 Task: Play online Dominion games in easy mode.
Action: Mouse moved to (227, 456)
Screenshot: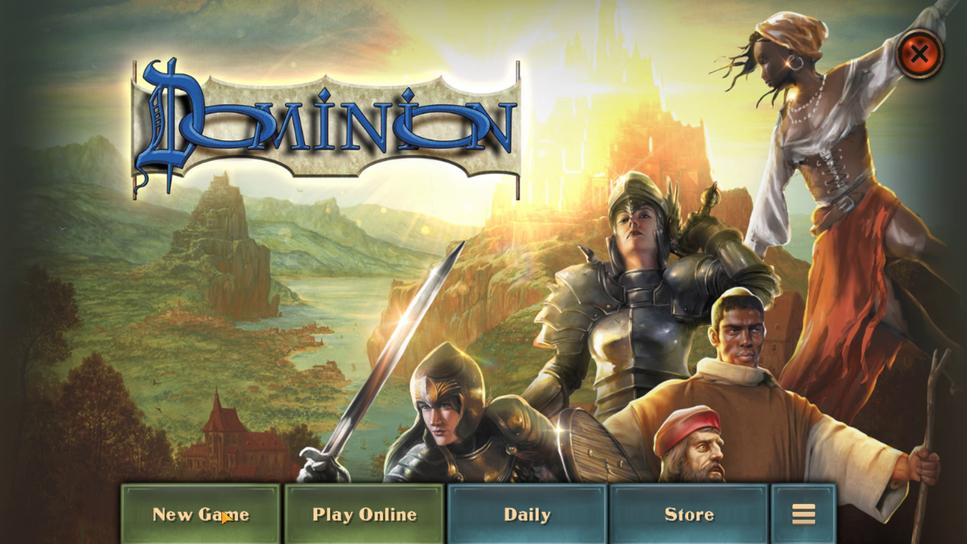 
Action: Mouse pressed left at (227, 456)
Screenshot: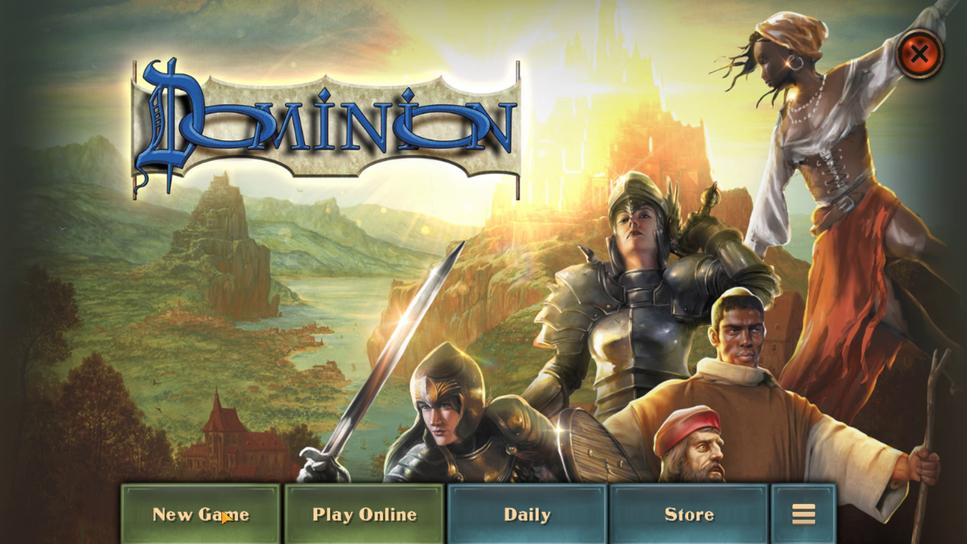 
Action: Mouse moved to (483, 264)
Screenshot: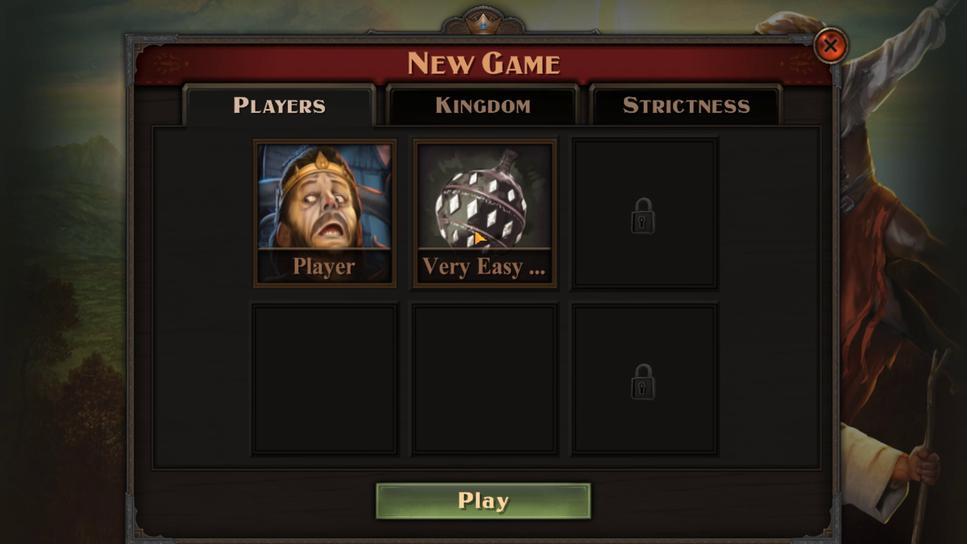 
Action: Mouse pressed left at (483, 264)
Screenshot: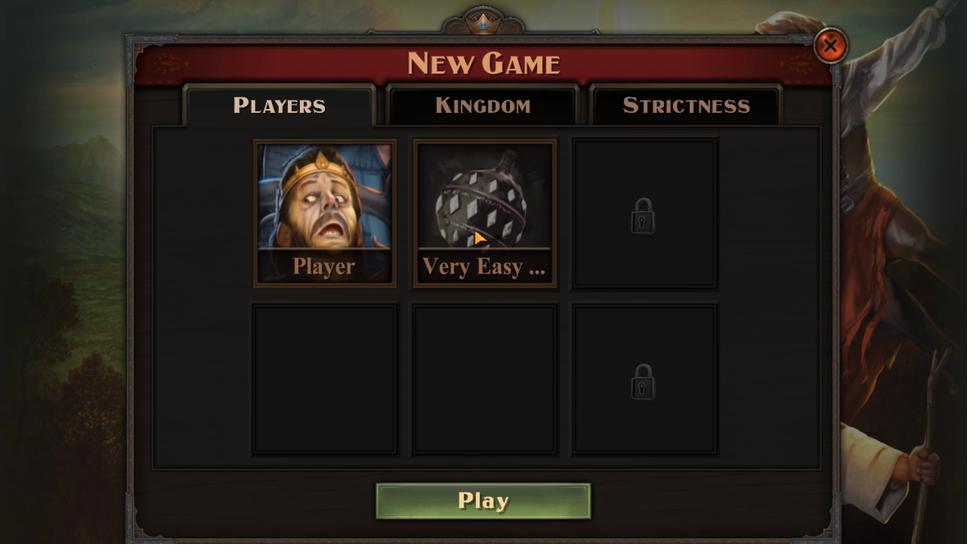 
Action: Mouse moved to (332, 313)
Screenshot: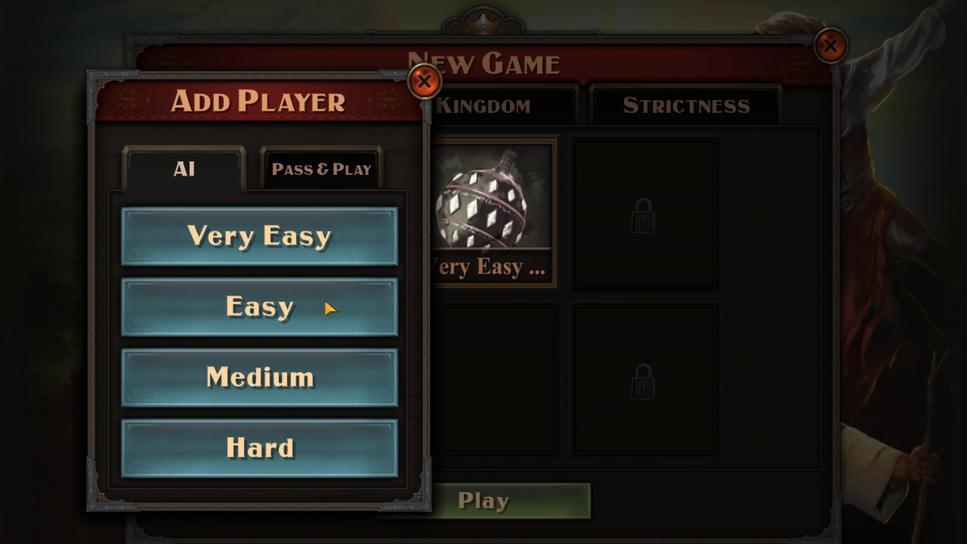 
Action: Mouse pressed left at (332, 313)
Screenshot: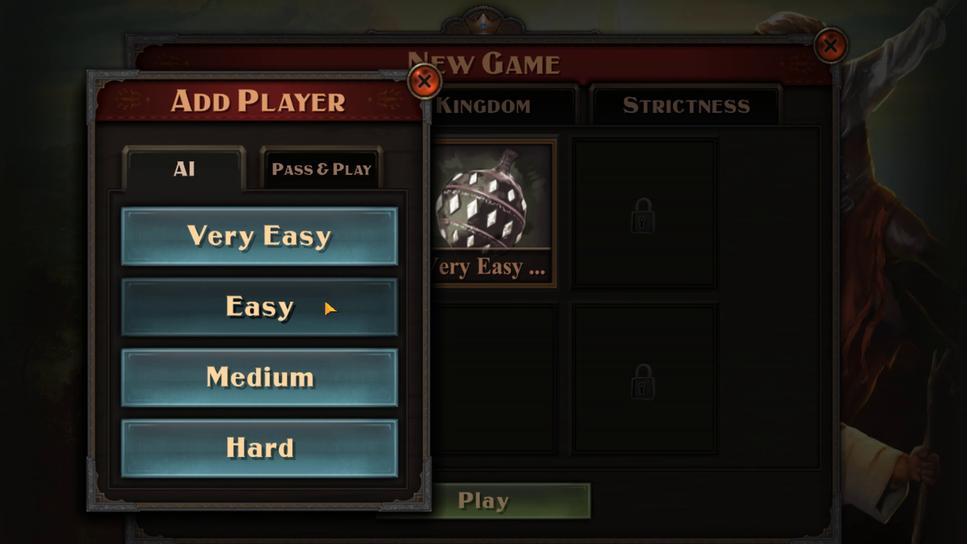 
Action: Mouse moved to (558, 454)
Screenshot: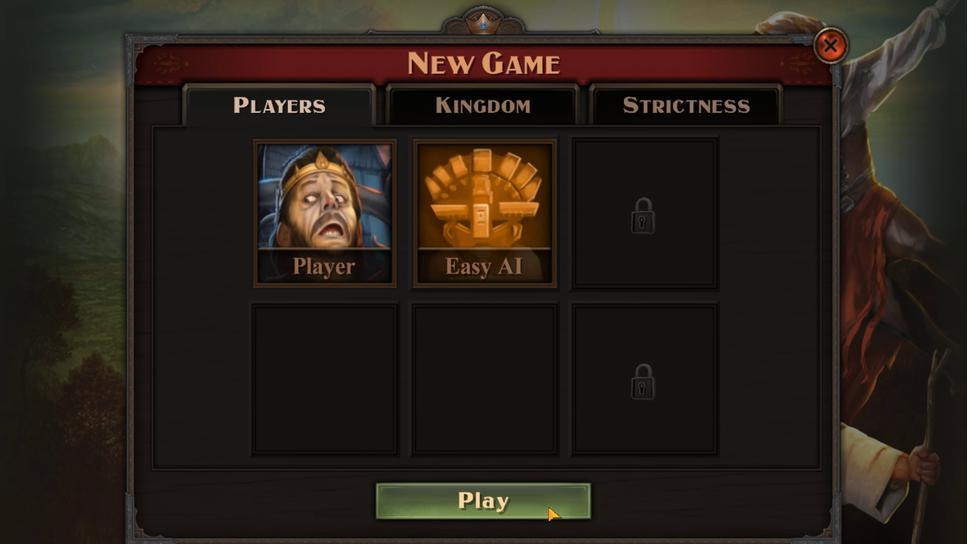 
Action: Mouse pressed left at (558, 454)
Screenshot: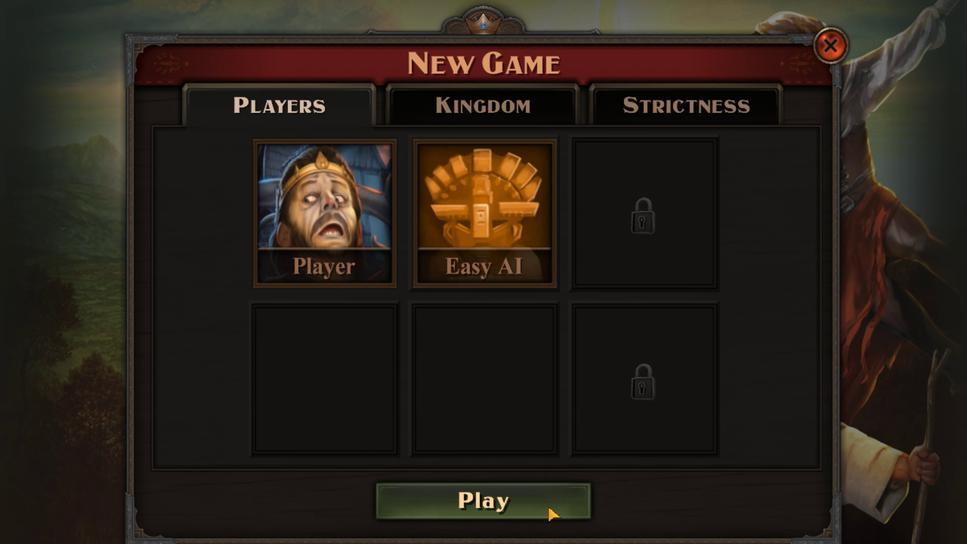 
Action: Mouse moved to (605, 425)
Screenshot: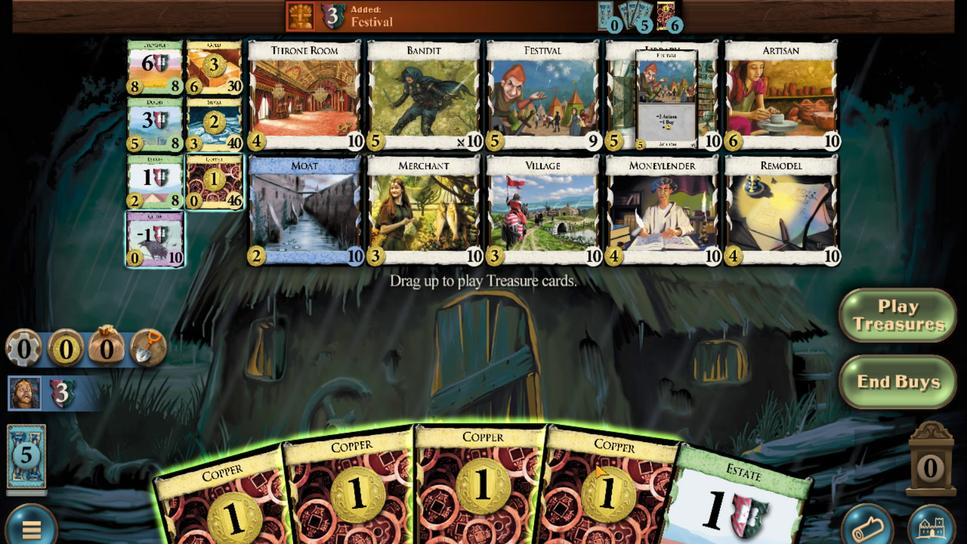
Action: Mouse scrolled (605, 424) with delta (0, 0)
Screenshot: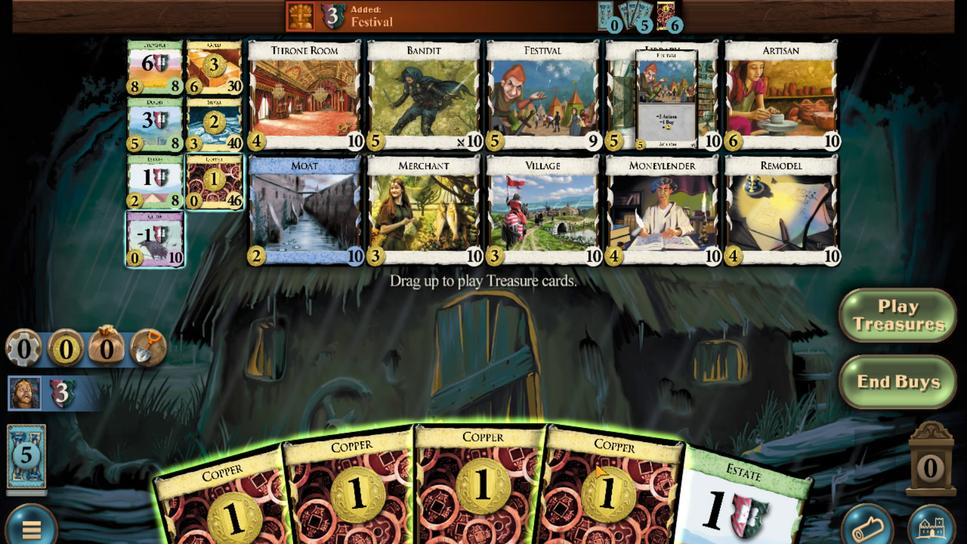 
Action: Mouse moved to (533, 424)
Screenshot: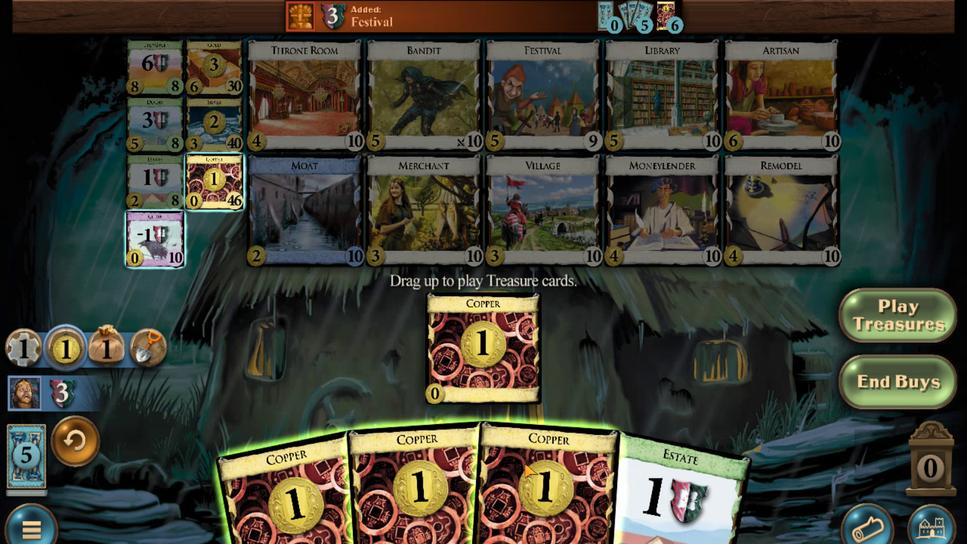 
Action: Mouse scrolled (533, 424) with delta (0, 0)
Screenshot: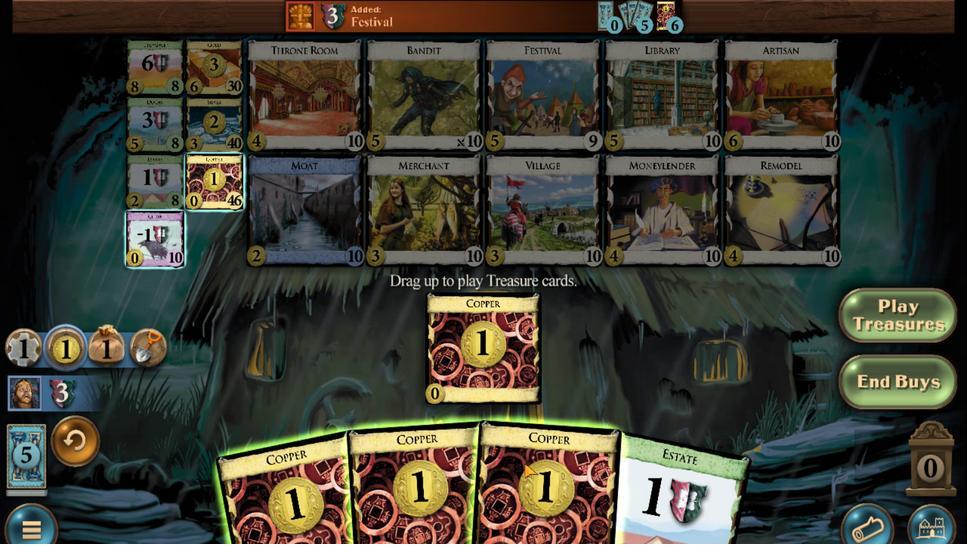 
Action: Mouse moved to (495, 424)
Screenshot: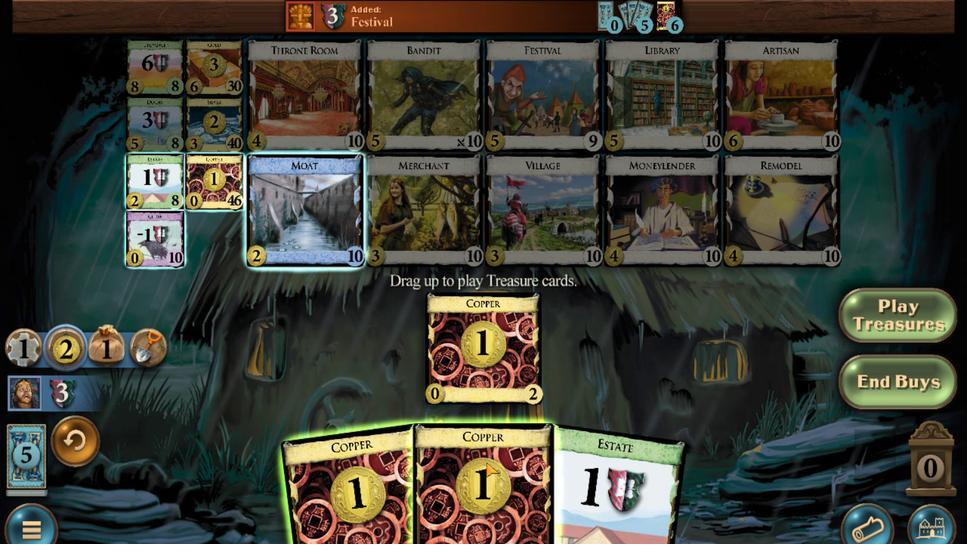 
Action: Mouse scrolled (495, 423) with delta (0, 0)
Screenshot: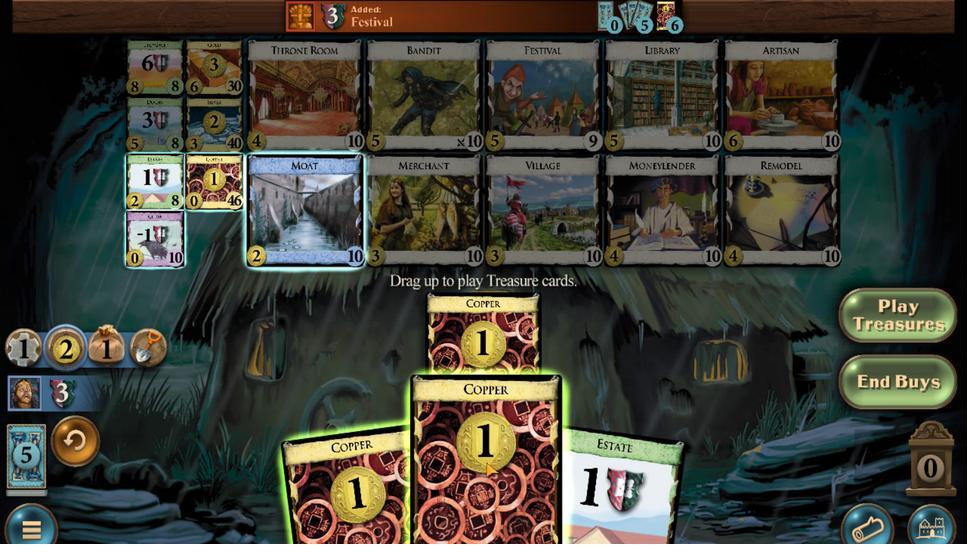 
Action: Mouse moved to (425, 428)
Screenshot: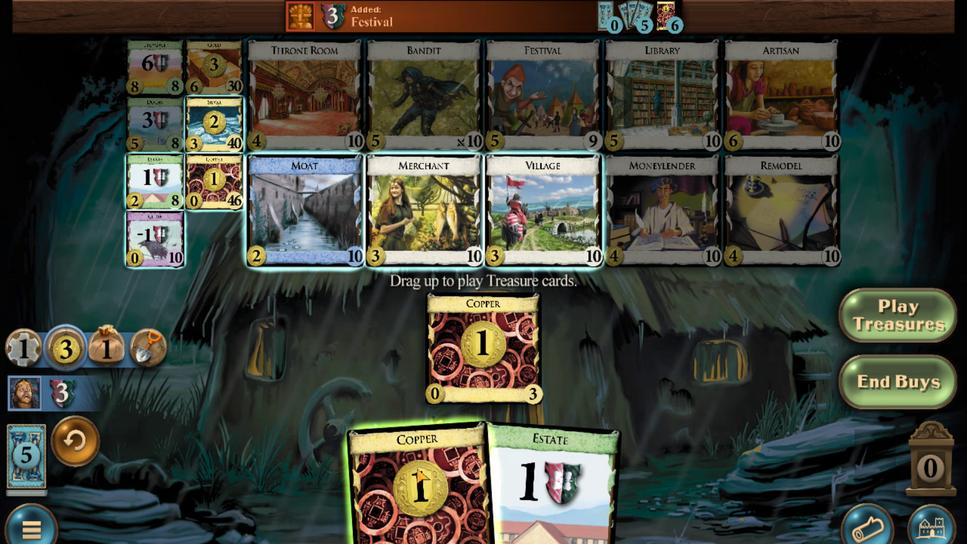 
Action: Mouse scrolled (425, 428) with delta (0, 0)
Screenshot: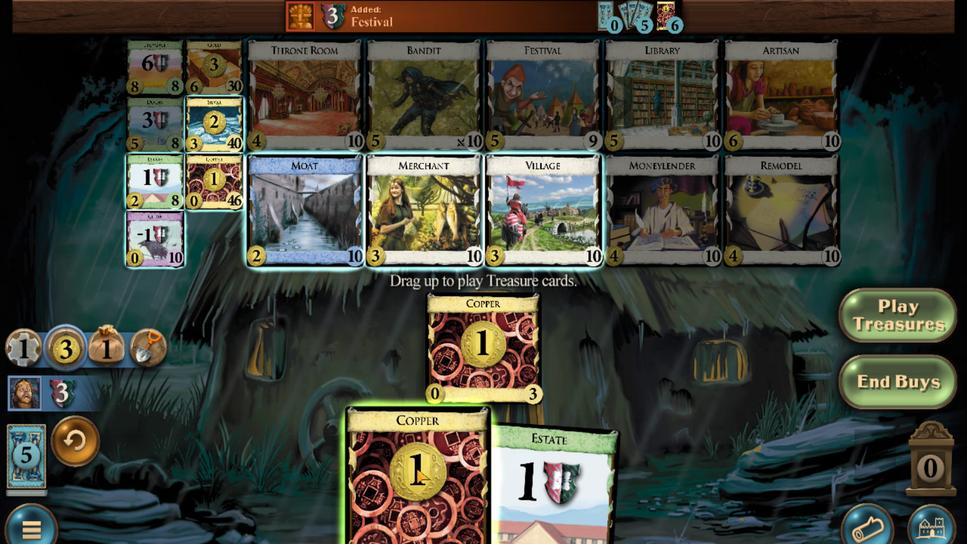 
Action: Mouse moved to (758, 269)
Screenshot: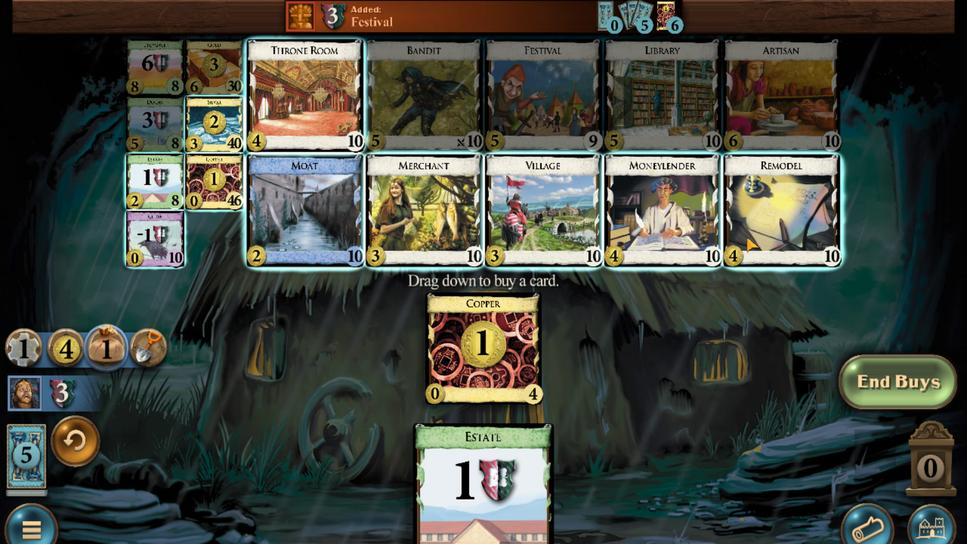 
Action: Mouse scrolled (758, 269) with delta (0, 0)
Screenshot: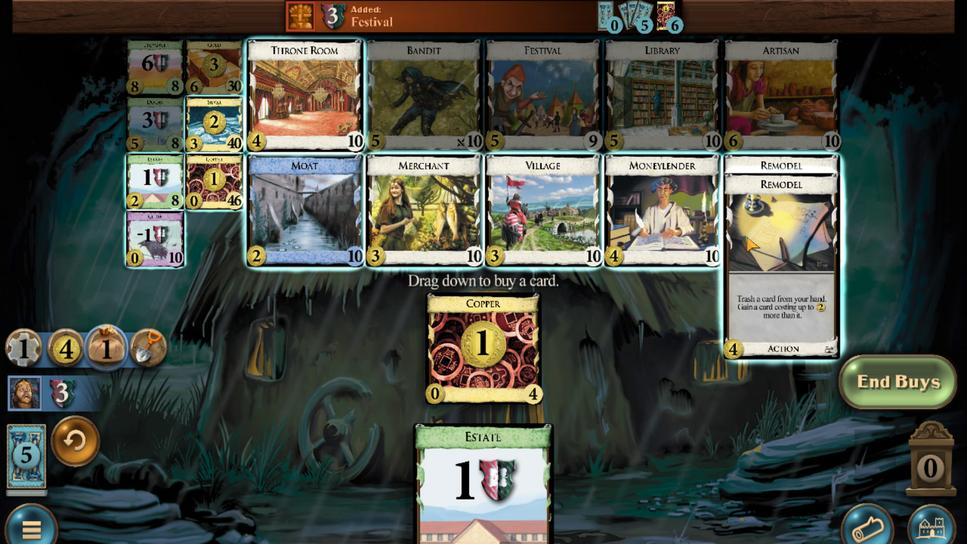 
Action: Mouse scrolled (758, 269) with delta (0, 0)
Screenshot: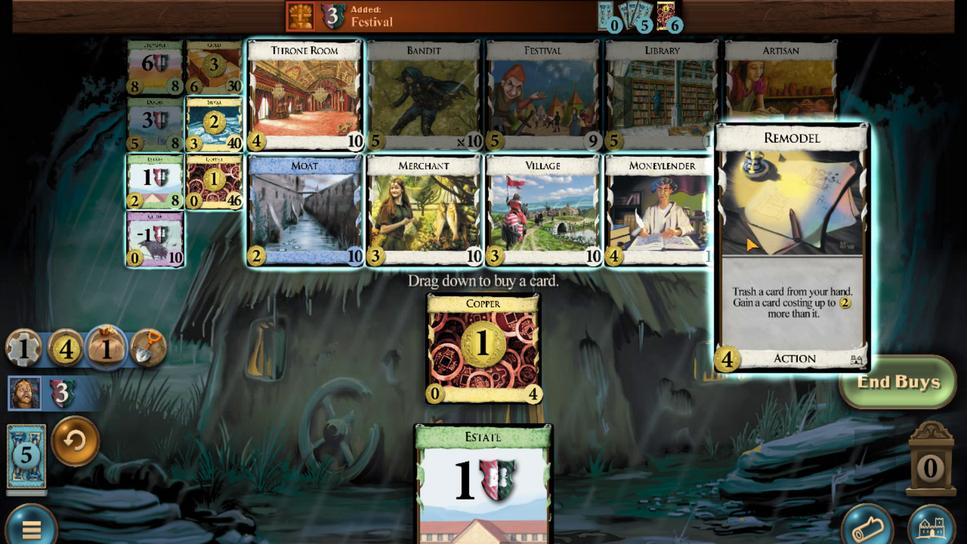 
Action: Mouse scrolled (758, 269) with delta (0, 0)
Screenshot: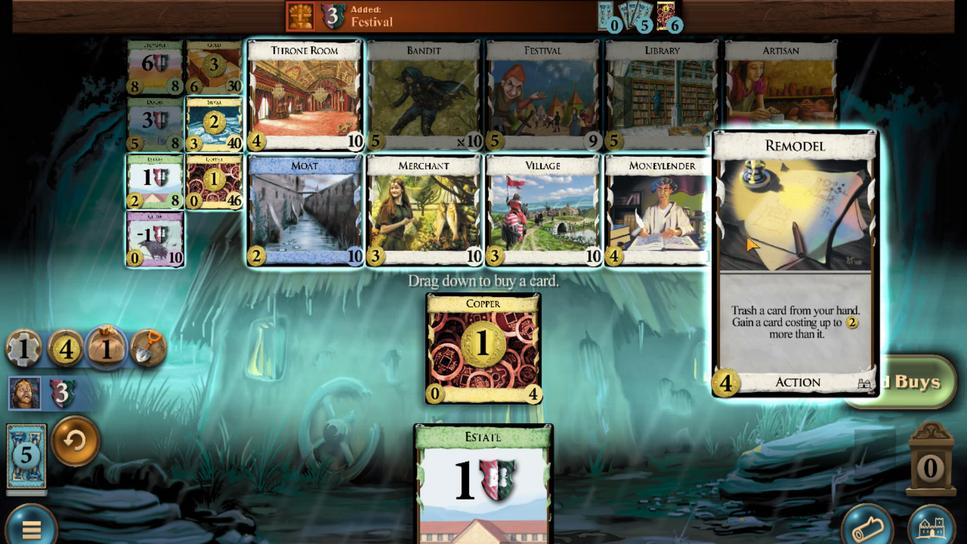 
Action: Mouse scrolled (758, 269) with delta (0, 0)
Screenshot: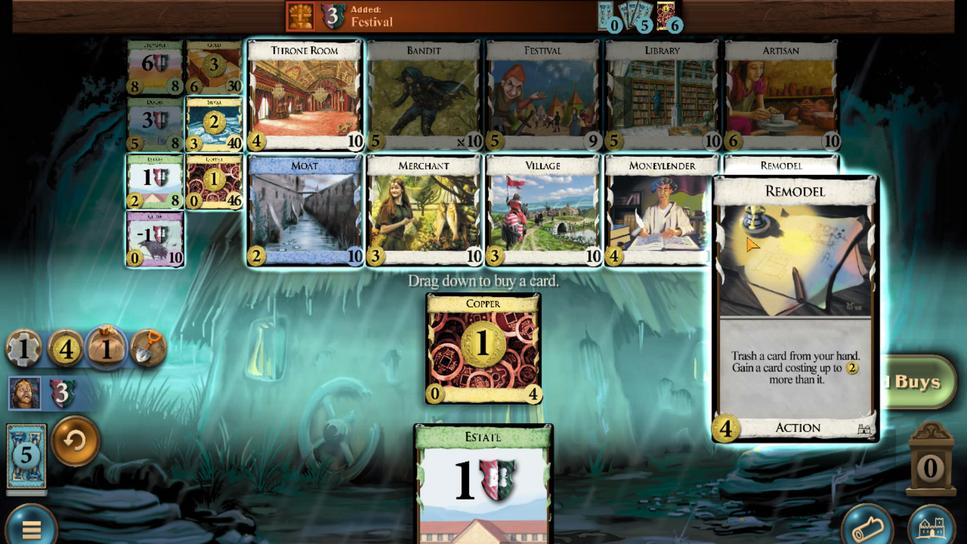 
Action: Mouse scrolled (758, 269) with delta (0, 0)
Screenshot: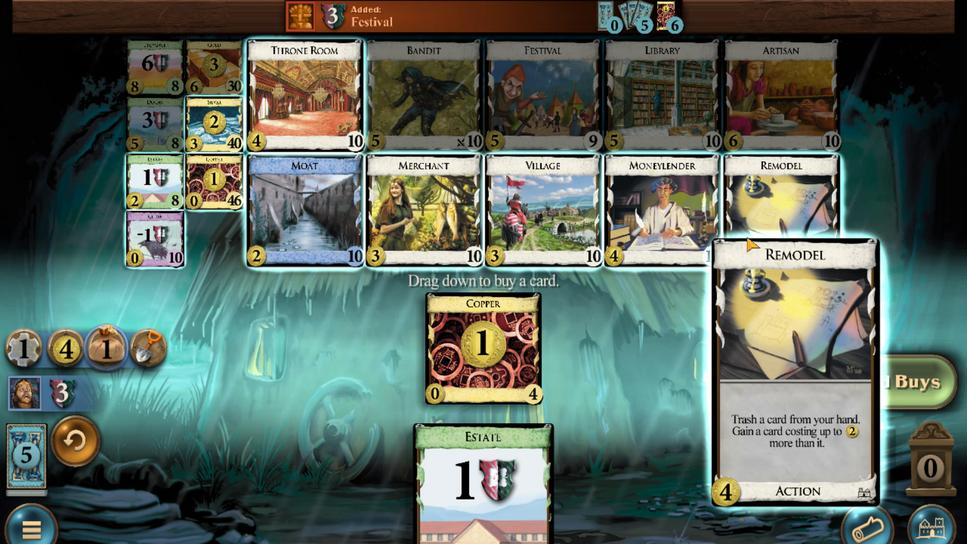 
Action: Mouse moved to (478, 409)
Screenshot: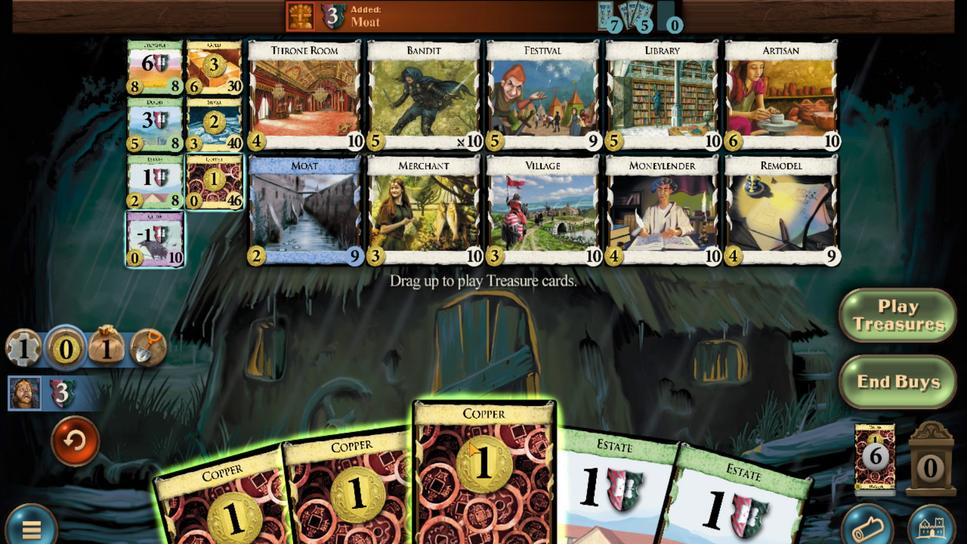 
Action: Mouse scrolled (478, 409) with delta (0, 0)
Screenshot: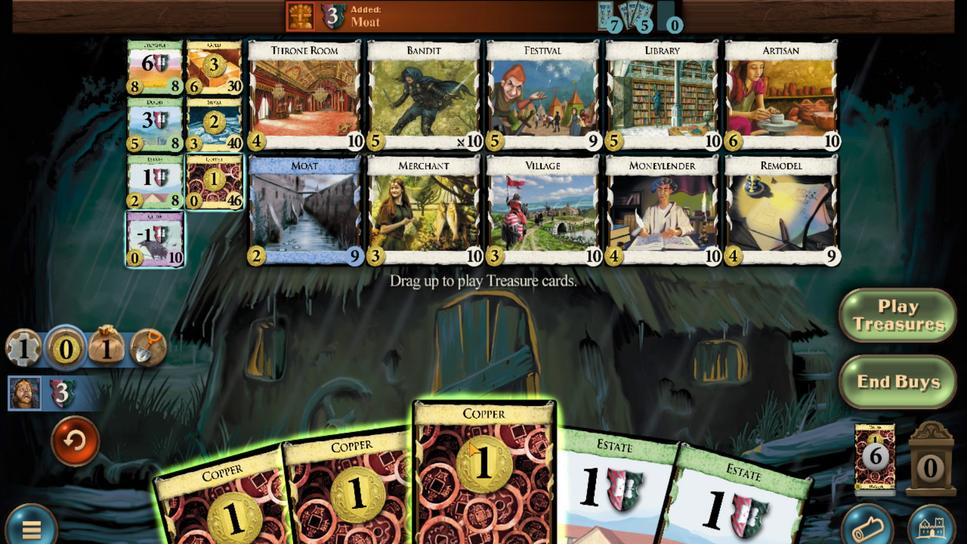 
Action: Mouse moved to (408, 416)
Screenshot: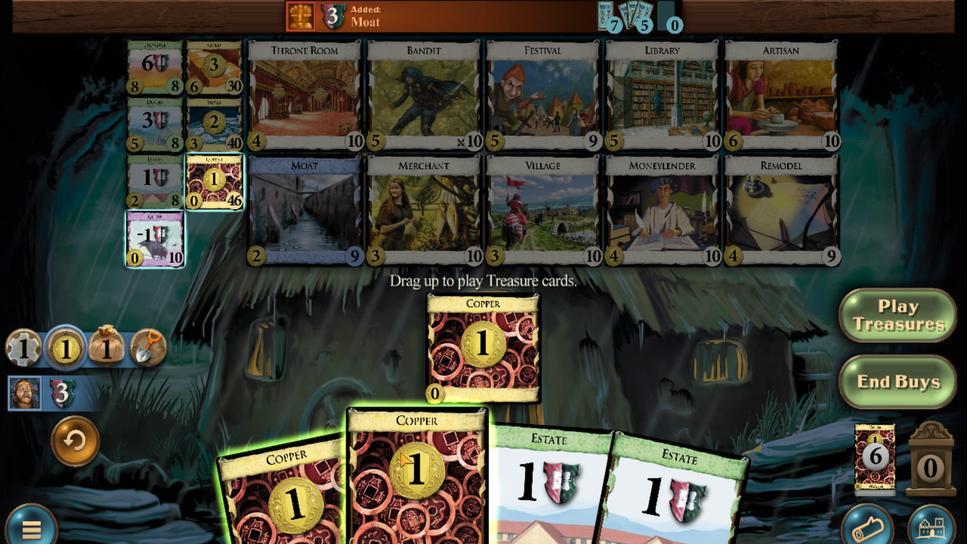 
Action: Mouse scrolled (408, 416) with delta (0, 0)
Screenshot: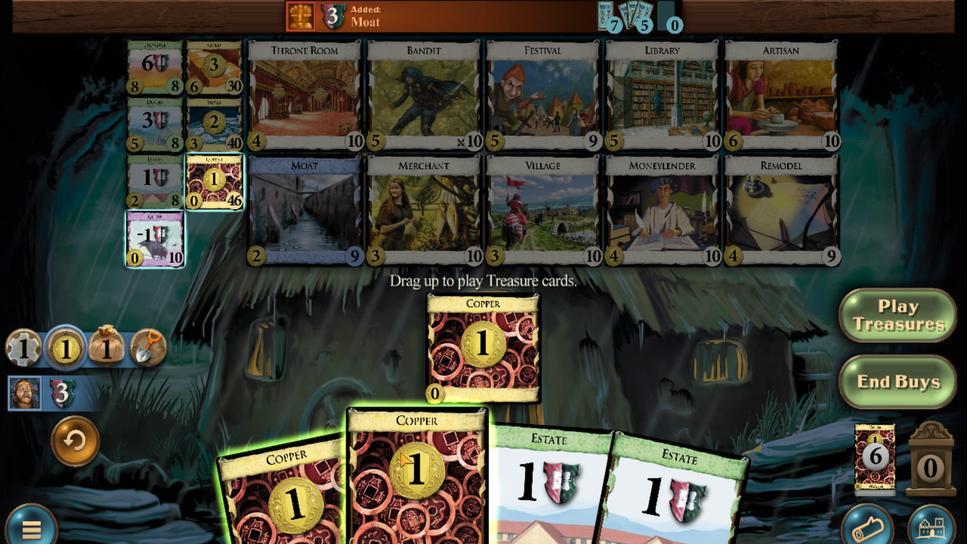 
Action: Mouse moved to (341, 421)
Screenshot: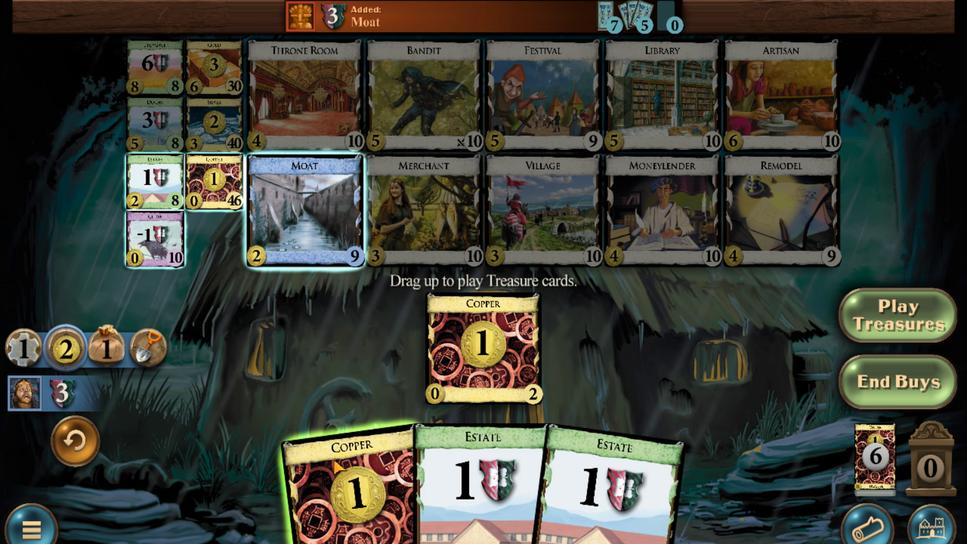 
Action: Mouse scrolled (341, 421) with delta (0, 0)
Screenshot: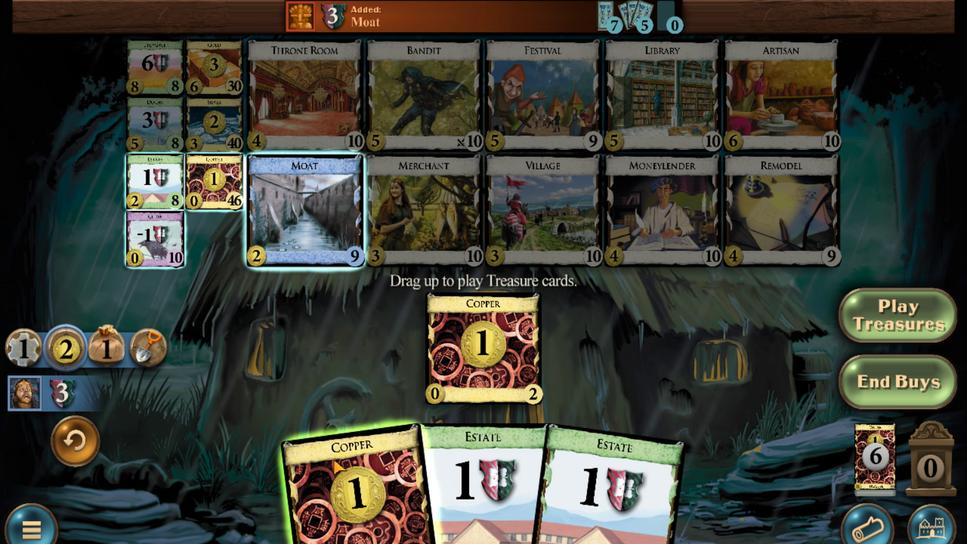 
Action: Mouse moved to (226, 181)
Screenshot: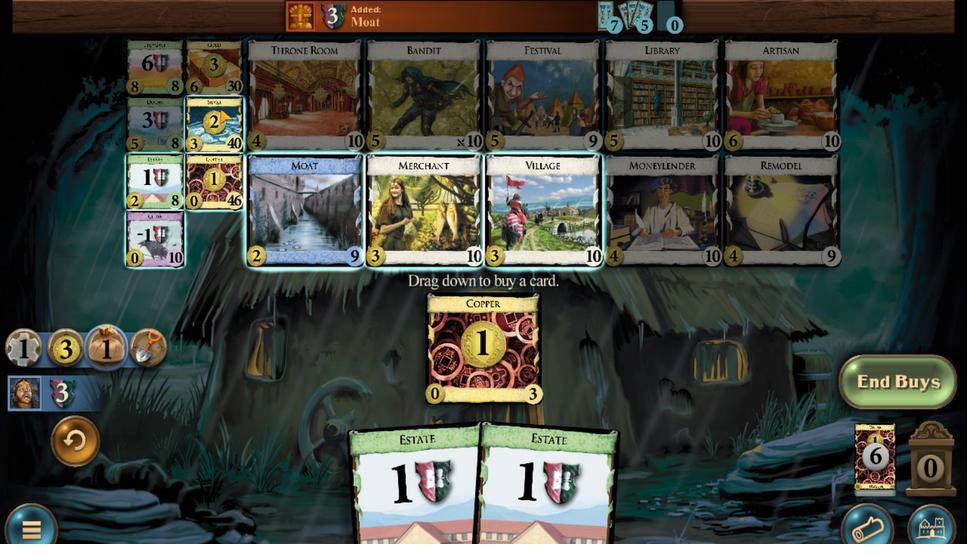 
Action: Mouse scrolled (226, 182) with delta (0, 0)
Screenshot: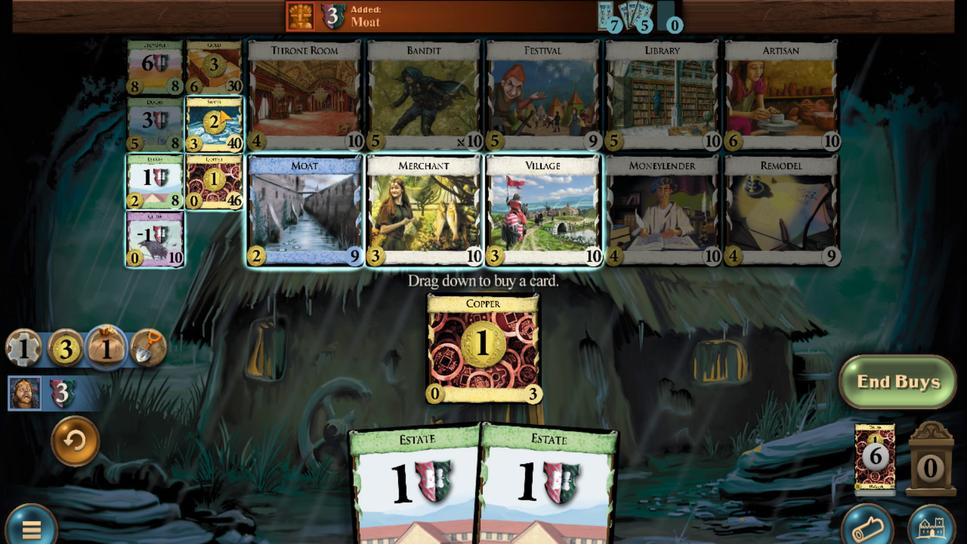
Action: Mouse scrolled (226, 182) with delta (0, 0)
Screenshot: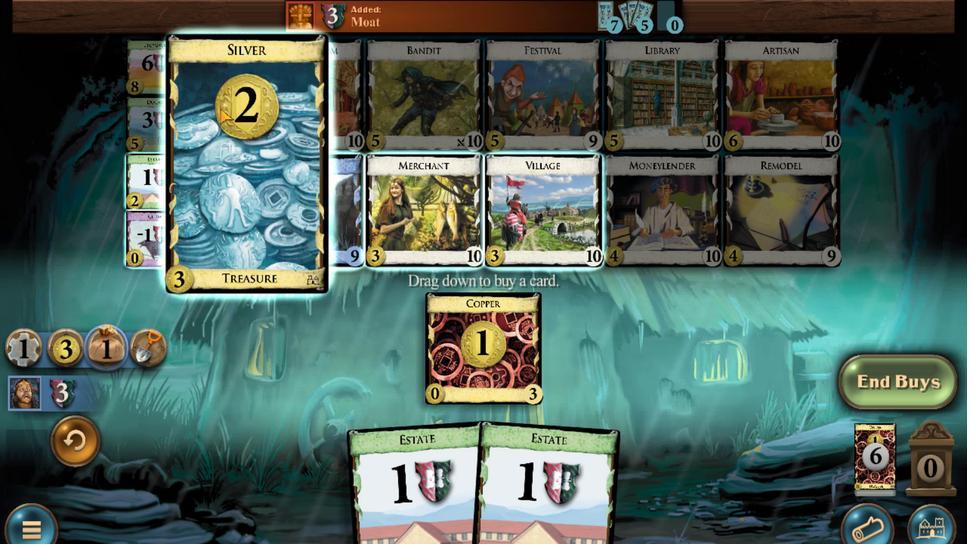 
Action: Mouse scrolled (226, 182) with delta (0, 0)
Screenshot: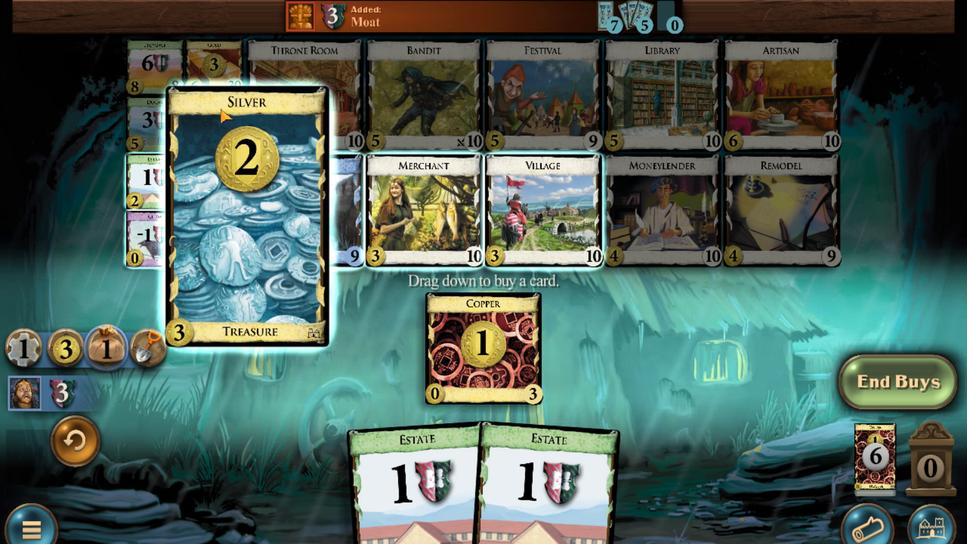 
Action: Mouse scrolled (226, 182) with delta (0, 0)
Screenshot: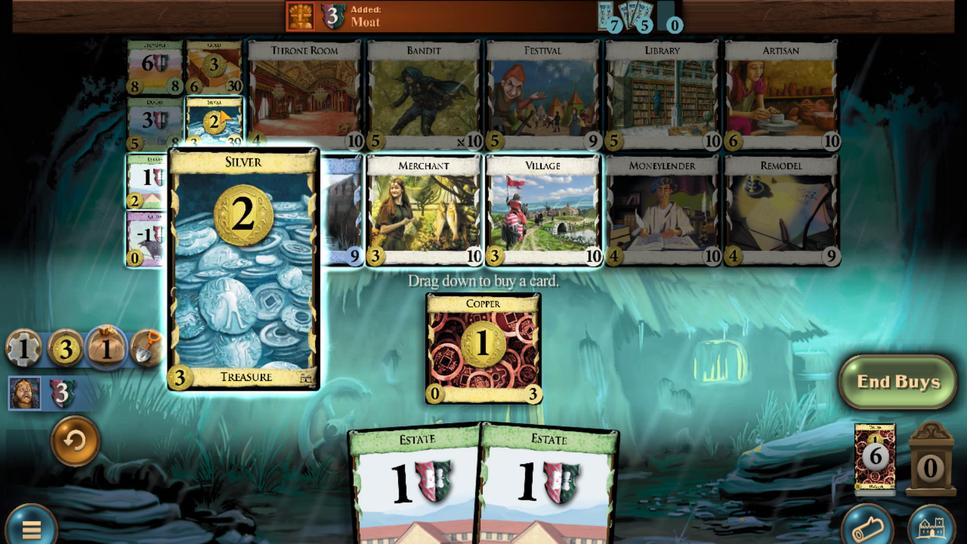 
Action: Mouse moved to (248, 433)
Screenshot: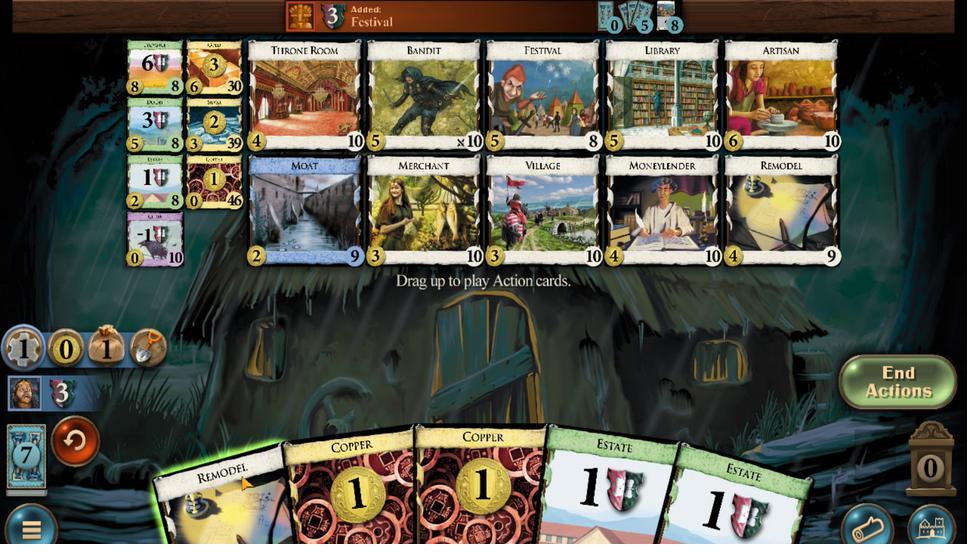 
Action: Mouse scrolled (248, 433) with delta (0, 0)
Screenshot: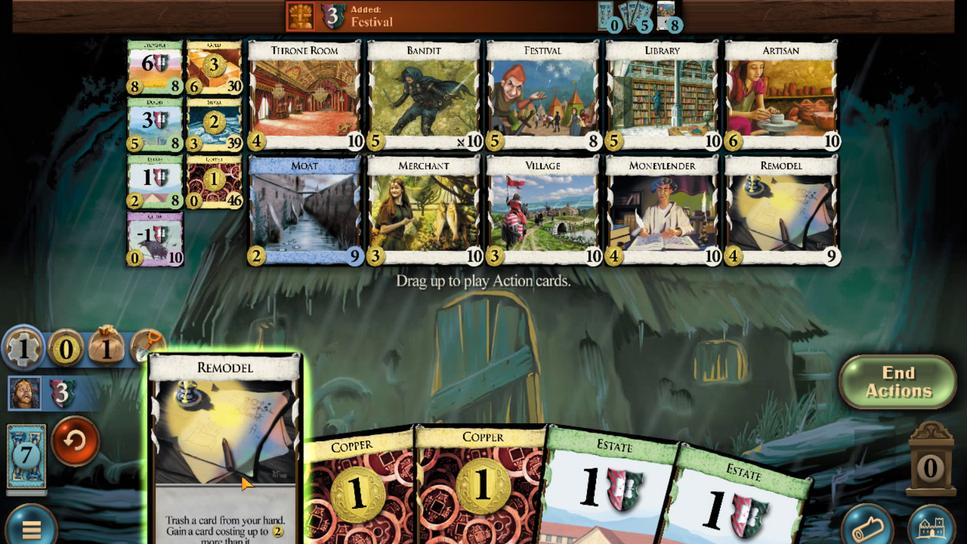 
Action: Mouse moved to (432, 416)
Screenshot: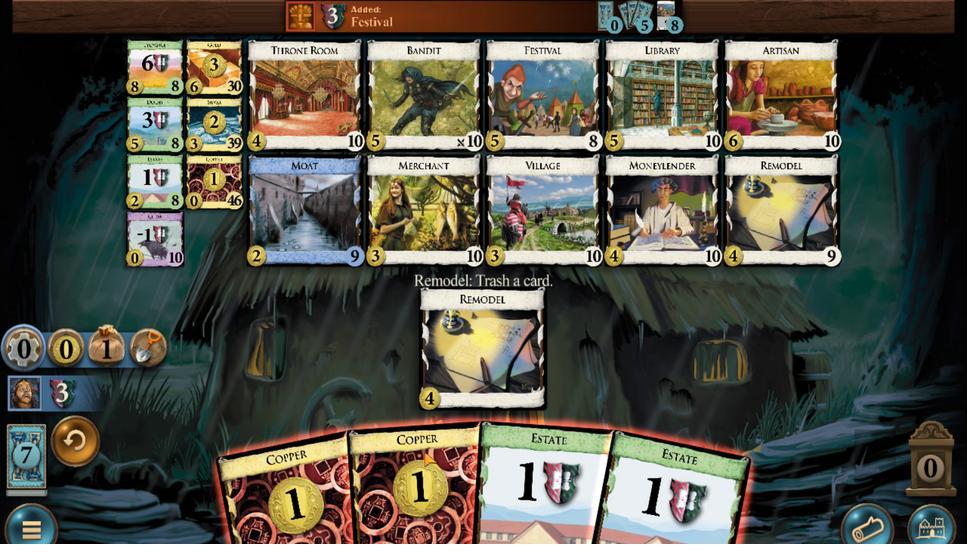 
Action: Mouse scrolled (432, 416) with delta (0, 0)
Screenshot: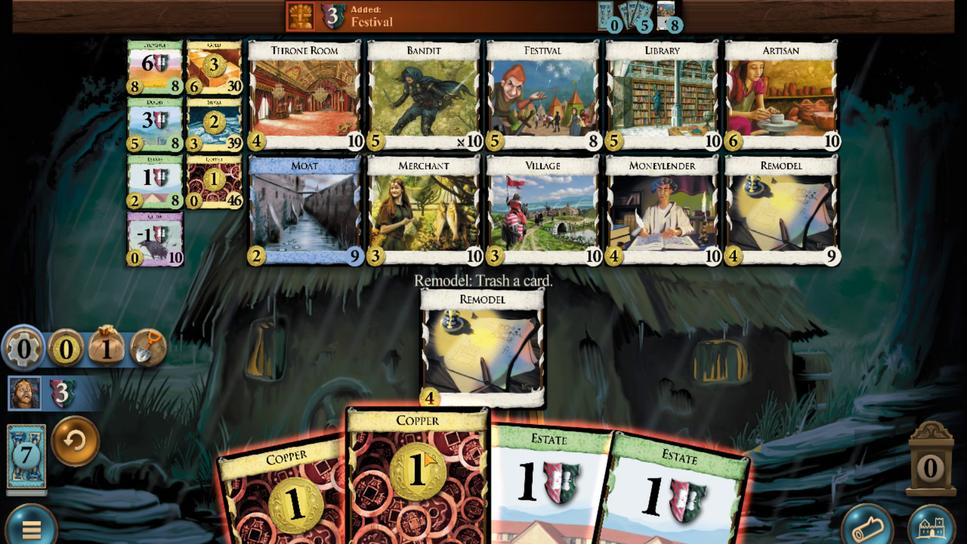 
Action: Mouse moved to (148, 227)
Screenshot: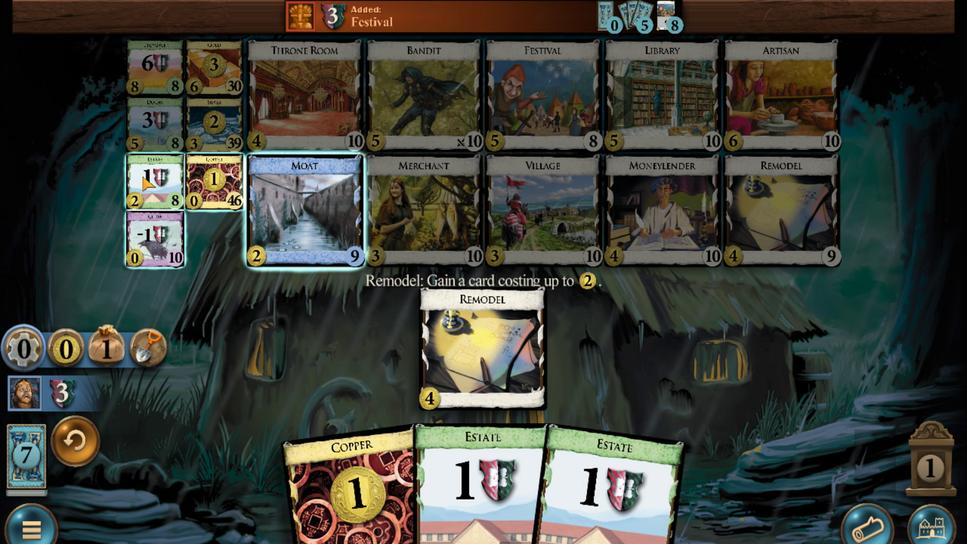 
Action: Mouse scrolled (148, 227) with delta (0, 0)
Screenshot: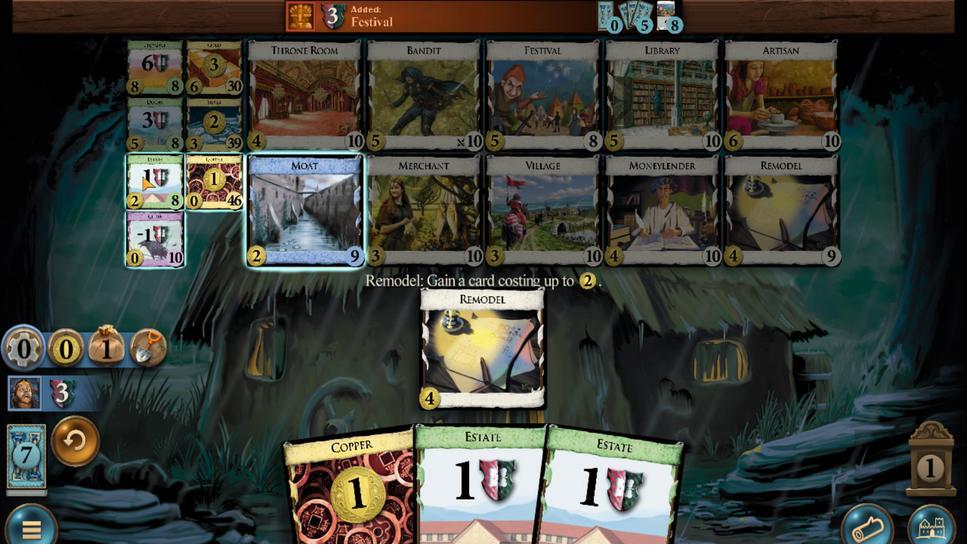 
Action: Mouse scrolled (148, 227) with delta (0, 0)
Screenshot: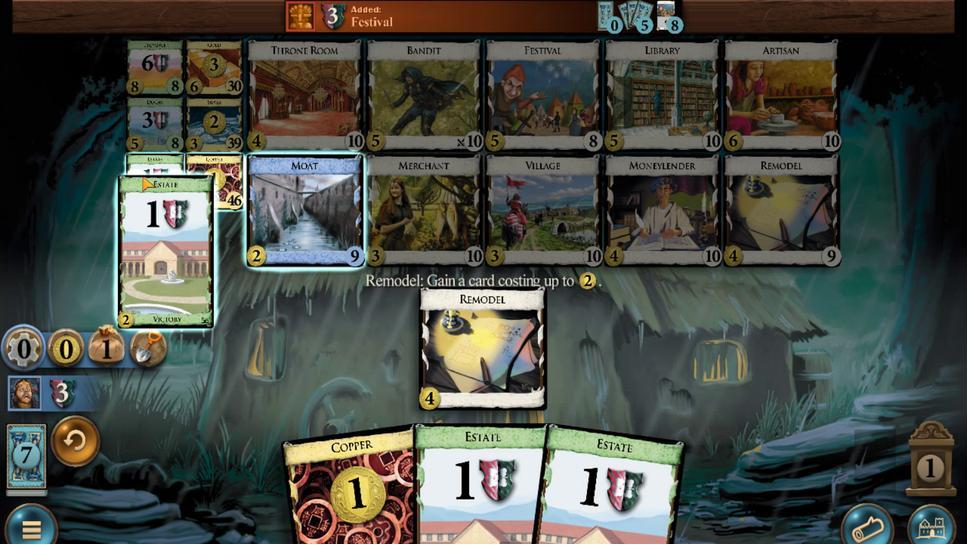 
Action: Mouse scrolled (148, 227) with delta (0, 0)
Screenshot: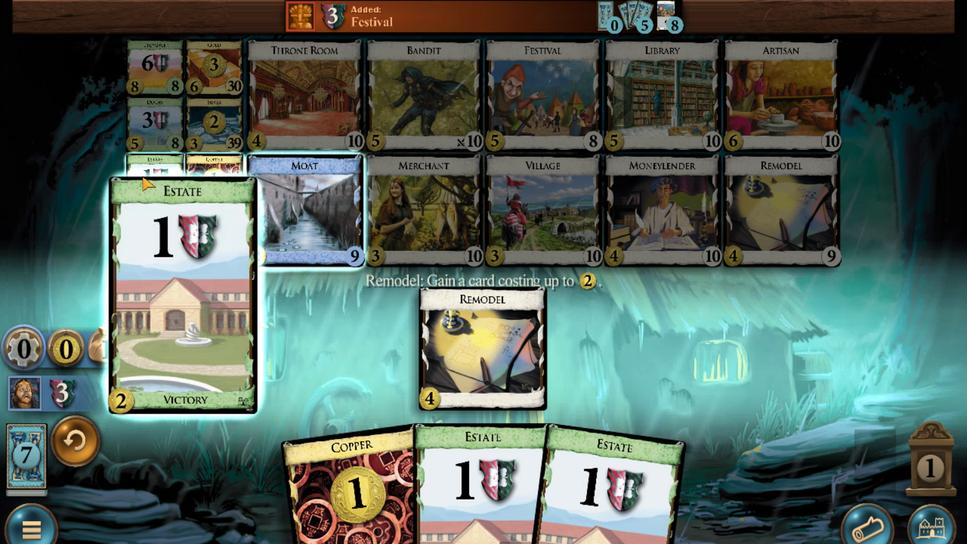 
Action: Mouse scrolled (148, 227) with delta (0, 0)
Screenshot: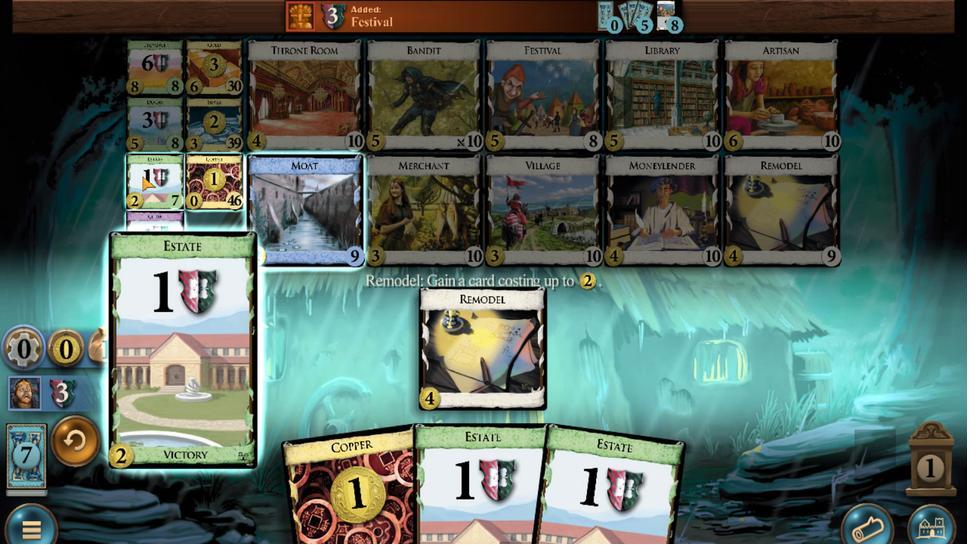 
Action: Mouse moved to (375, 431)
Screenshot: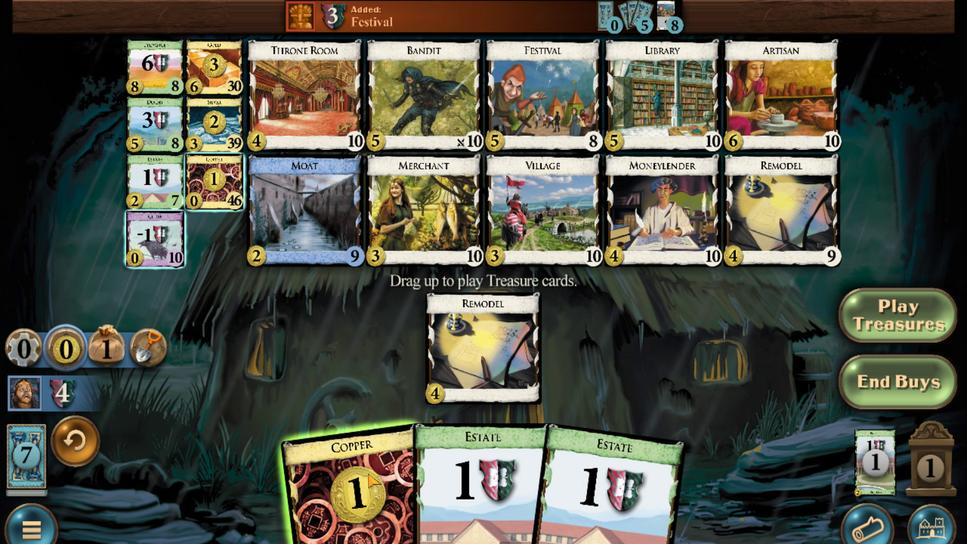 
Action: Mouse scrolled (375, 431) with delta (0, 0)
Screenshot: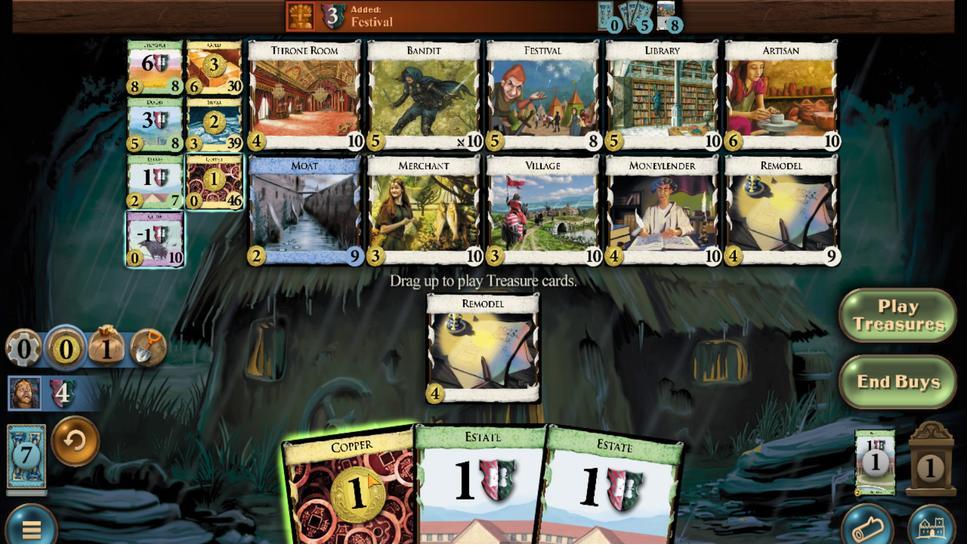 
Action: Mouse moved to (215, 225)
Screenshot: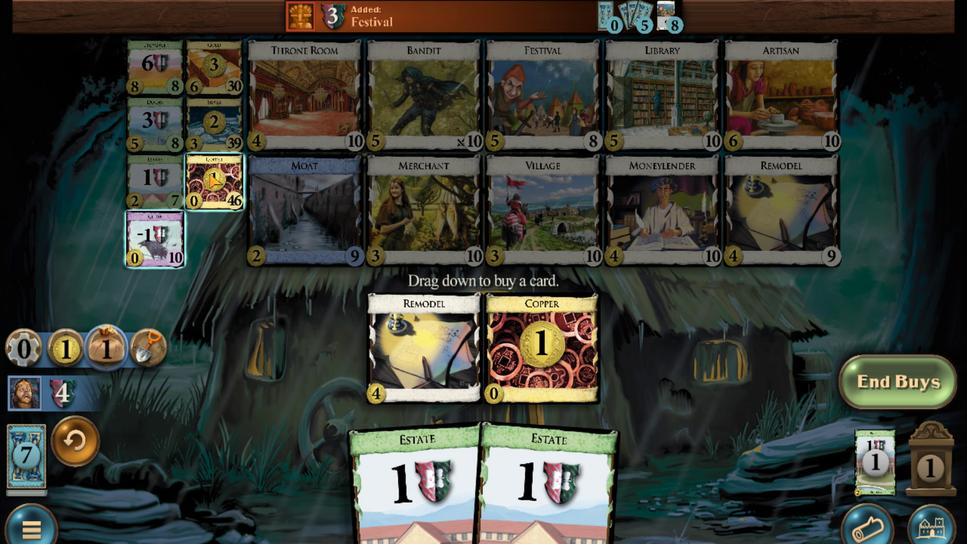 
Action: Mouse scrolled (215, 226) with delta (0, 0)
Screenshot: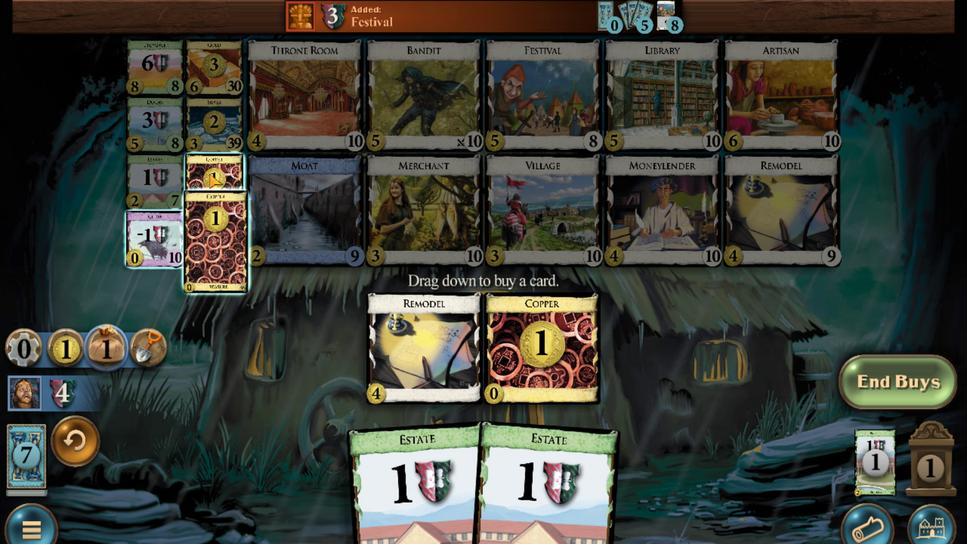 
Action: Mouse scrolled (215, 226) with delta (0, 0)
Screenshot: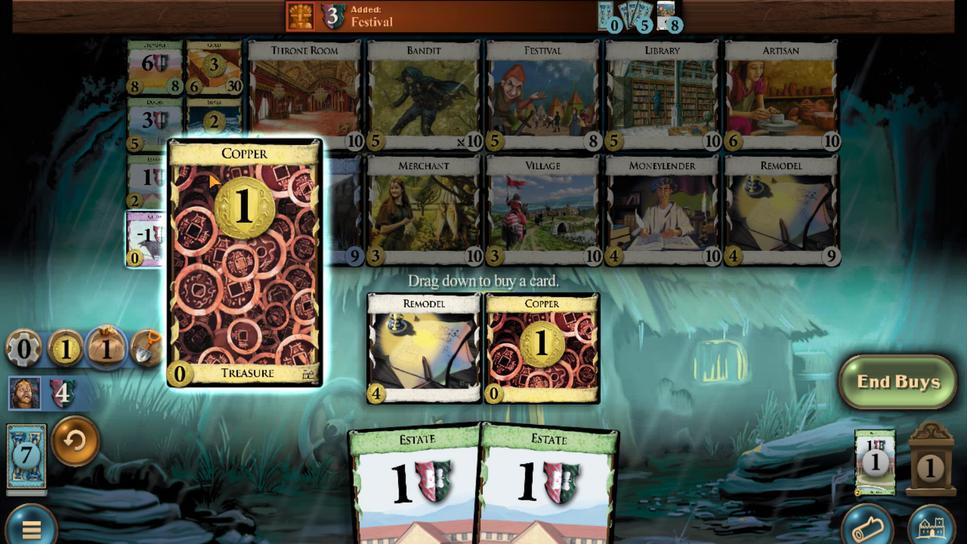 
Action: Mouse scrolled (215, 226) with delta (0, 0)
Screenshot: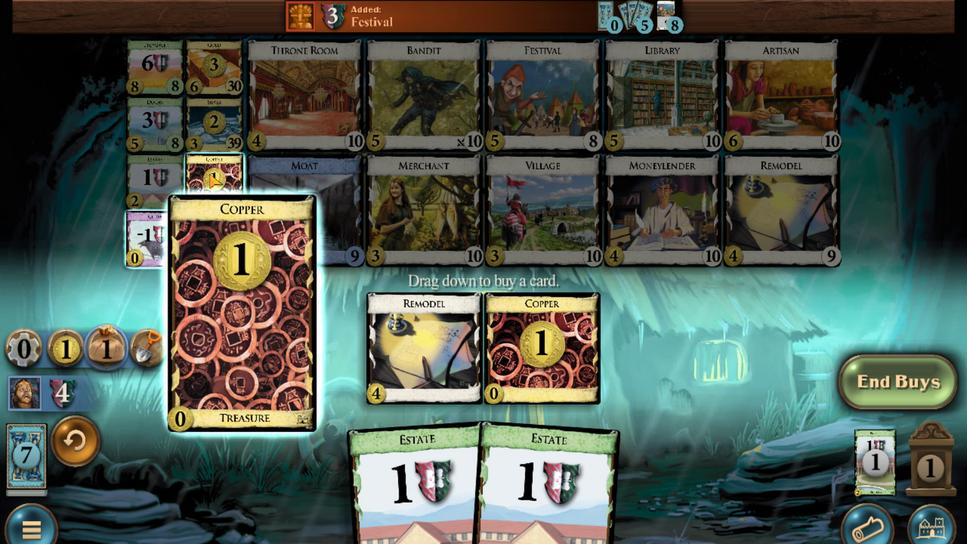 
Action: Mouse moved to (590, 422)
Screenshot: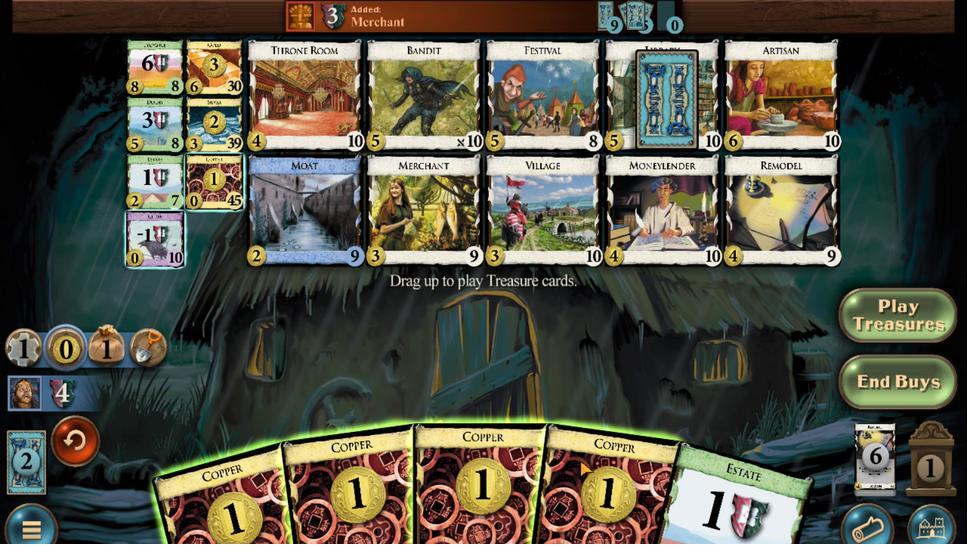 
Action: Mouse scrolled (590, 422) with delta (0, 0)
Screenshot: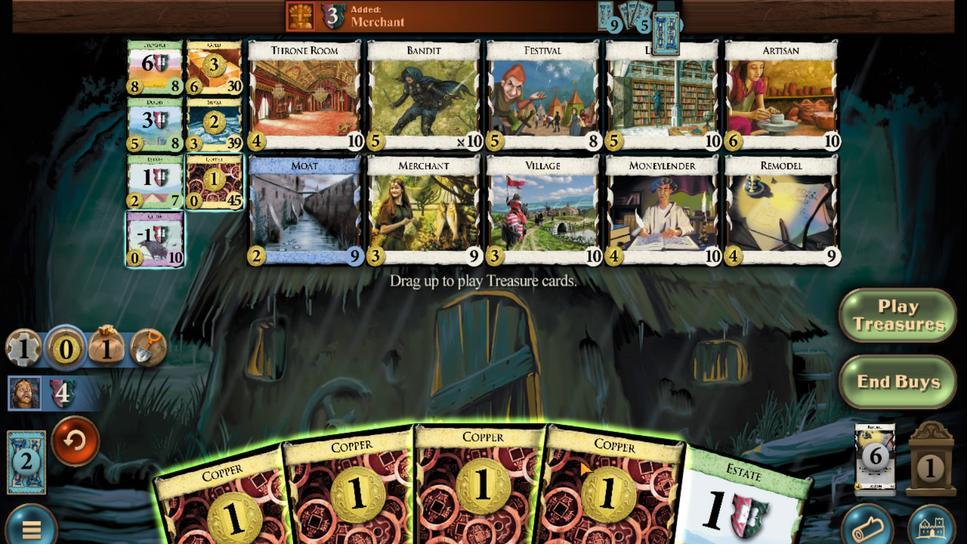 
Action: Mouse moved to (545, 423)
Screenshot: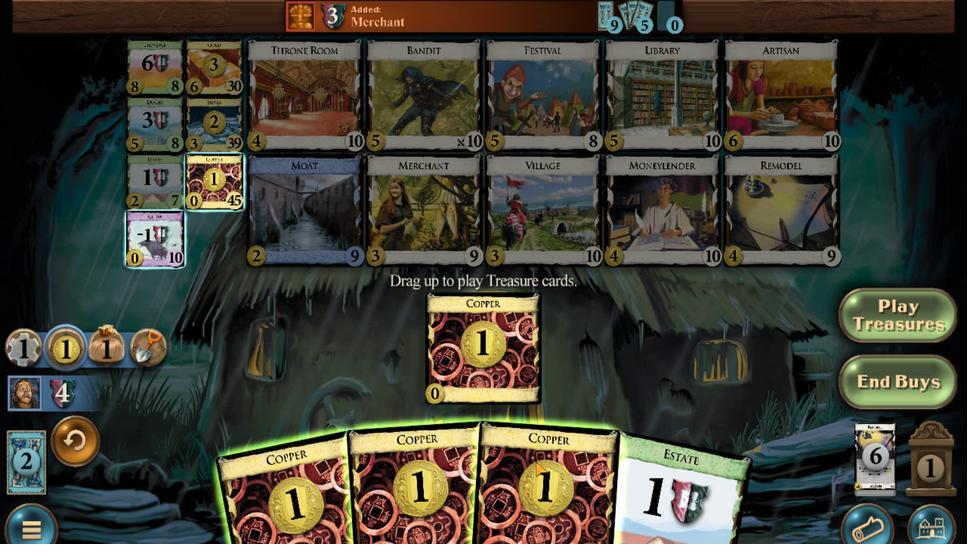
Action: Mouse scrolled (545, 422) with delta (0, 0)
Screenshot: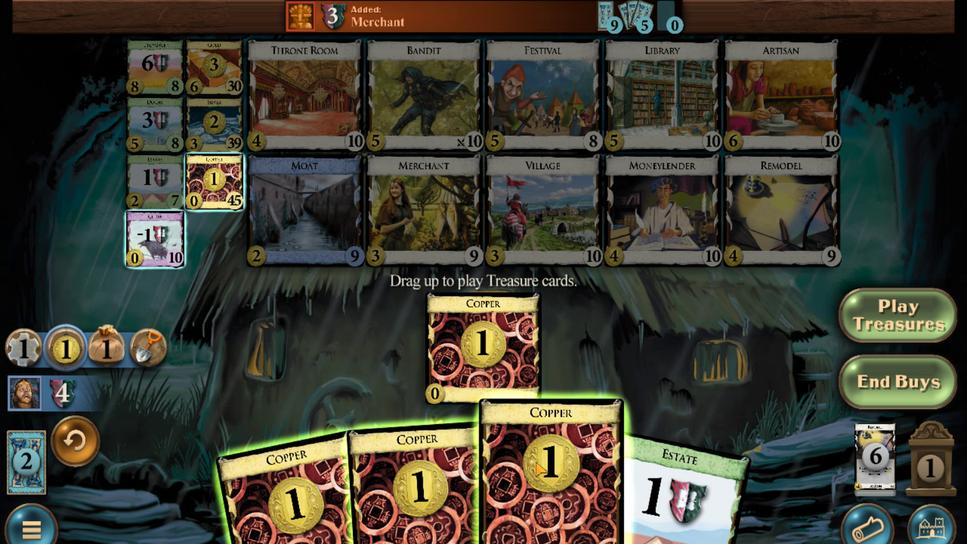 
Action: Mouse moved to (499, 424)
Screenshot: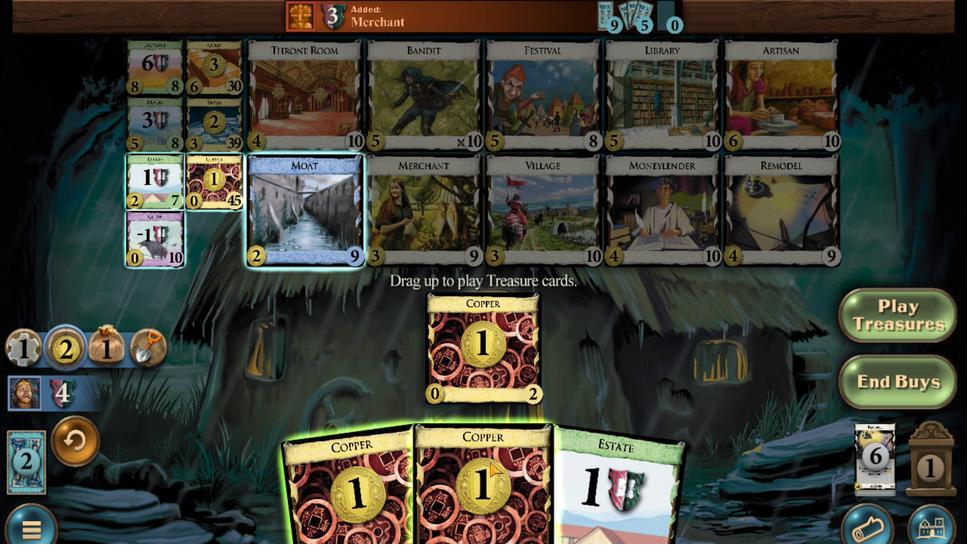 
Action: Mouse scrolled (499, 423) with delta (0, 0)
Screenshot: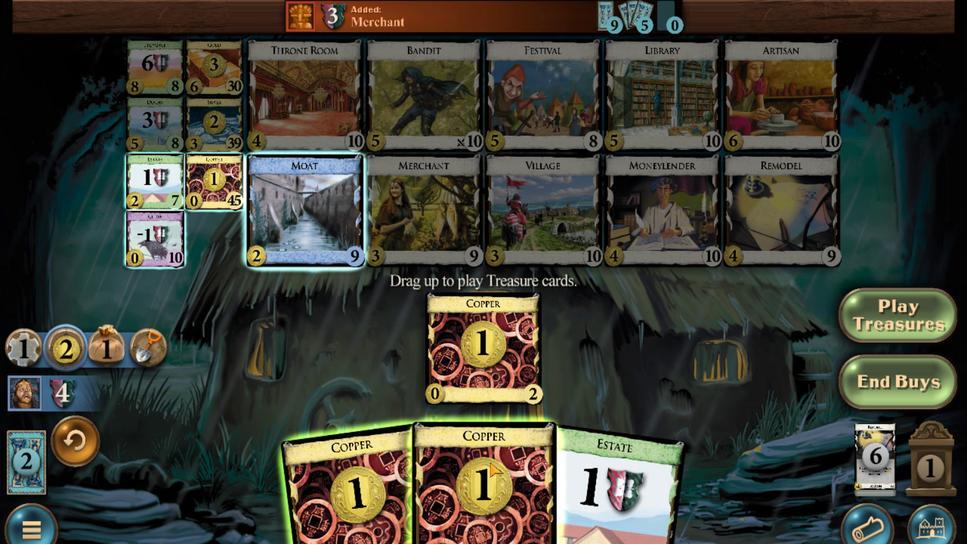 
Action: Mouse moved to (425, 427)
Screenshot: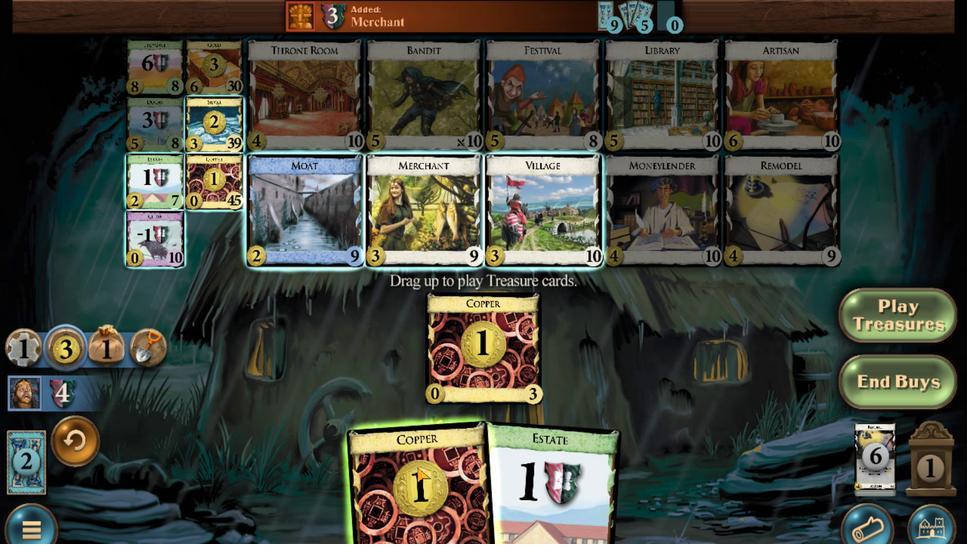 
Action: Mouse scrolled (425, 427) with delta (0, 0)
Screenshot: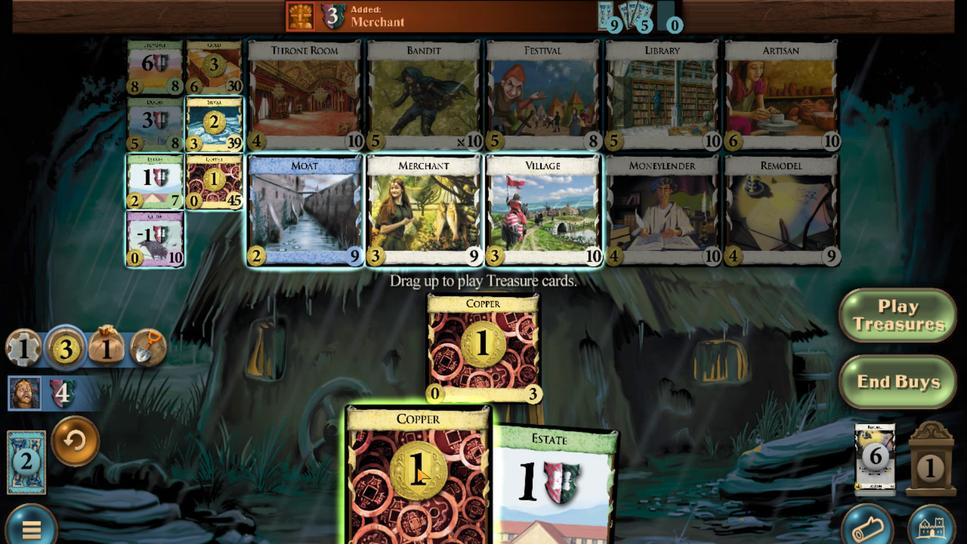 
Action: Mouse moved to (666, 255)
Screenshot: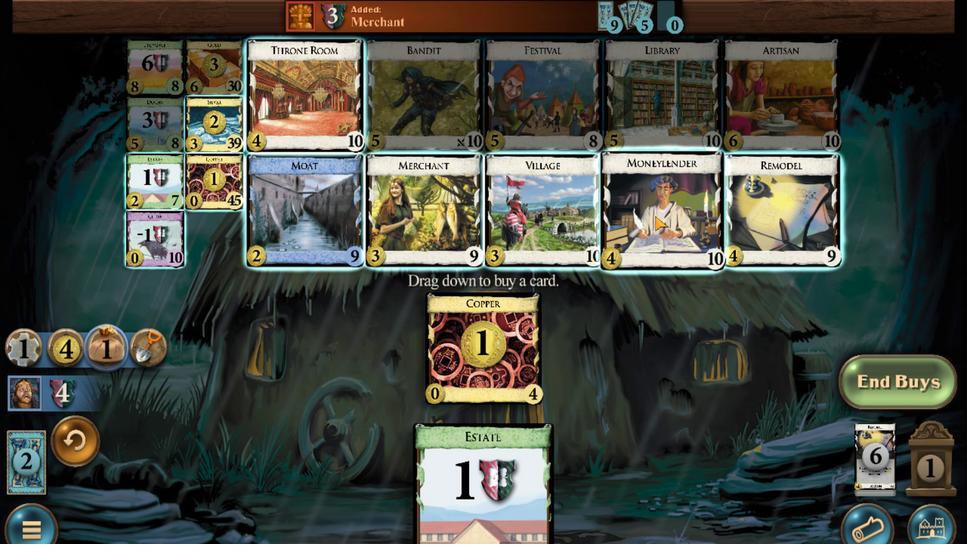 
Action: Mouse pressed left at (666, 255)
Screenshot: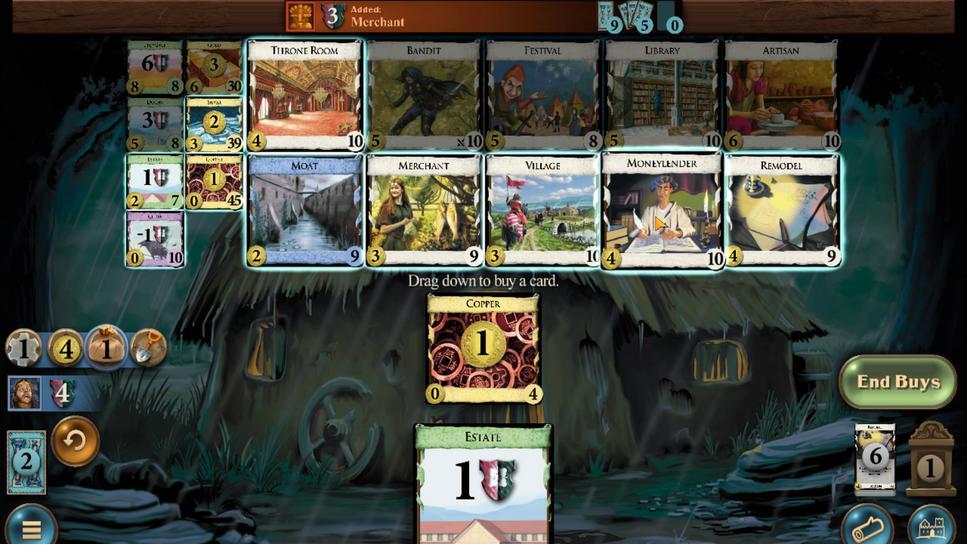 
Action: Mouse moved to (755, 364)
Screenshot: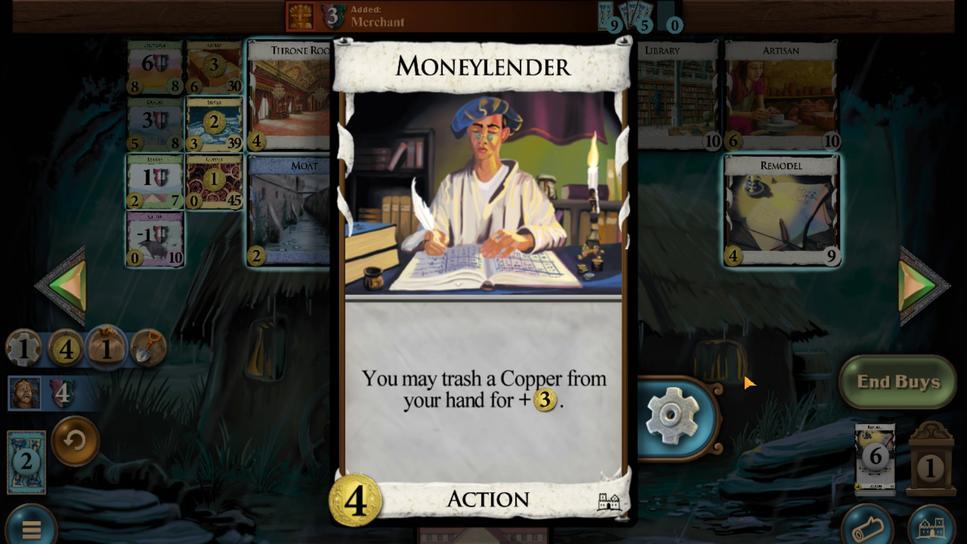 
Action: Mouse pressed left at (755, 364)
Screenshot: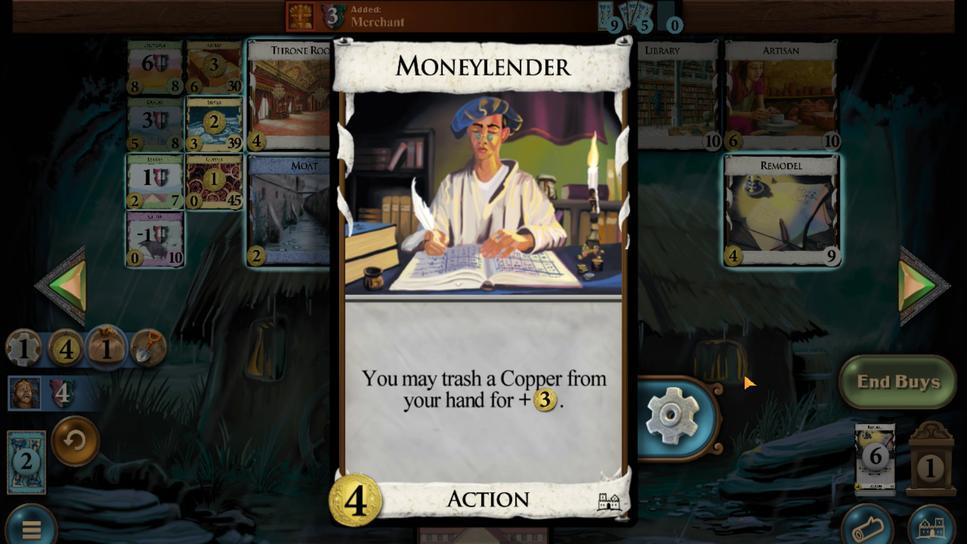 
Action: Mouse moved to (649, 252)
Screenshot: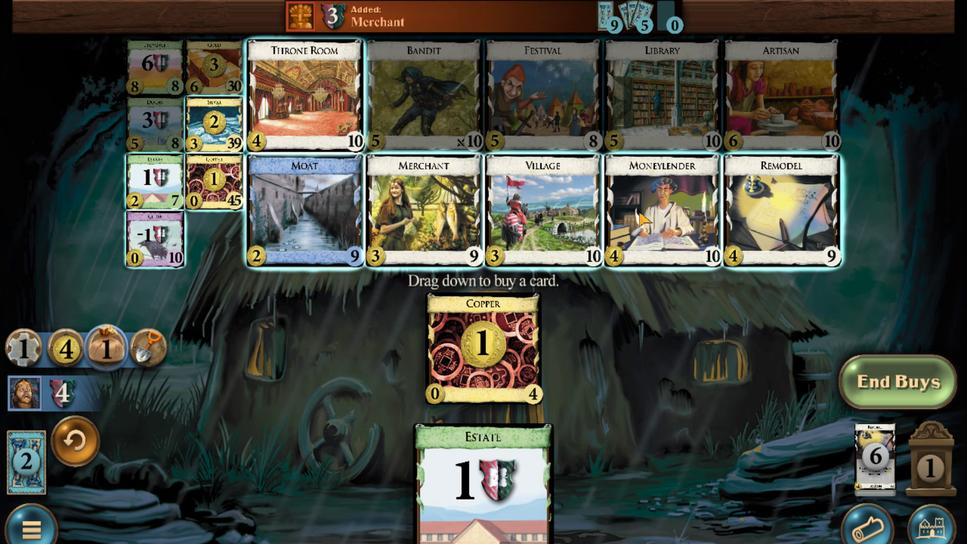 
Action: Mouse scrolled (649, 252) with delta (0, 0)
Screenshot: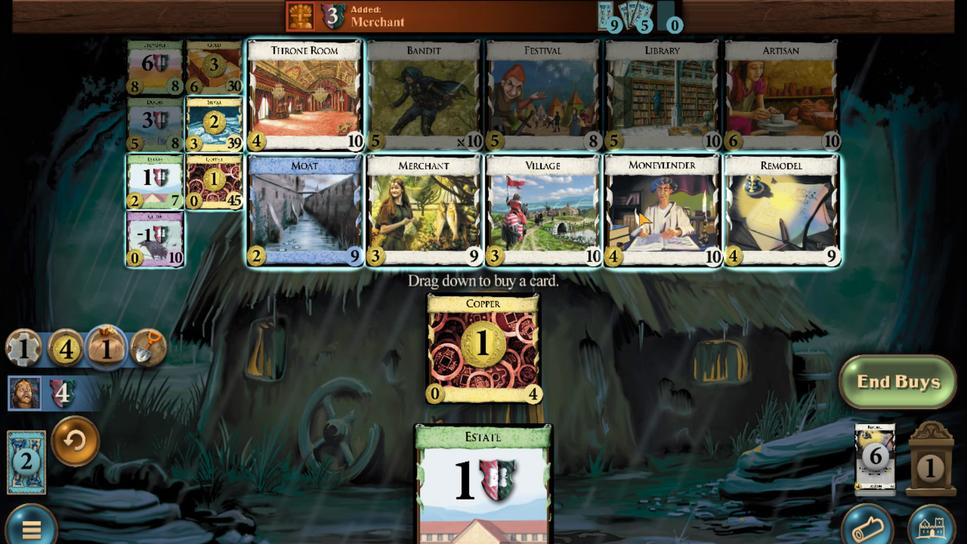 
Action: Mouse scrolled (649, 252) with delta (0, 0)
Screenshot: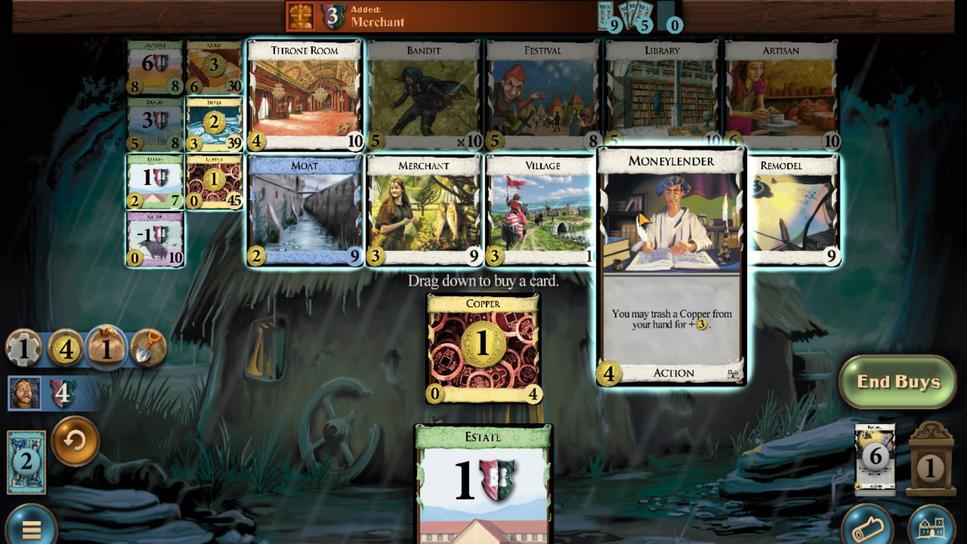 
Action: Mouse moved to (227, 450)
Screenshot: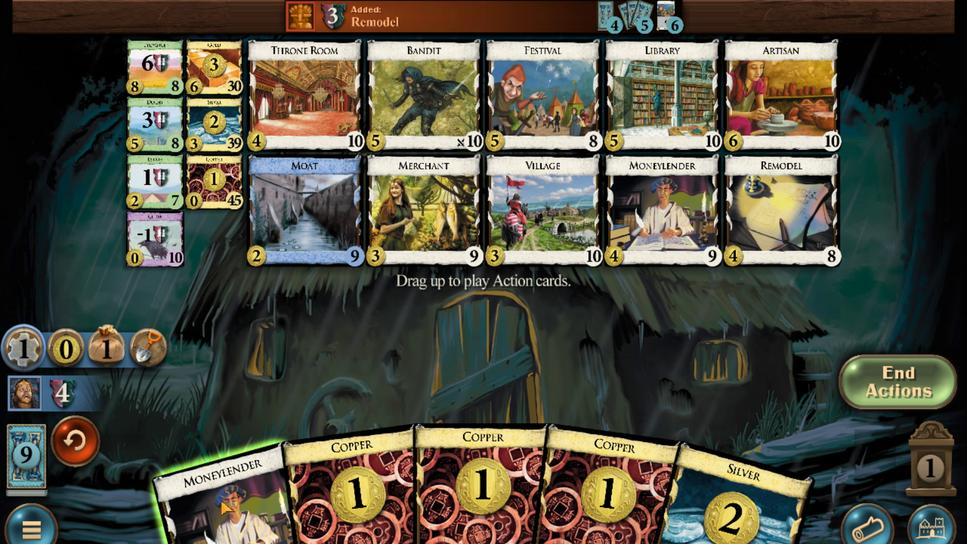 
Action: Mouse scrolled (227, 449) with delta (0, 0)
Screenshot: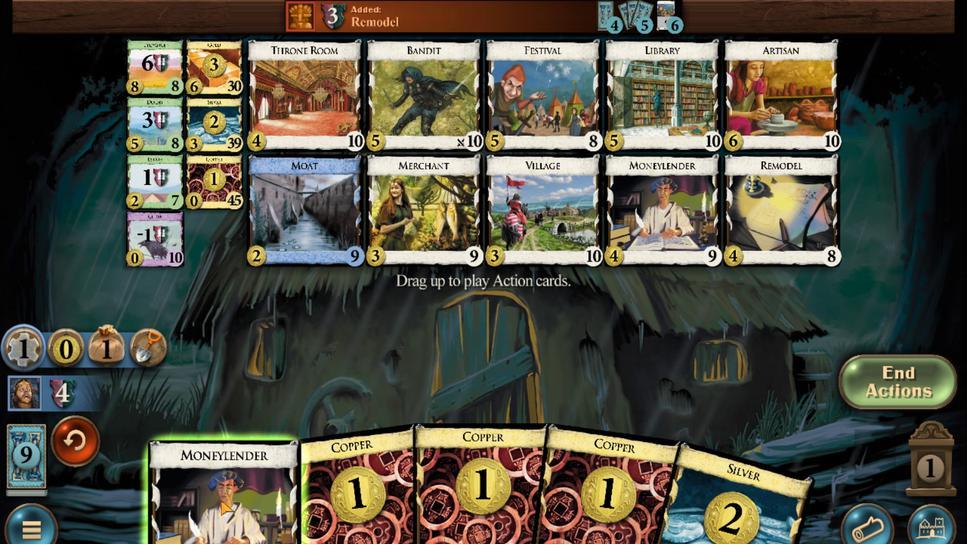 
Action: Mouse moved to (617, 421)
Screenshot: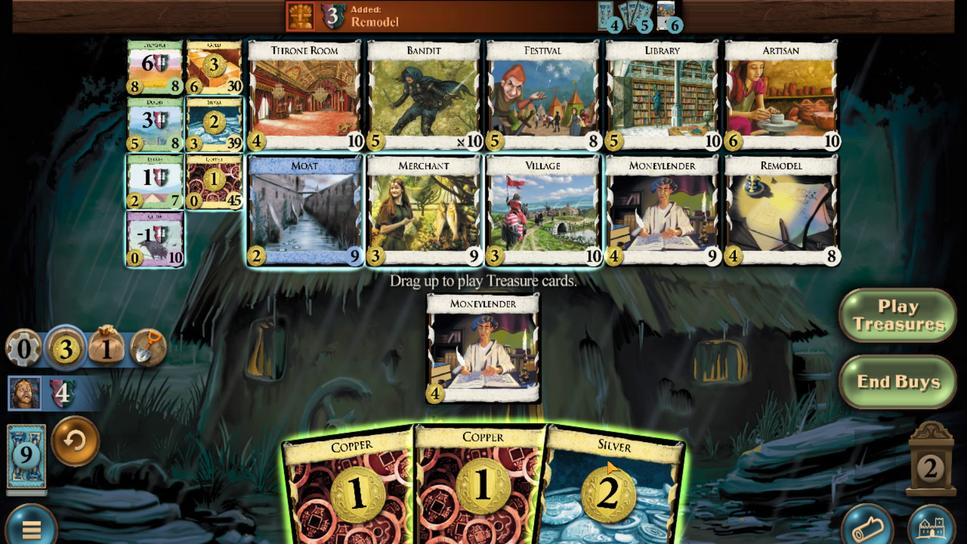 
Action: Mouse scrolled (617, 421) with delta (0, 0)
Screenshot: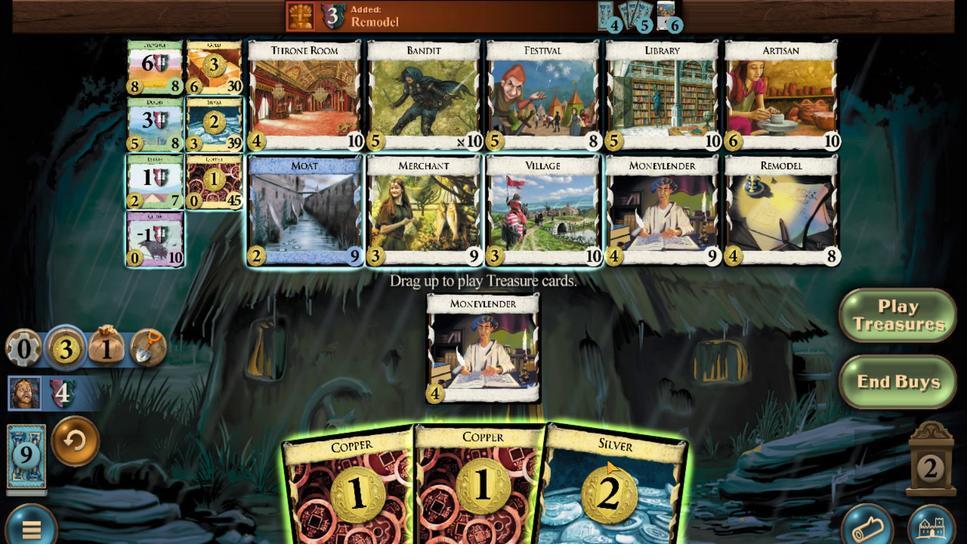 
Action: Mouse moved to (542, 429)
Screenshot: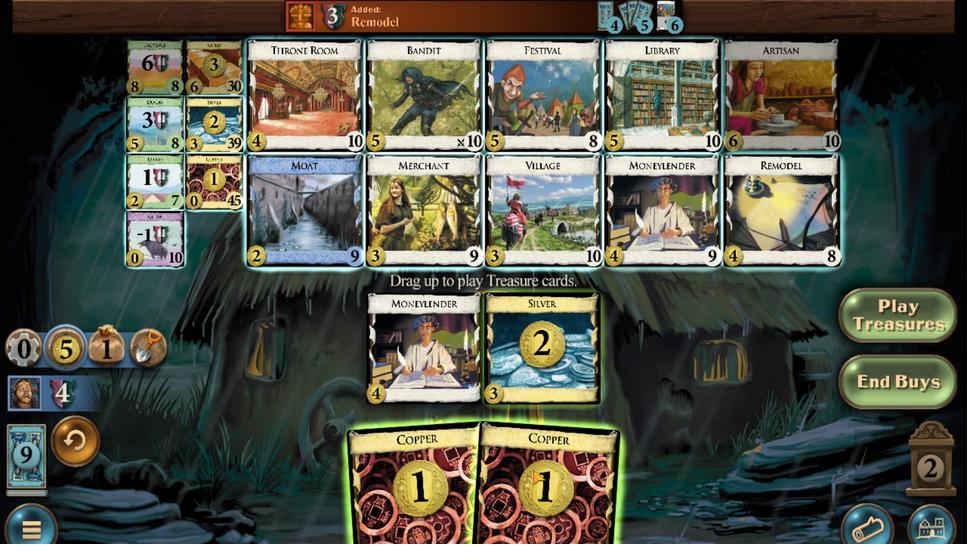 
Action: Mouse scrolled (542, 428) with delta (0, 0)
Screenshot: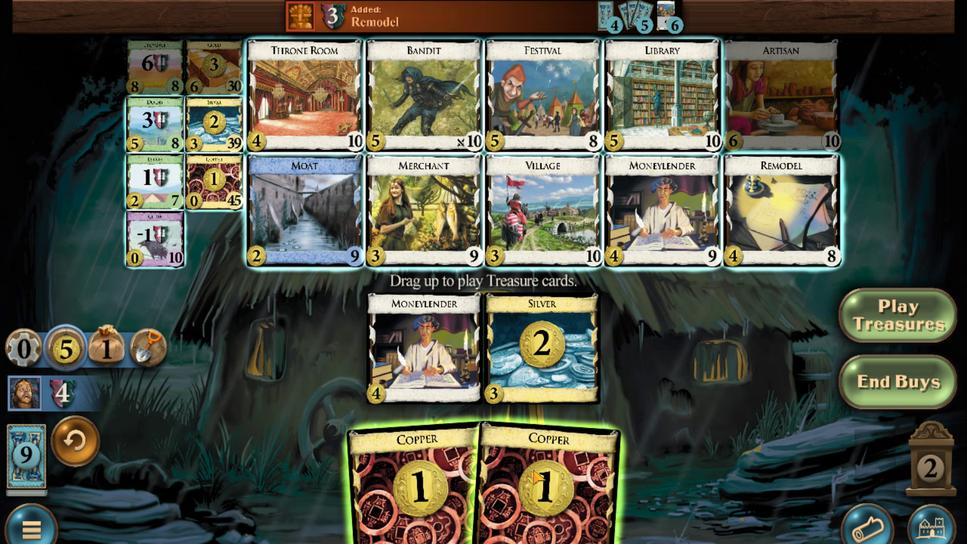 
Action: Mouse moved to (497, 432)
Screenshot: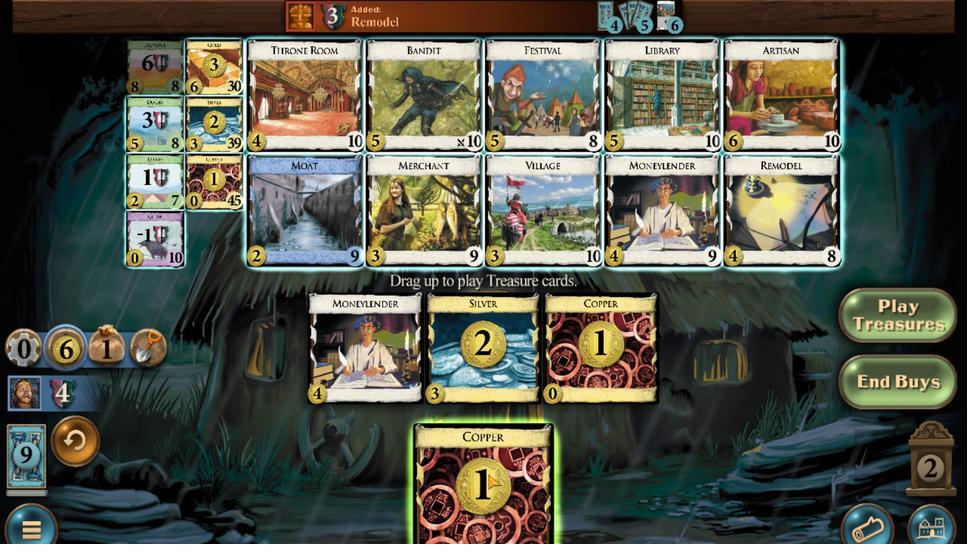 
Action: Mouse scrolled (497, 432) with delta (0, 0)
Screenshot: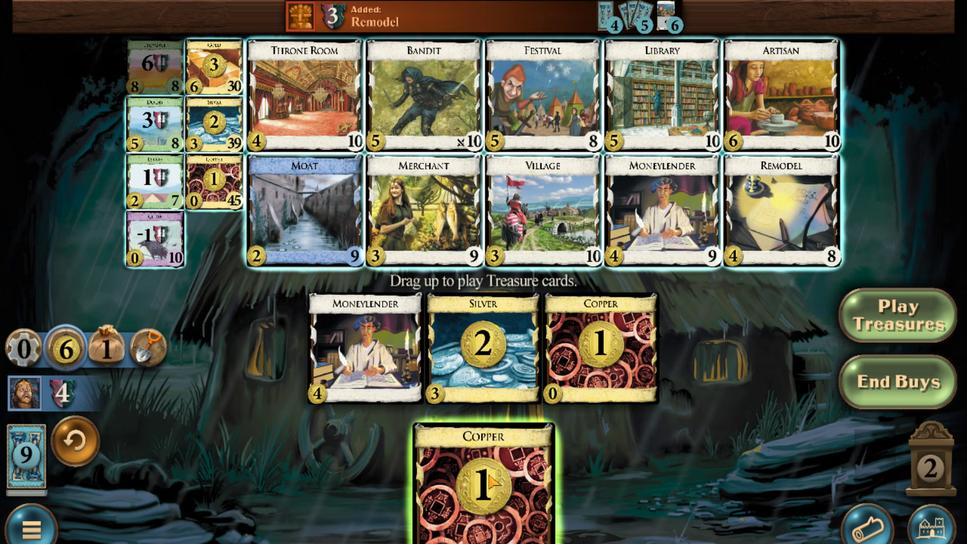
Action: Mouse moved to (230, 154)
Screenshot: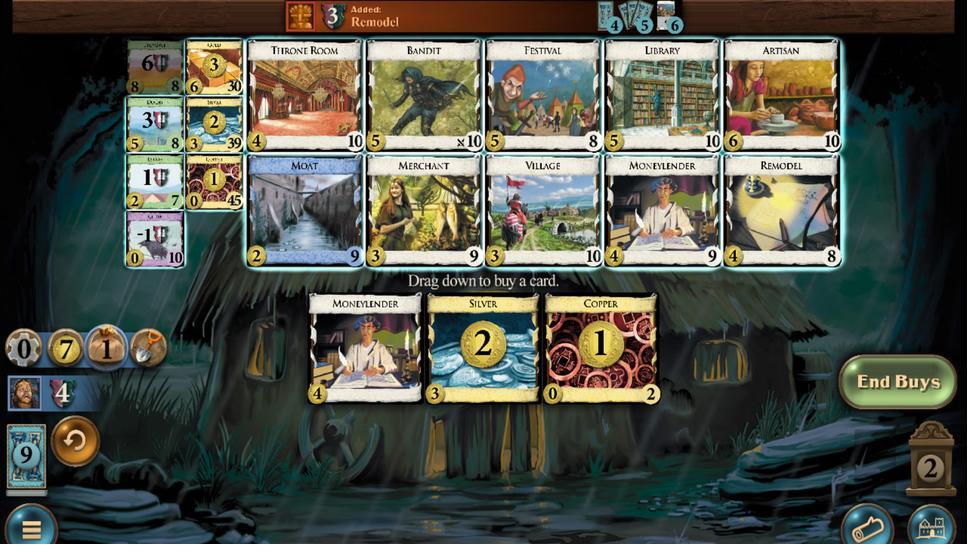 
Action: Mouse scrolled (230, 154) with delta (0, 0)
Screenshot: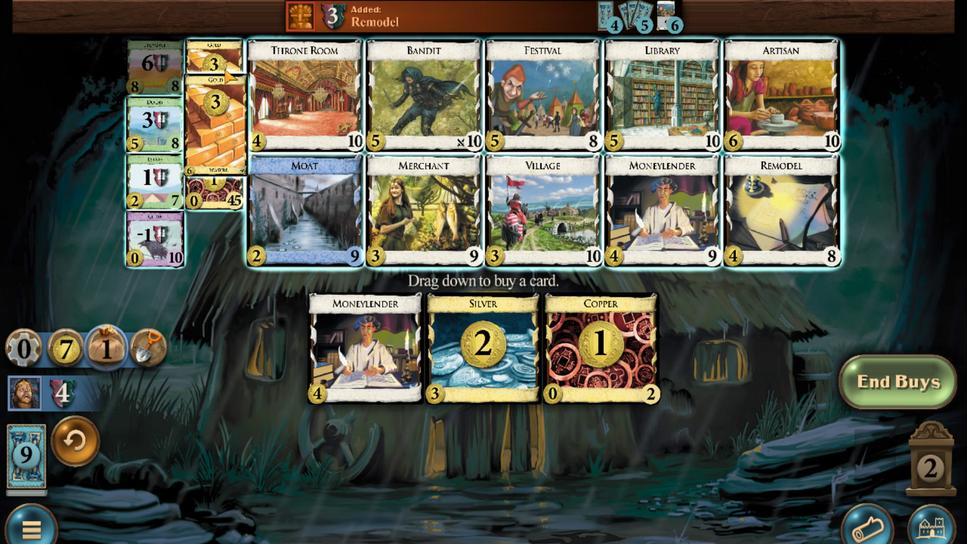 
Action: Mouse scrolled (230, 154) with delta (0, 0)
Screenshot: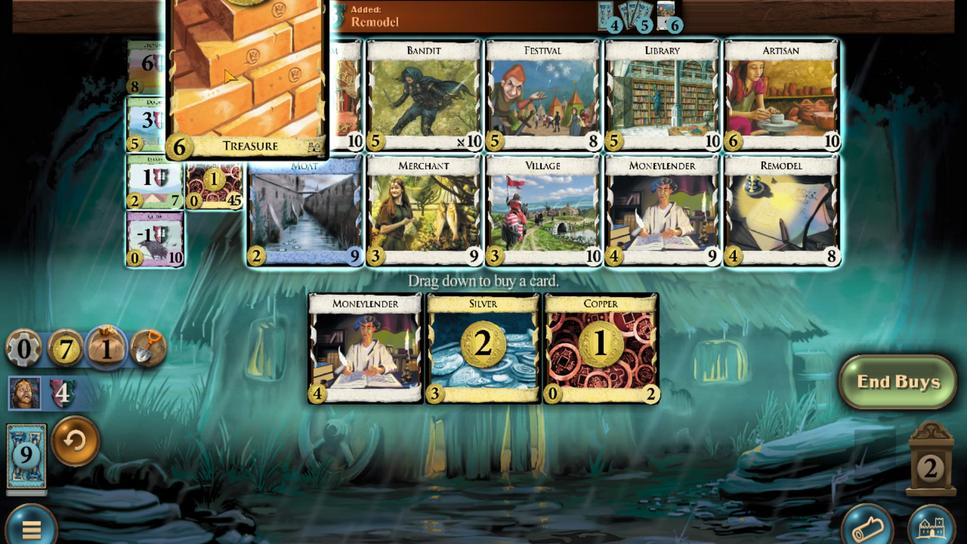 
Action: Mouse scrolled (230, 154) with delta (0, 0)
Screenshot: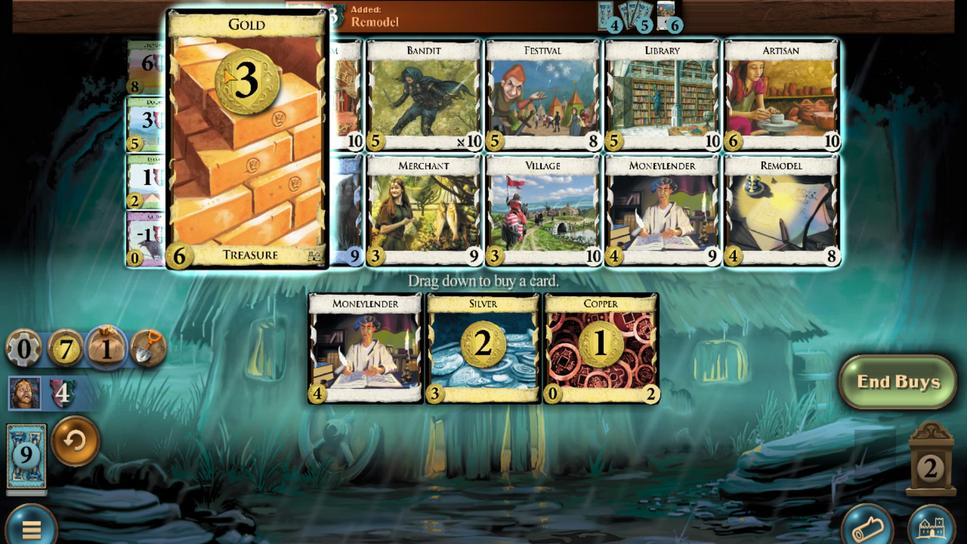
Action: Mouse scrolled (230, 154) with delta (0, 0)
Screenshot: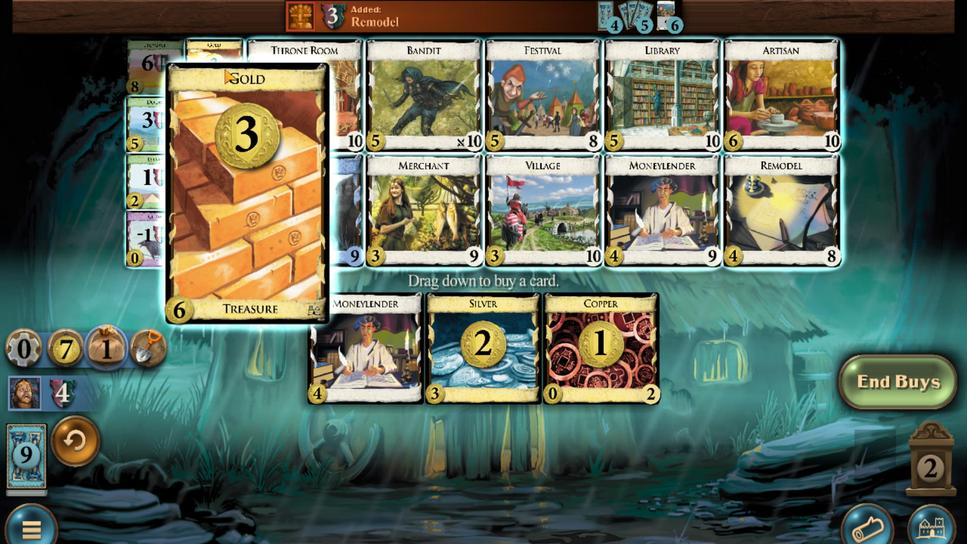 
Action: Mouse scrolled (230, 154) with delta (0, 0)
Screenshot: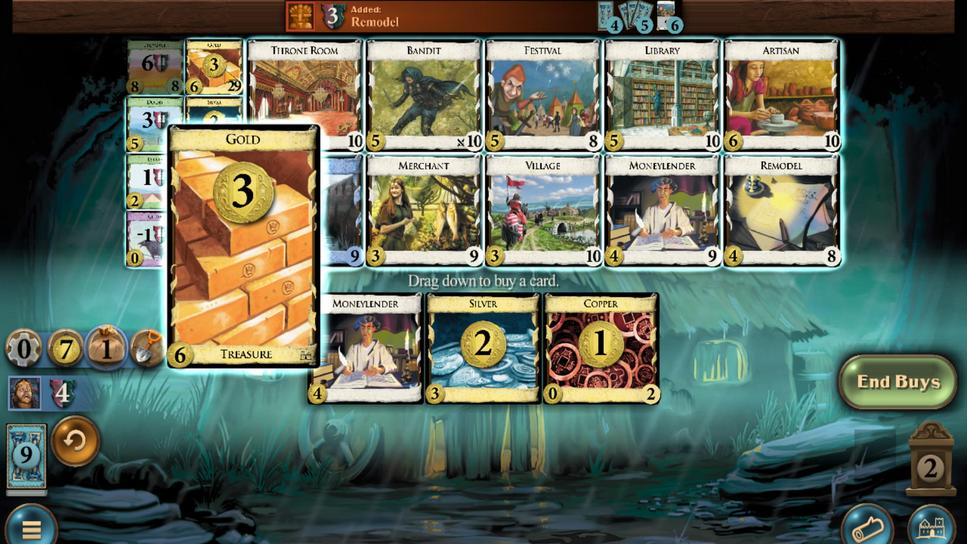 
Action: Mouse moved to (261, 441)
Screenshot: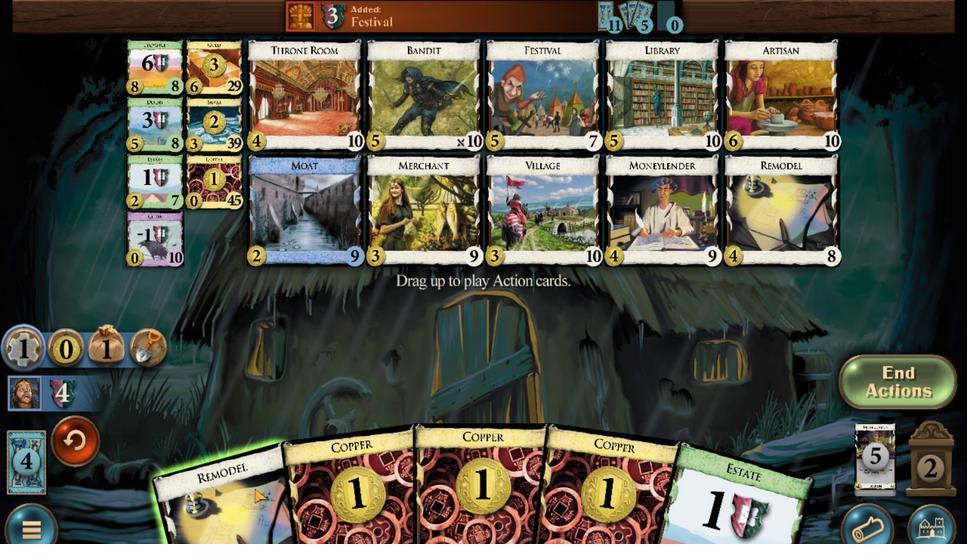 
Action: Mouse scrolled (261, 441) with delta (0, 0)
Screenshot: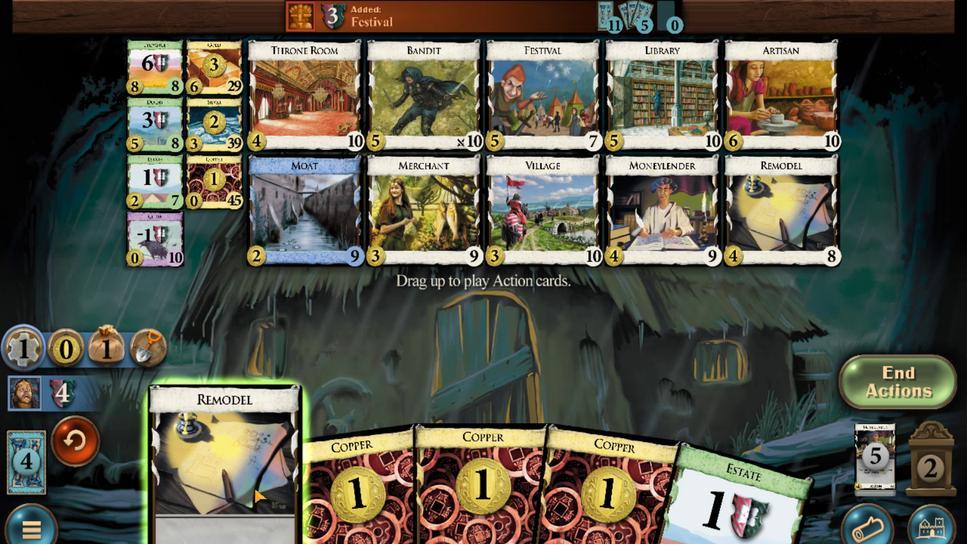 
Action: Mouse moved to (539, 425)
Screenshot: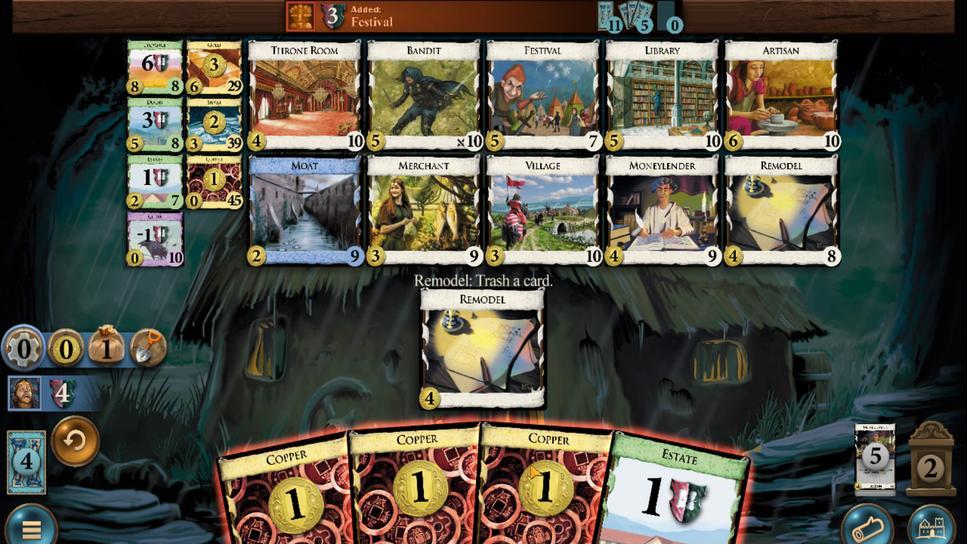 
Action: Mouse scrolled (539, 425) with delta (0, 0)
Screenshot: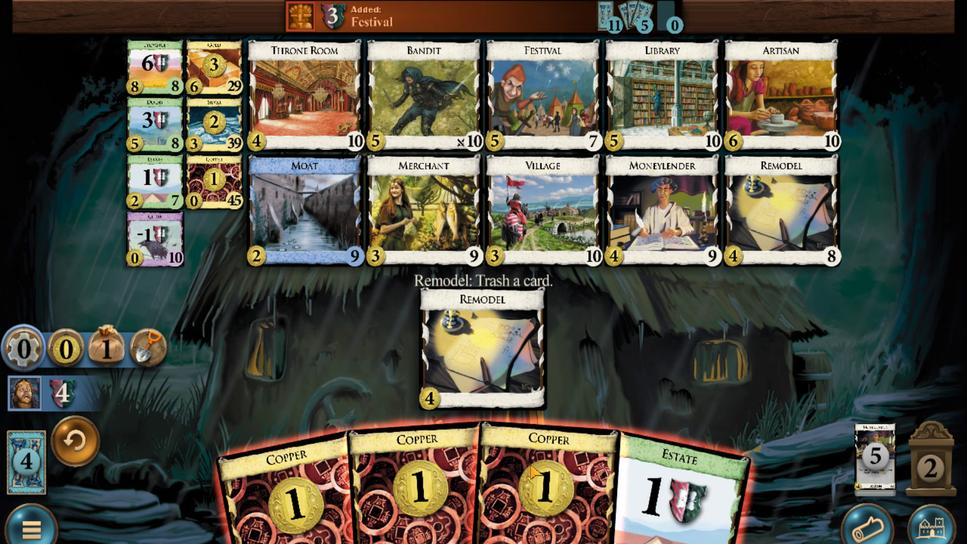 
Action: Mouse moved to (160, 224)
Screenshot: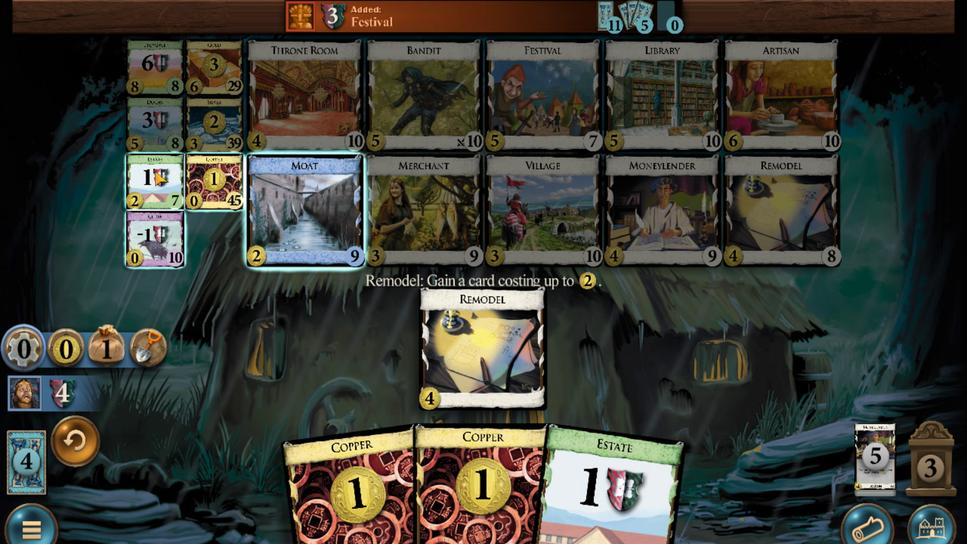 
Action: Mouse scrolled (160, 224) with delta (0, 0)
Screenshot: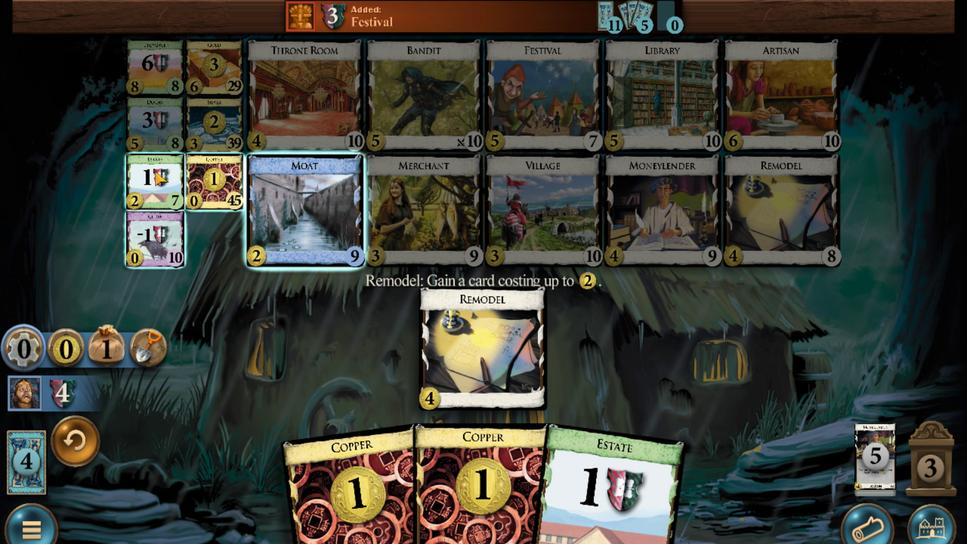 
Action: Mouse scrolled (160, 224) with delta (0, 0)
Screenshot: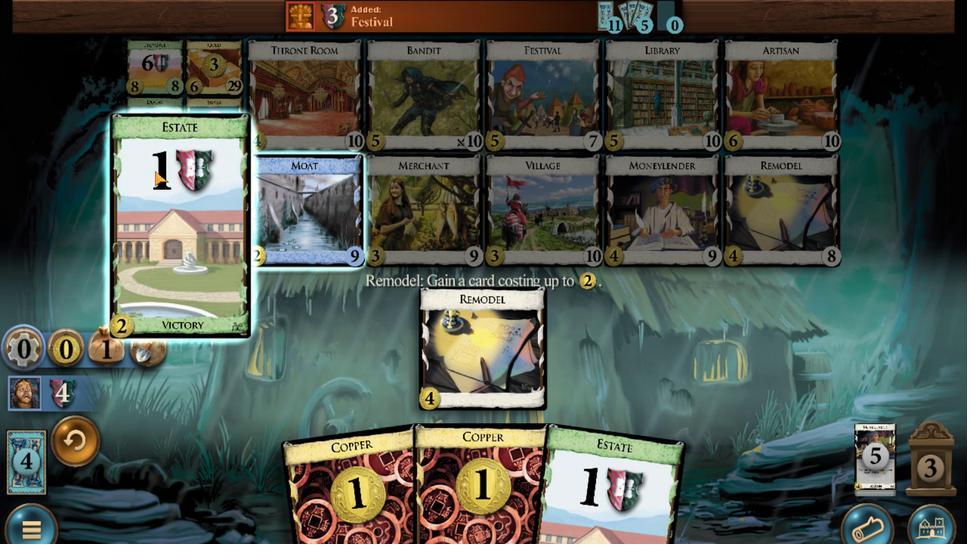 
Action: Mouse scrolled (160, 224) with delta (0, 0)
Screenshot: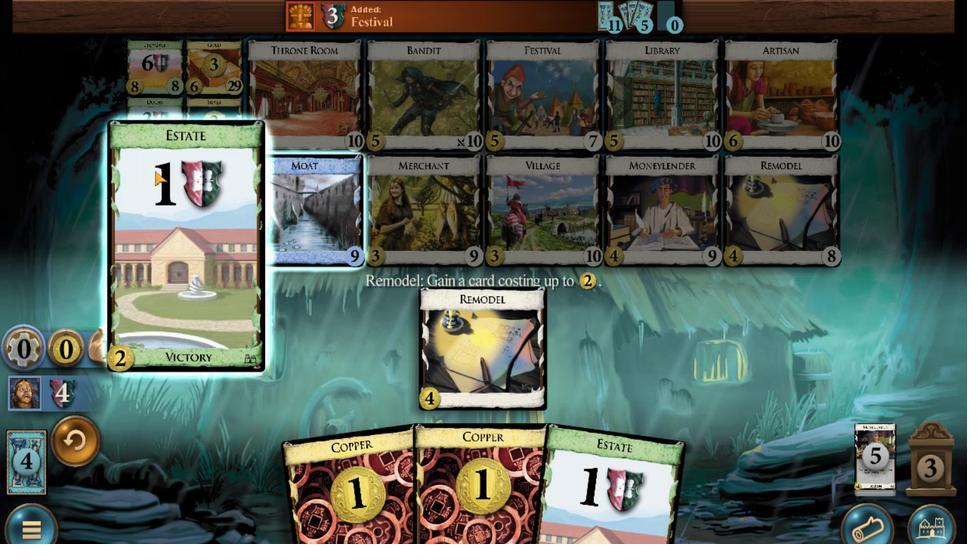 
Action: Mouse scrolled (160, 224) with delta (0, 0)
Screenshot: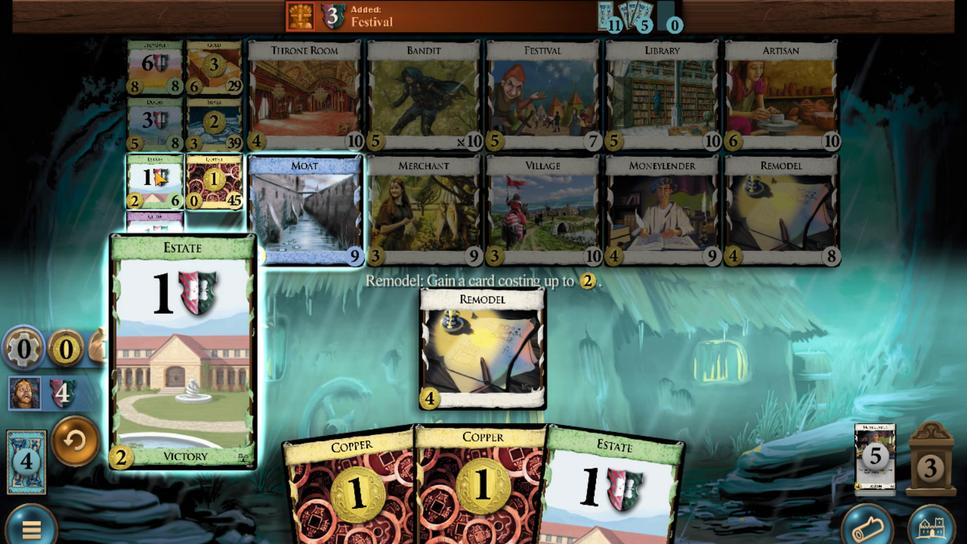 
Action: Mouse moved to (482, 429)
Screenshot: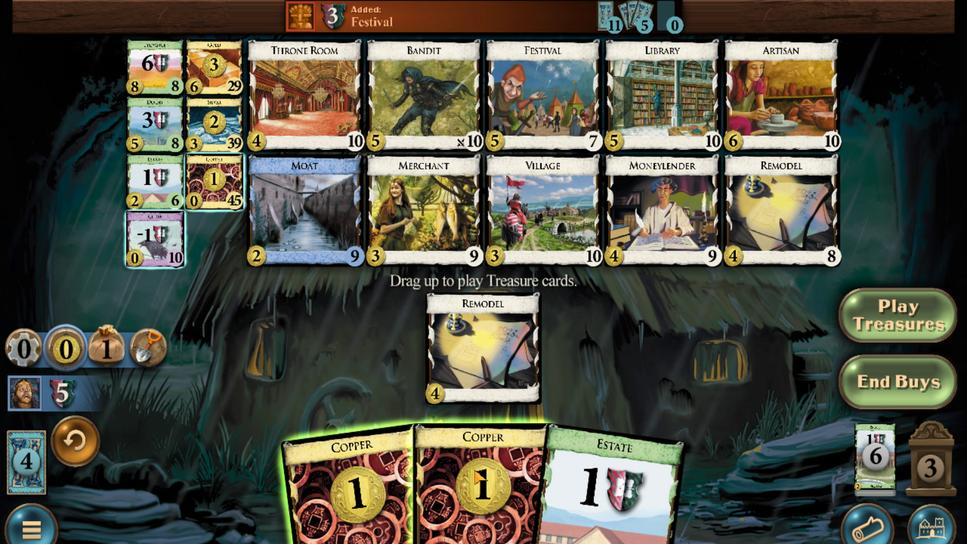 
Action: Mouse scrolled (482, 428) with delta (0, 0)
Screenshot: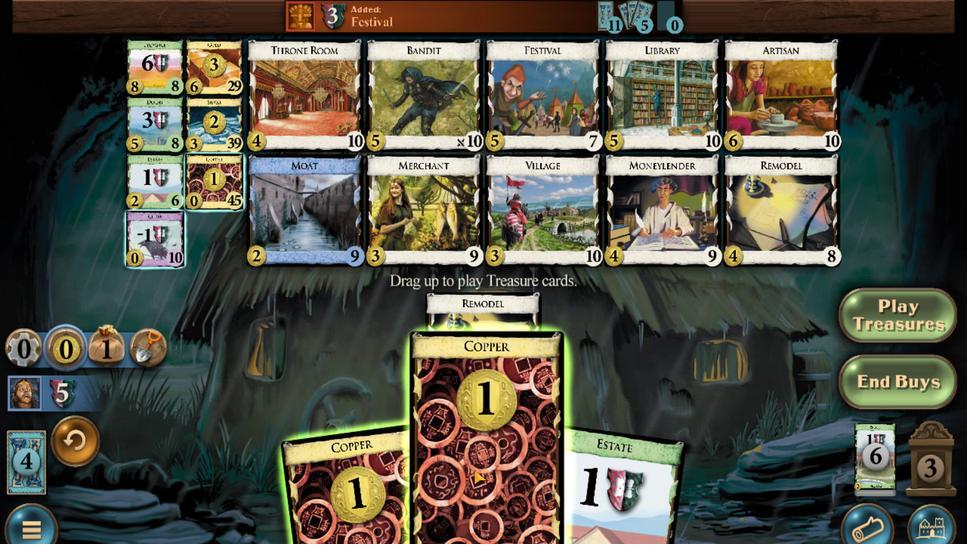 
Action: Mouse moved to (442, 429)
Screenshot: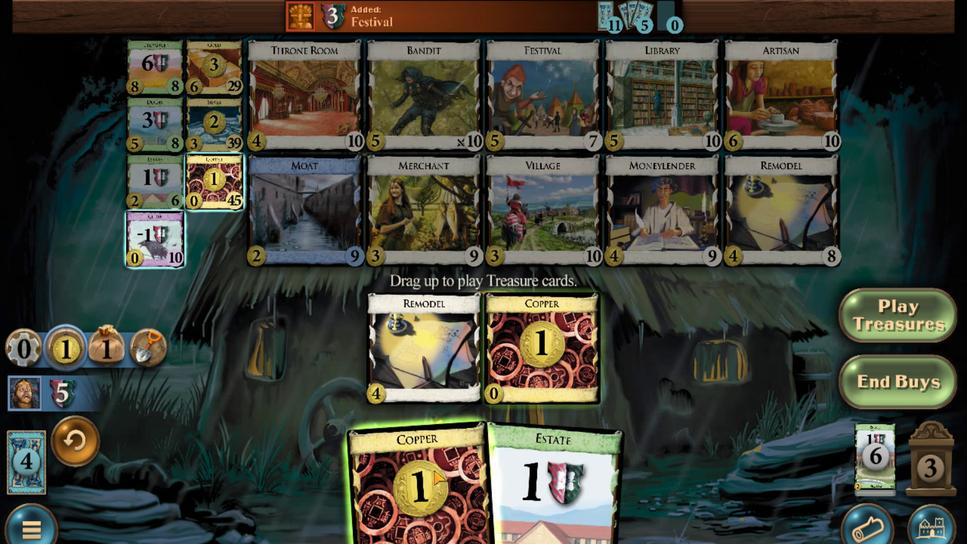 
Action: Mouse scrolled (442, 429) with delta (0, 0)
Screenshot: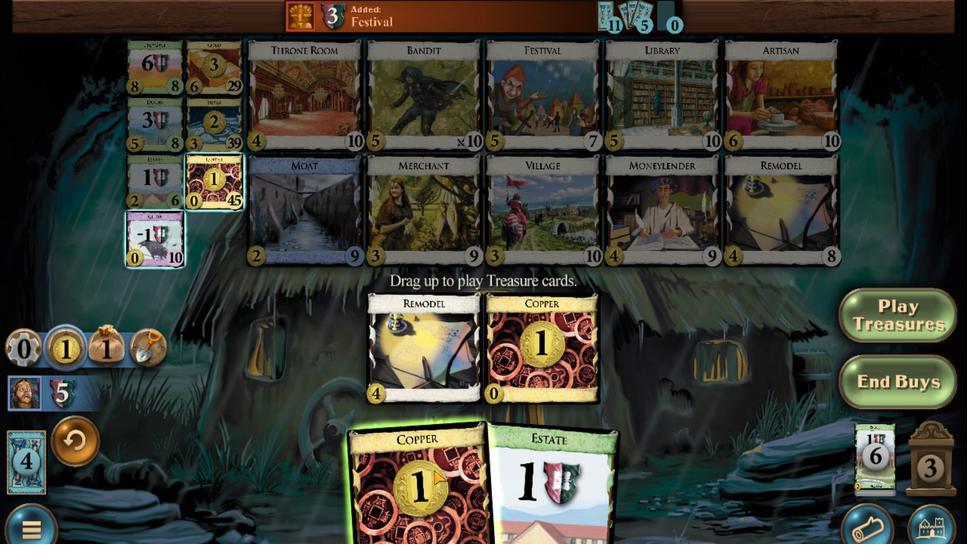 
Action: Mouse moved to (162, 230)
Screenshot: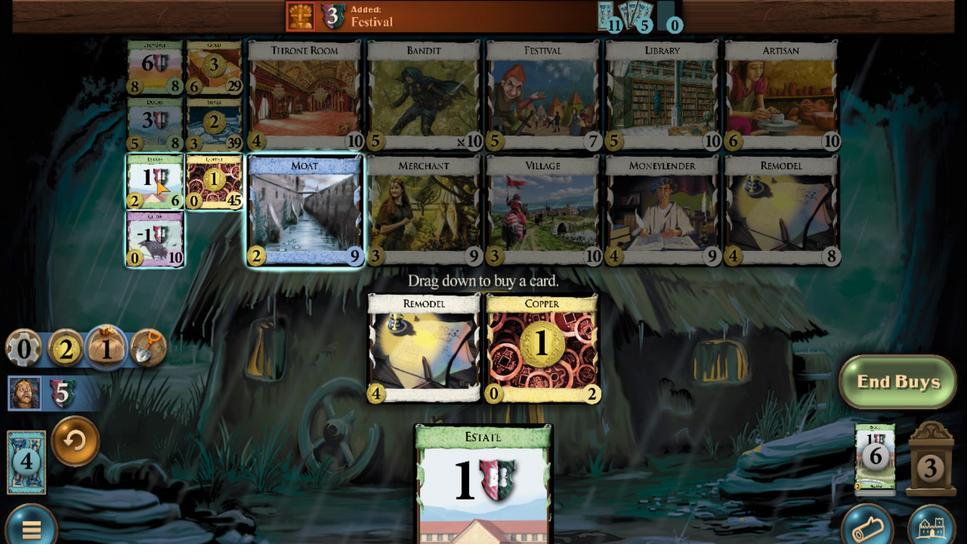 
Action: Mouse scrolled (162, 230) with delta (0, 0)
Screenshot: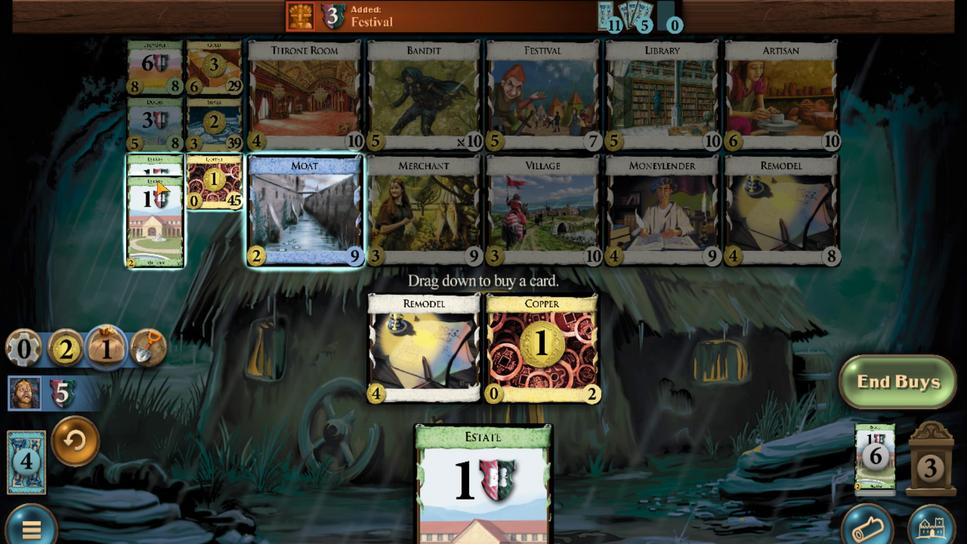 
Action: Mouse scrolled (162, 230) with delta (0, 0)
Screenshot: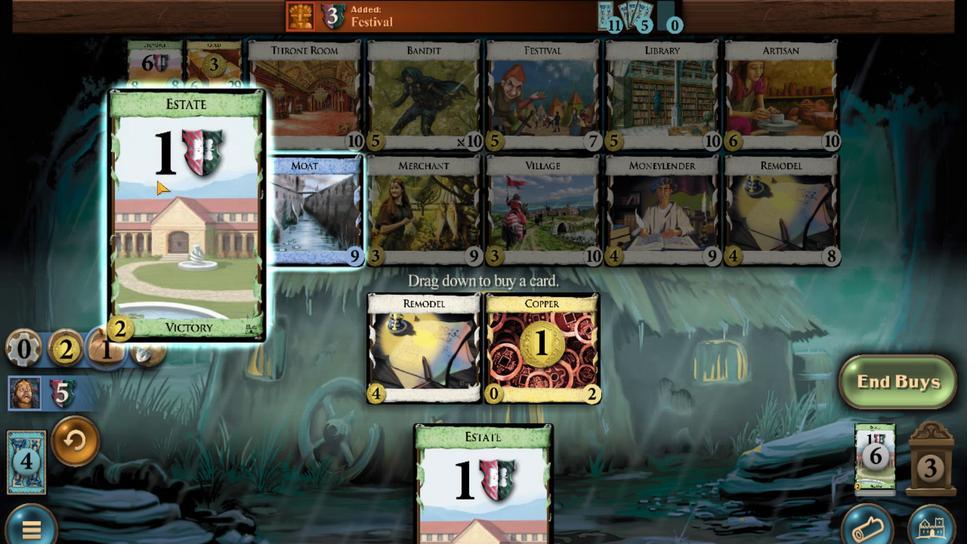 
Action: Mouse scrolled (162, 230) with delta (0, 0)
Screenshot: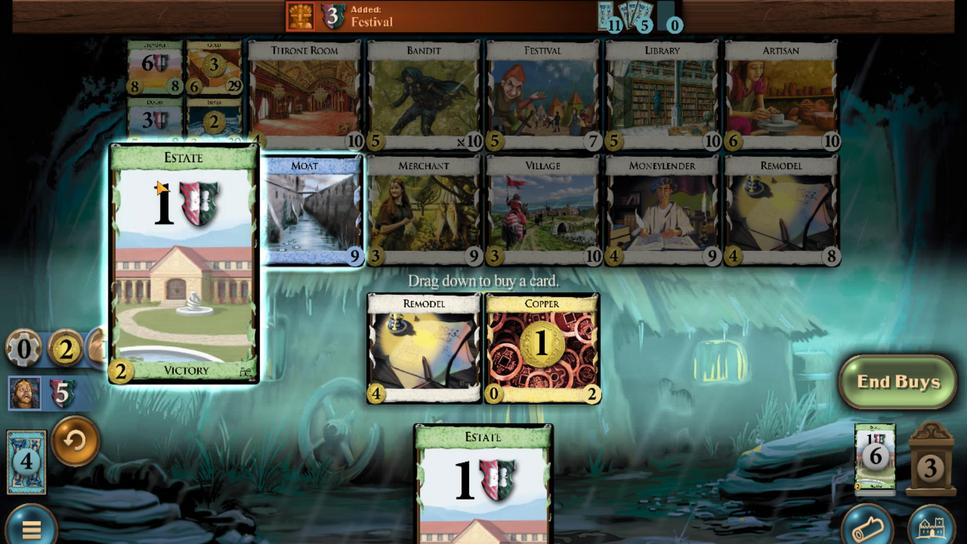
Action: Mouse scrolled (162, 230) with delta (0, 0)
Screenshot: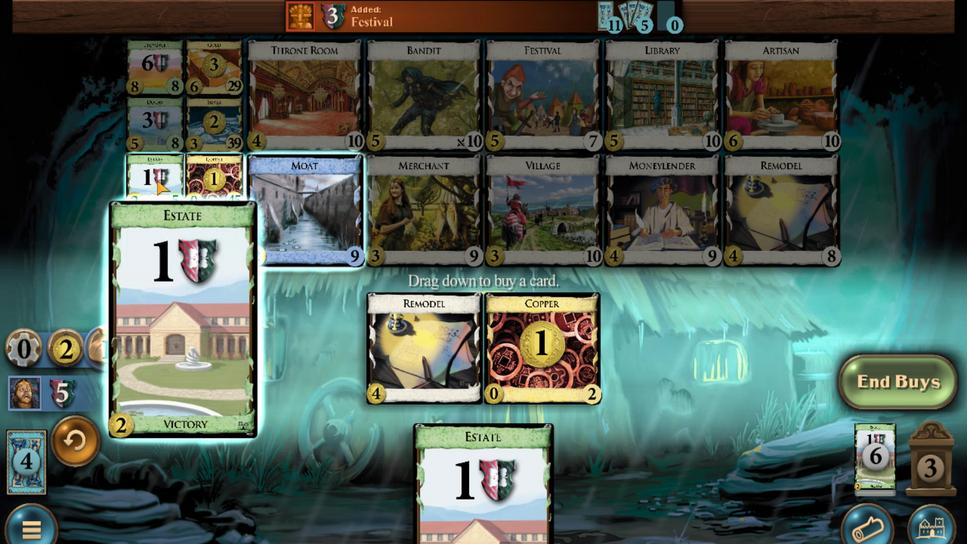 
Action: Mouse moved to (263, 435)
Screenshot: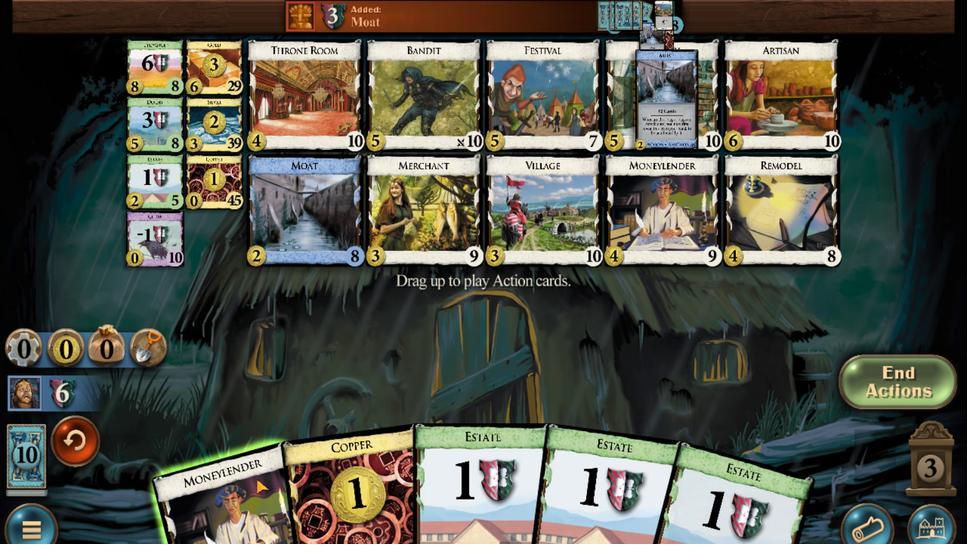 
Action: Mouse scrolled (263, 435) with delta (0, 0)
Screenshot: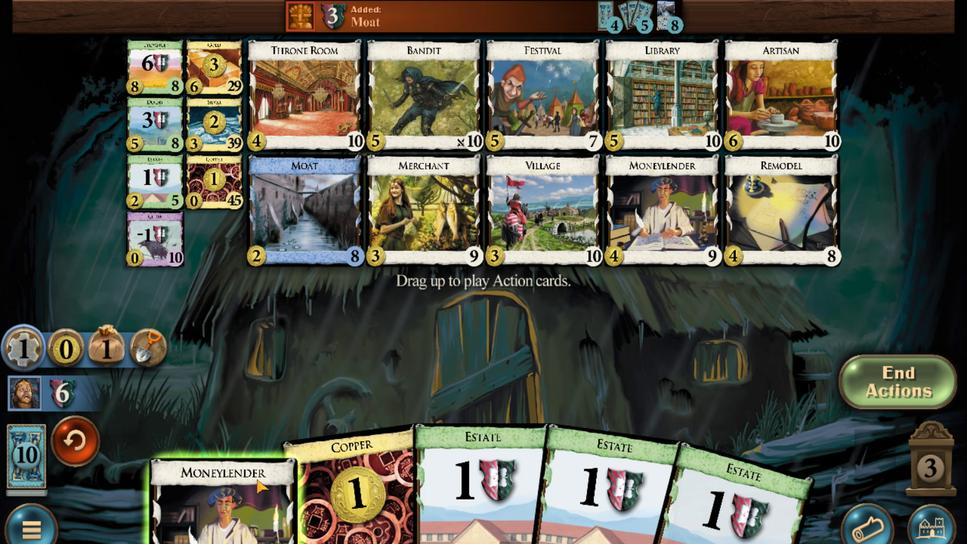 
Action: Mouse moved to (218, 193)
Screenshot: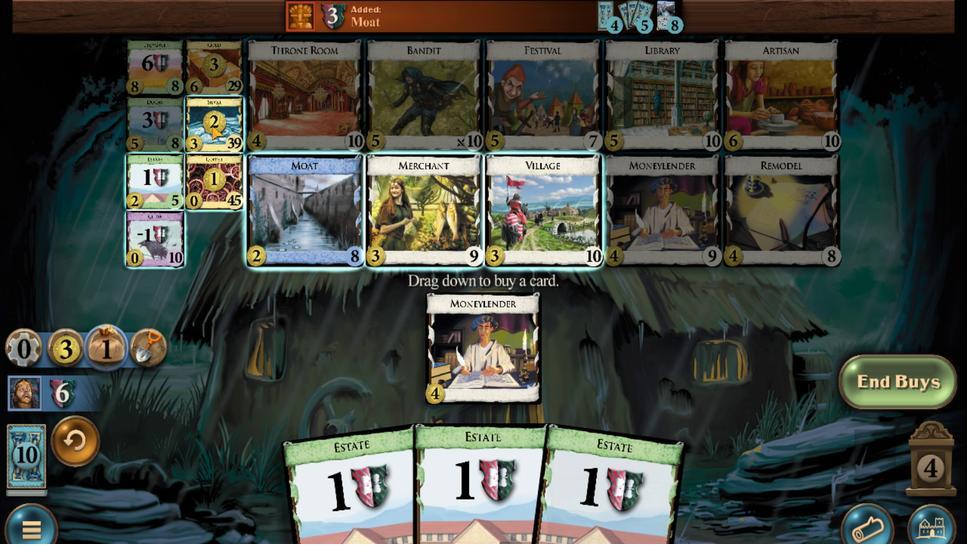 
Action: Mouse scrolled (218, 193) with delta (0, 0)
Screenshot: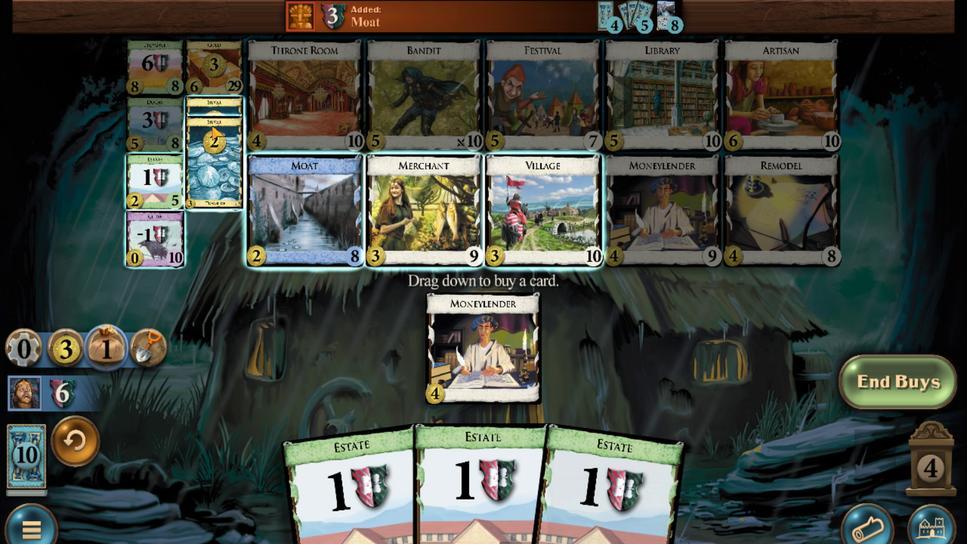 
Action: Mouse scrolled (218, 193) with delta (0, 0)
Screenshot: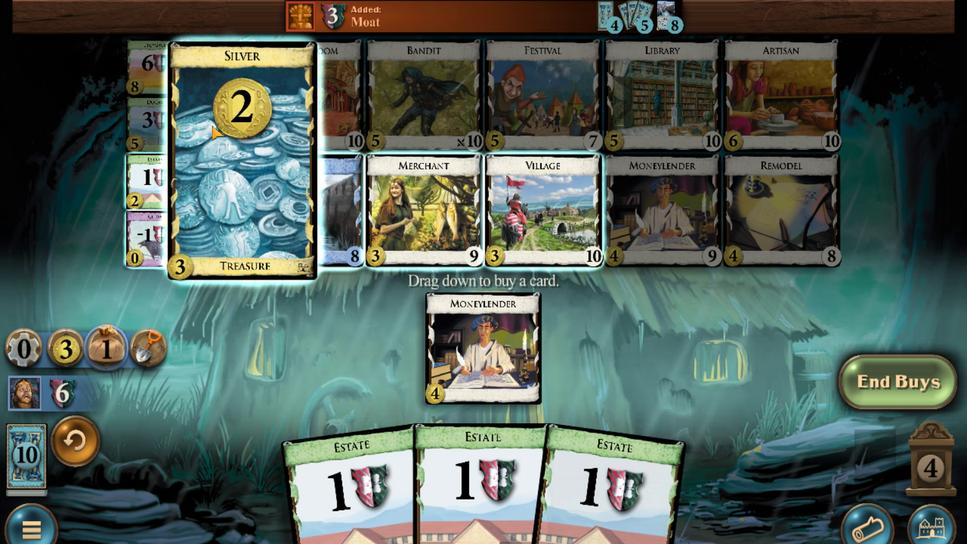 
Action: Mouse scrolled (218, 193) with delta (0, 0)
Screenshot: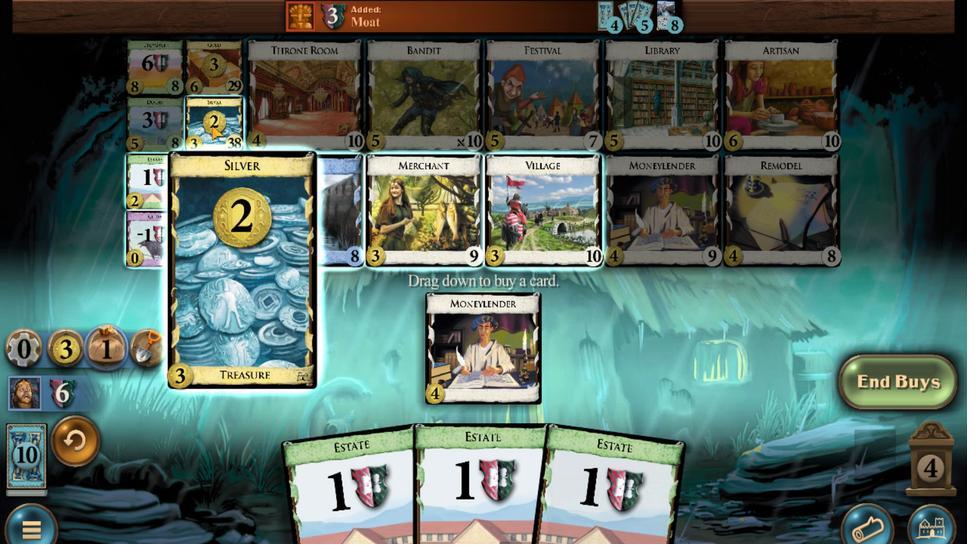 
Action: Mouse scrolled (218, 193) with delta (0, 0)
Screenshot: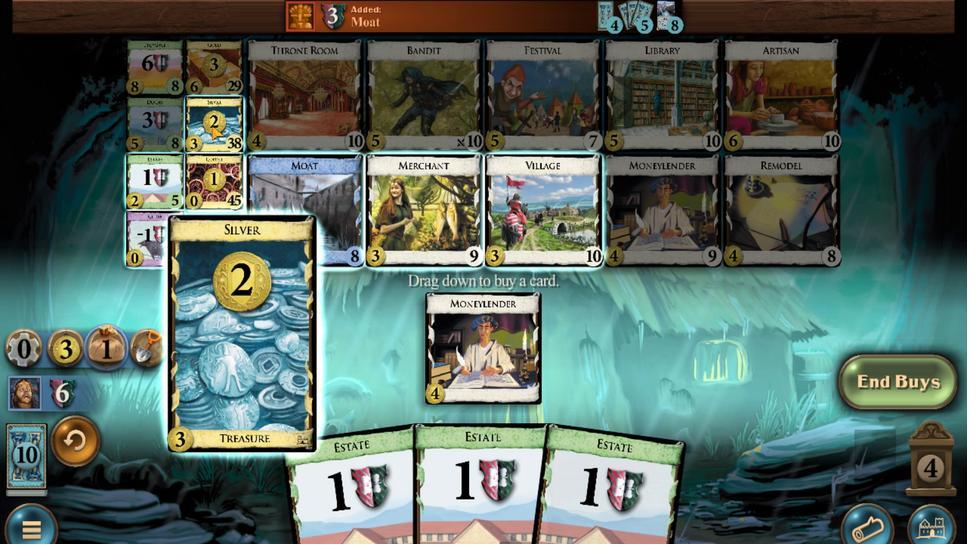 
Action: Mouse moved to (483, 411)
Screenshot: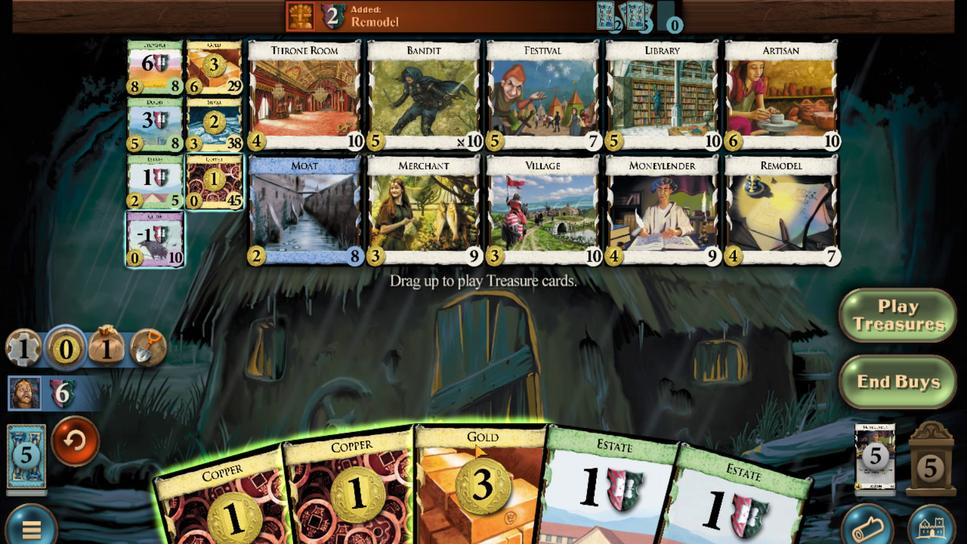 
Action: Mouse scrolled (483, 410) with delta (0, 0)
Screenshot: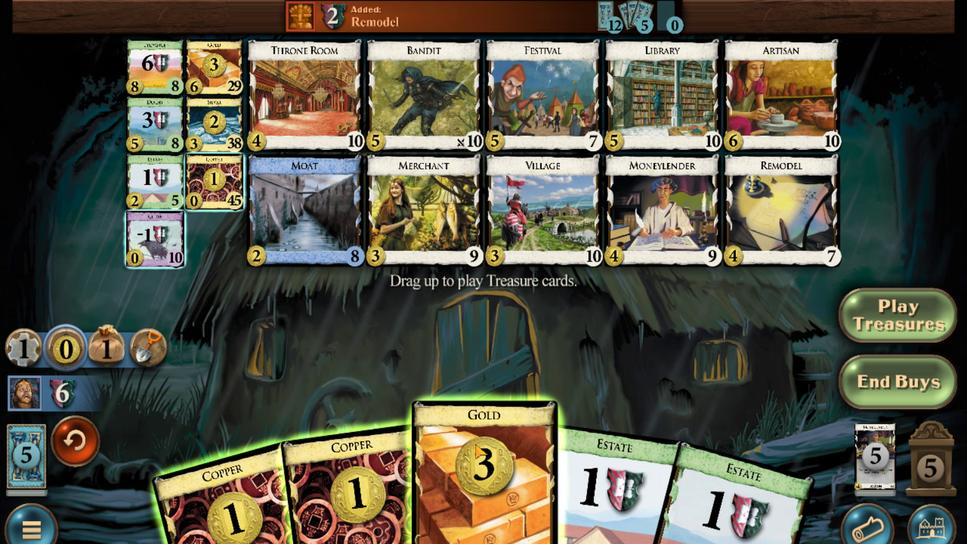 
Action: Mouse moved to (419, 410)
Screenshot: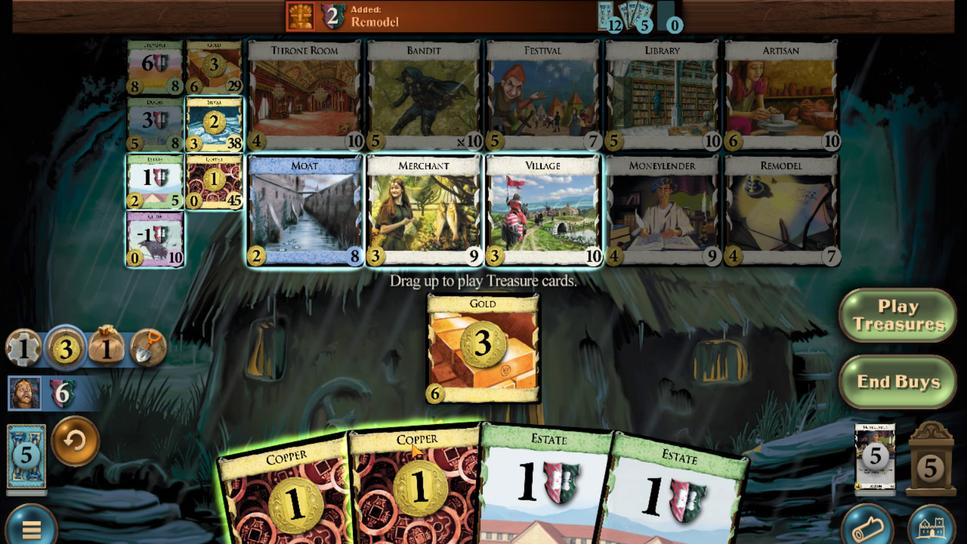 
Action: Mouse scrolled (419, 410) with delta (0, 0)
Screenshot: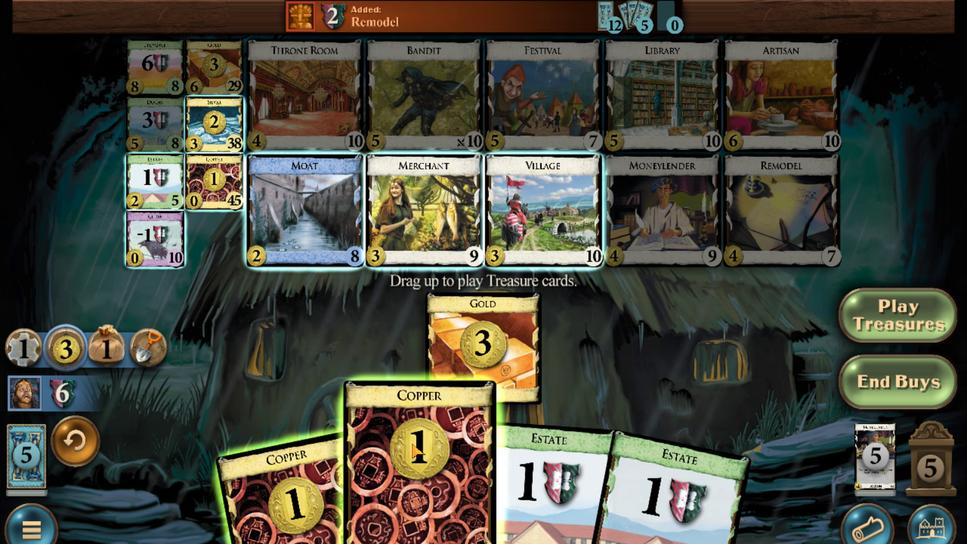 
Action: Mouse moved to (353, 414)
Screenshot: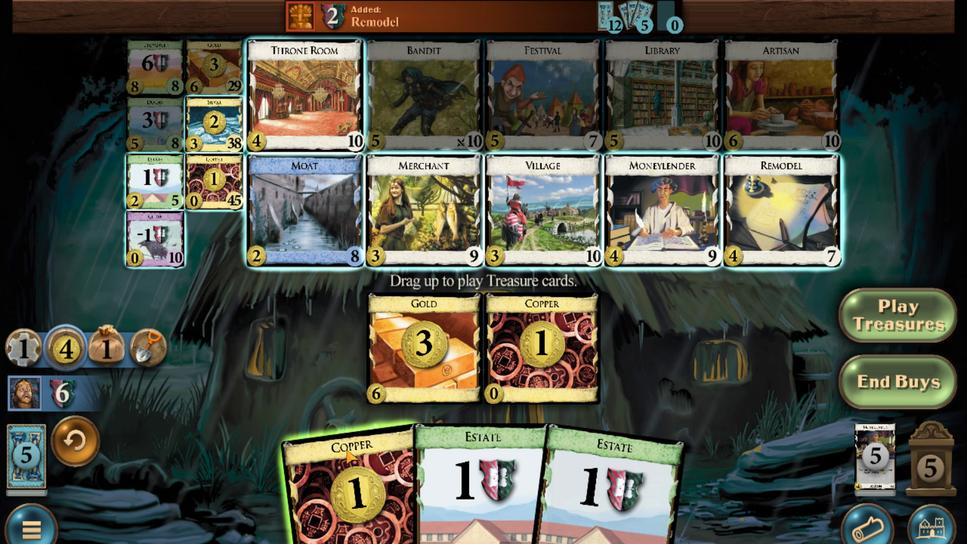 
Action: Mouse scrolled (353, 414) with delta (0, 0)
Screenshot: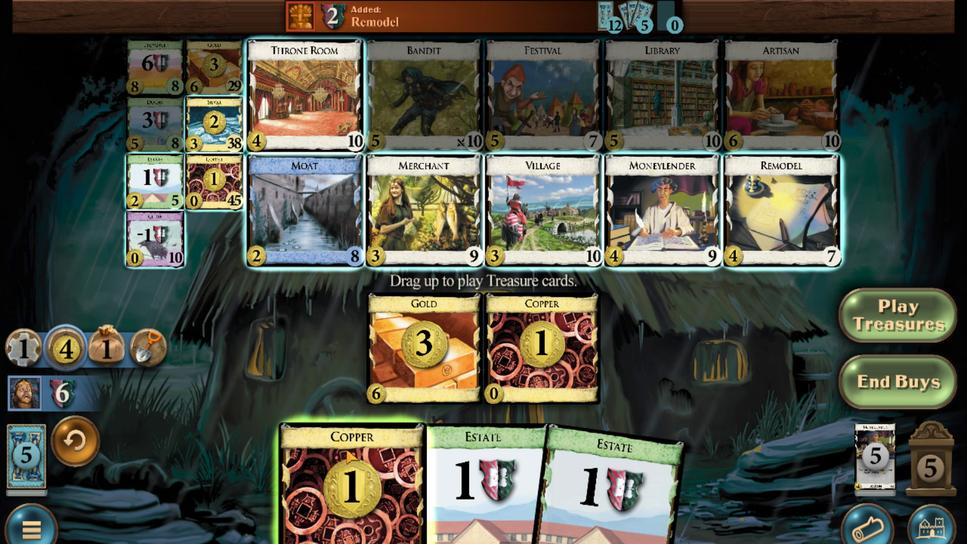 
Action: Mouse moved to (172, 185)
Screenshot: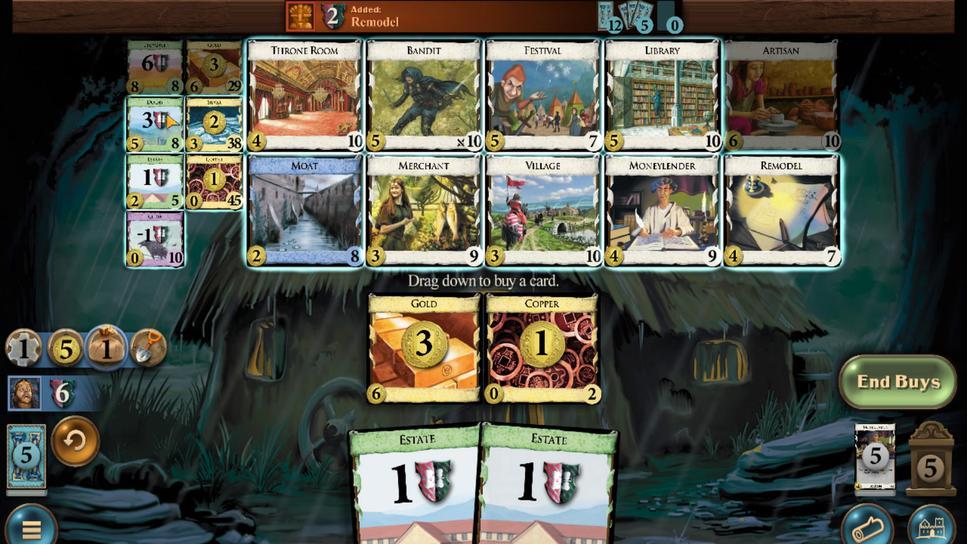 
Action: Mouse scrolled (172, 185) with delta (0, 0)
Screenshot: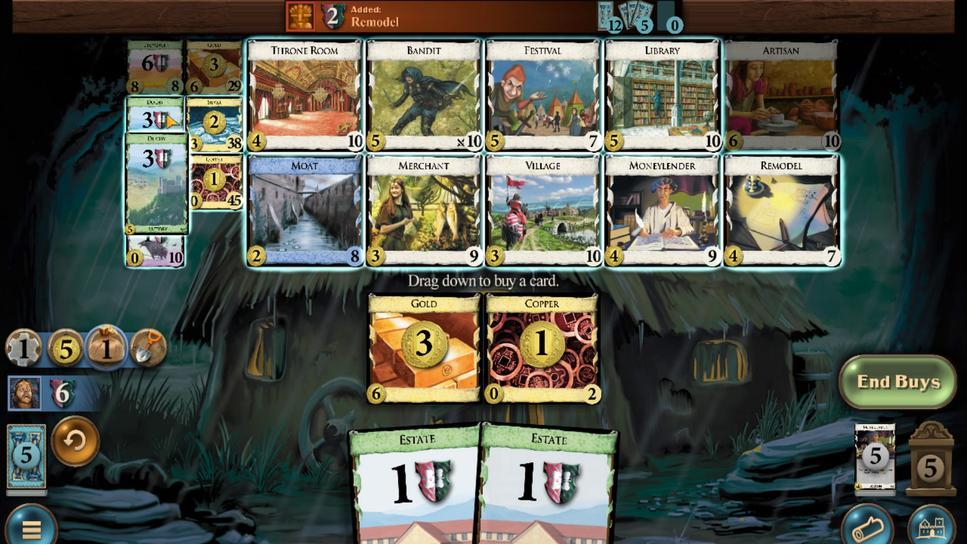 
Action: Mouse scrolled (172, 185) with delta (0, 0)
Screenshot: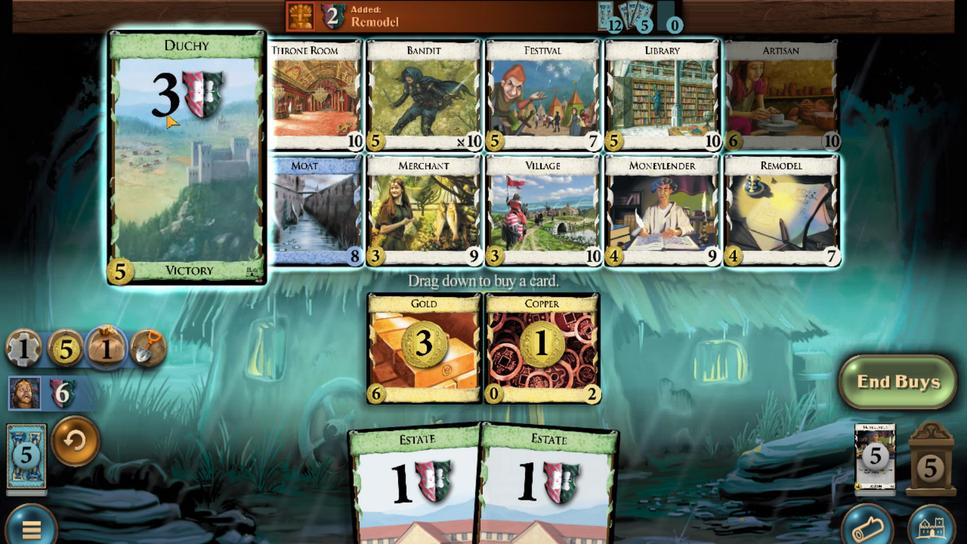 
Action: Mouse scrolled (172, 185) with delta (0, 0)
Screenshot: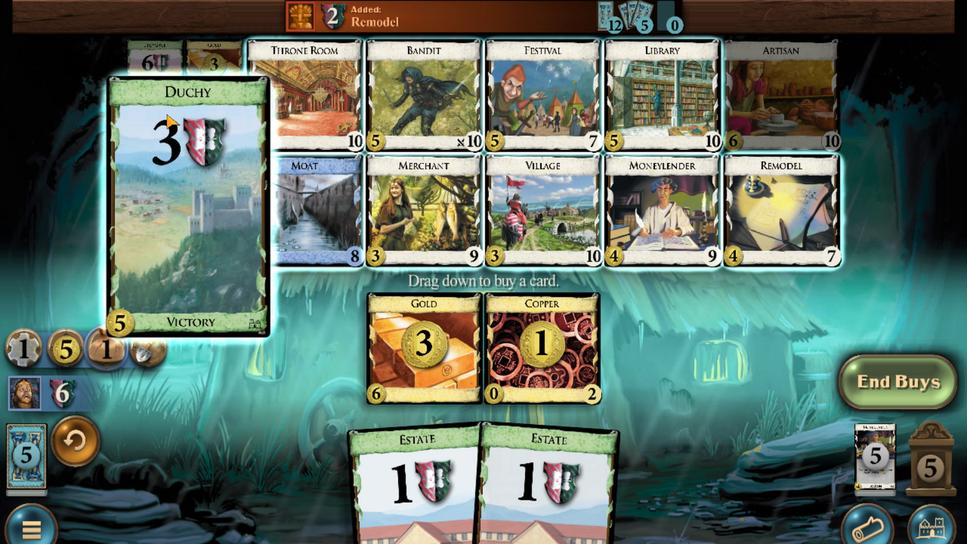 
Action: Mouse scrolled (172, 185) with delta (0, 0)
Screenshot: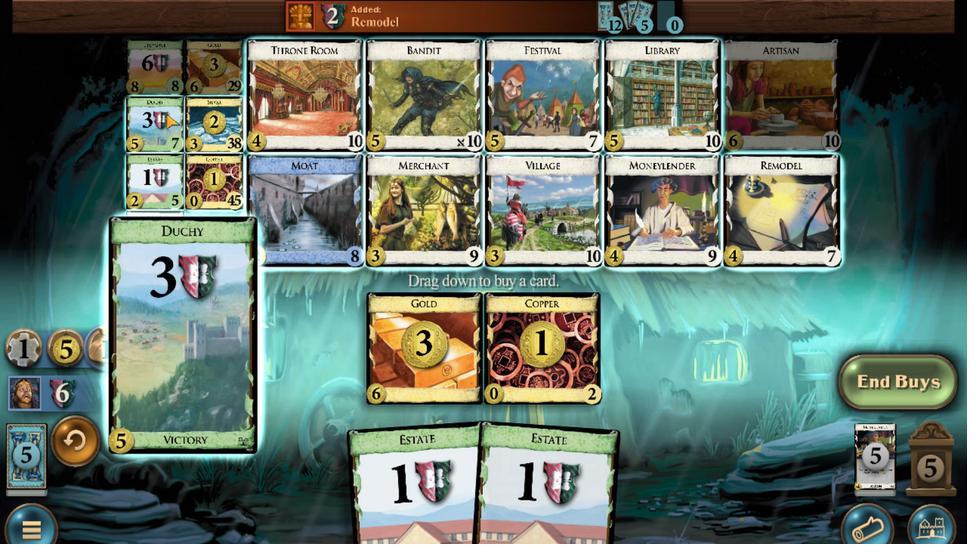 
Action: Mouse moved to (252, 425)
Screenshot: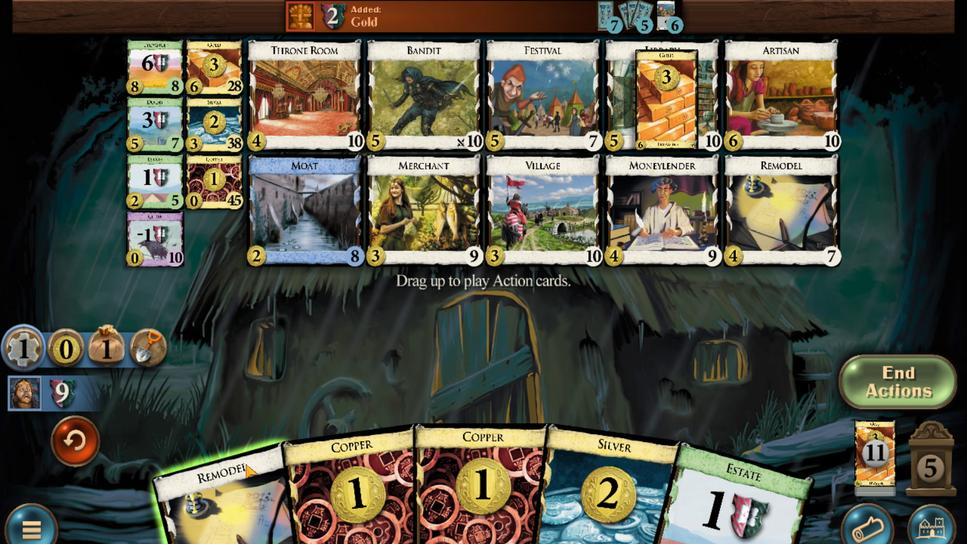 
Action: Mouse scrolled (252, 424) with delta (0, 0)
Screenshot: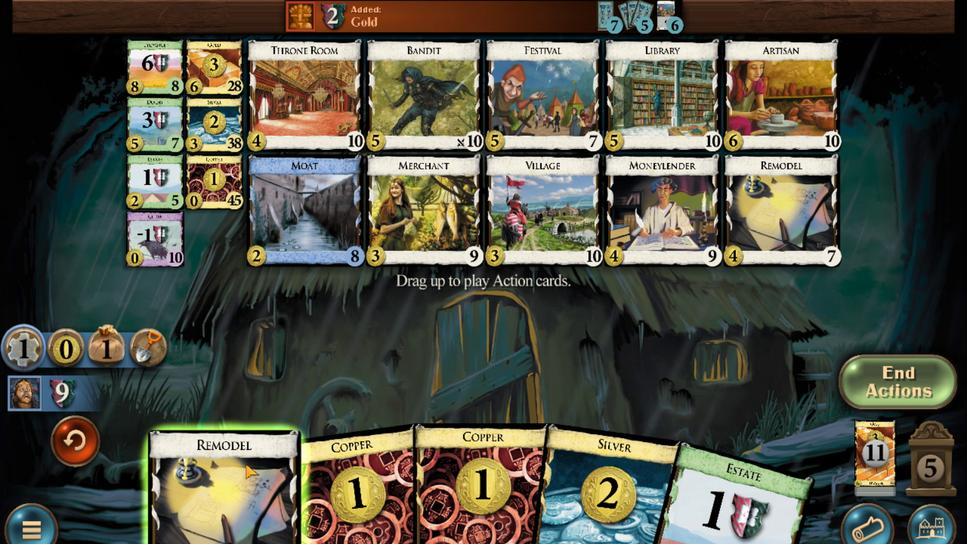 
Action: Mouse moved to (555, 415)
Screenshot: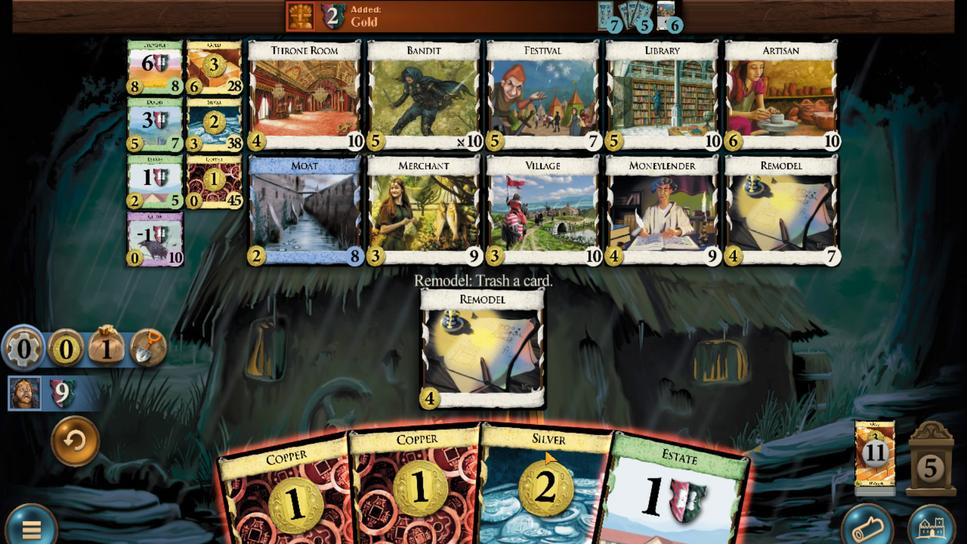 
Action: Mouse scrolled (555, 415) with delta (0, 0)
Screenshot: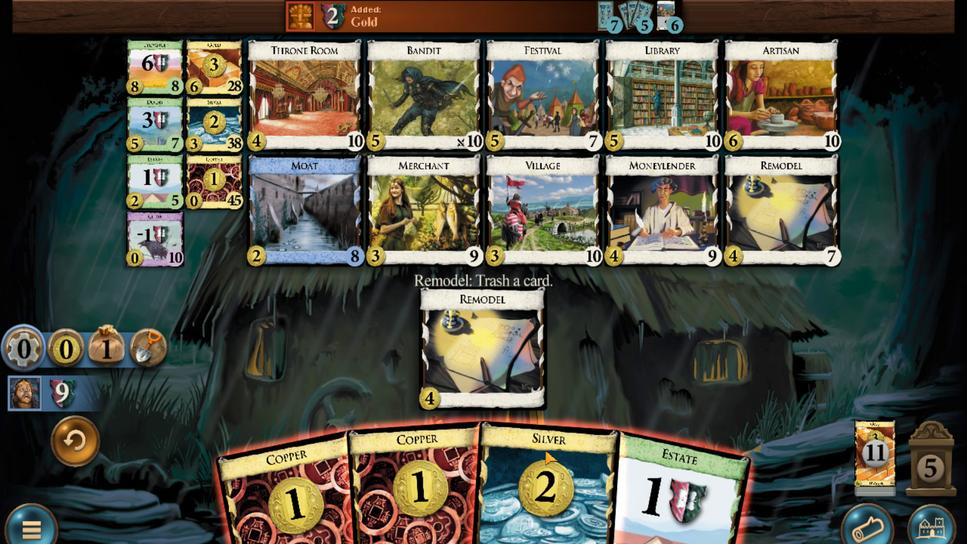 
Action: Mouse moved to (162, 185)
Screenshot: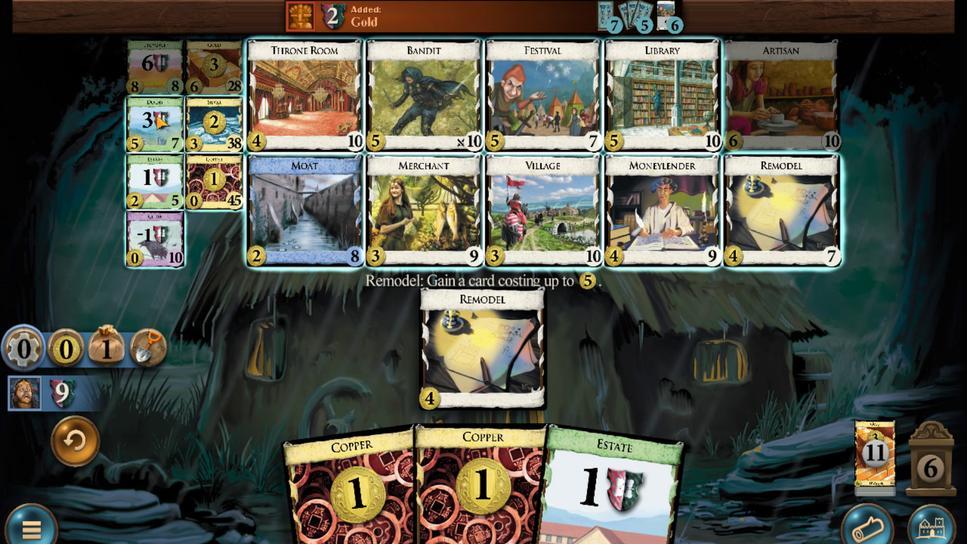 
Action: Mouse scrolled (162, 186) with delta (0, 0)
Screenshot: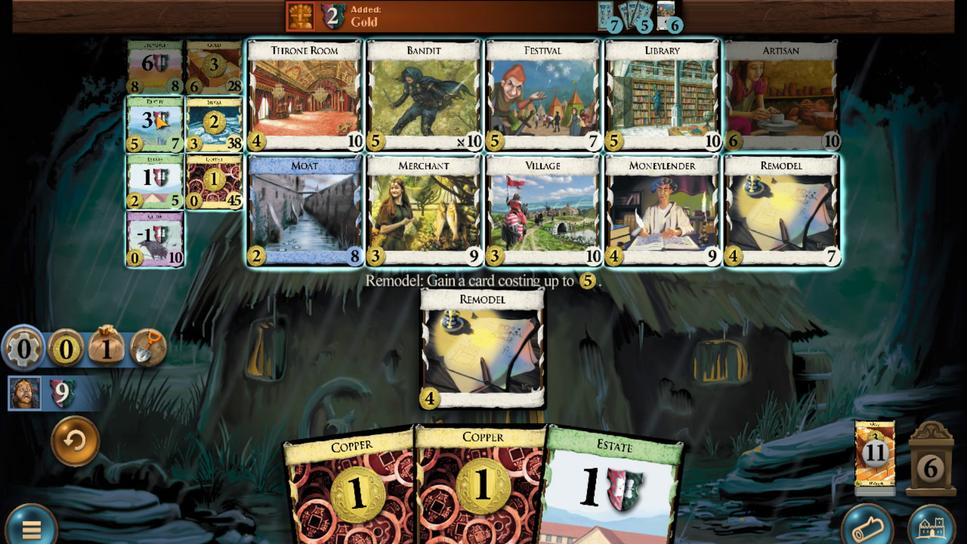 
Action: Mouse scrolled (162, 186) with delta (0, 0)
Screenshot: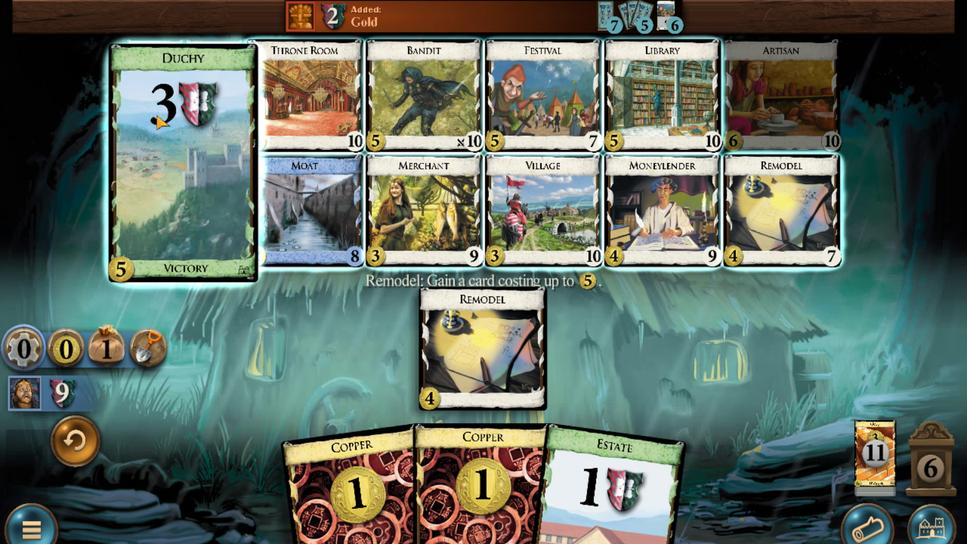 
Action: Mouse scrolled (162, 186) with delta (0, 0)
Screenshot: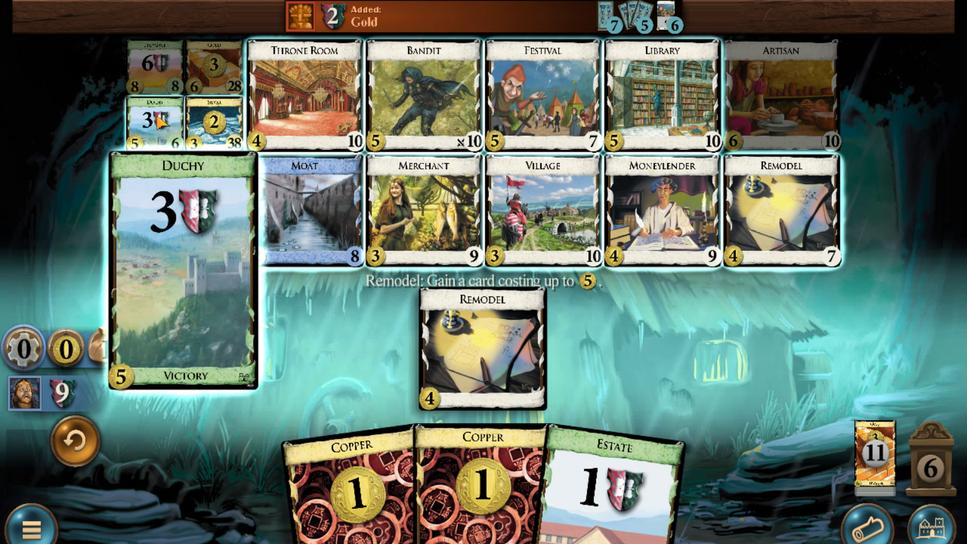 
Action: Mouse scrolled (162, 186) with delta (0, 0)
Screenshot: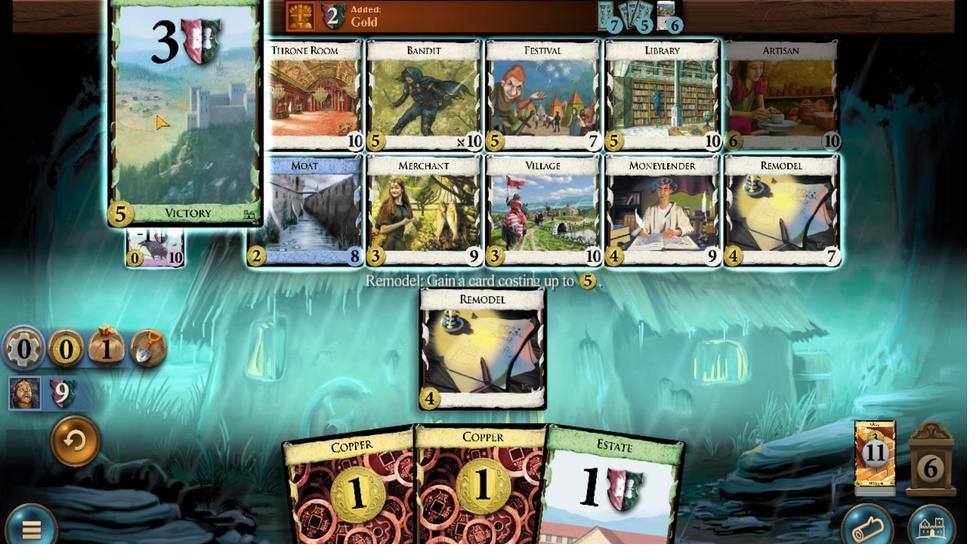 
Action: Mouse moved to (161, 206)
Screenshot: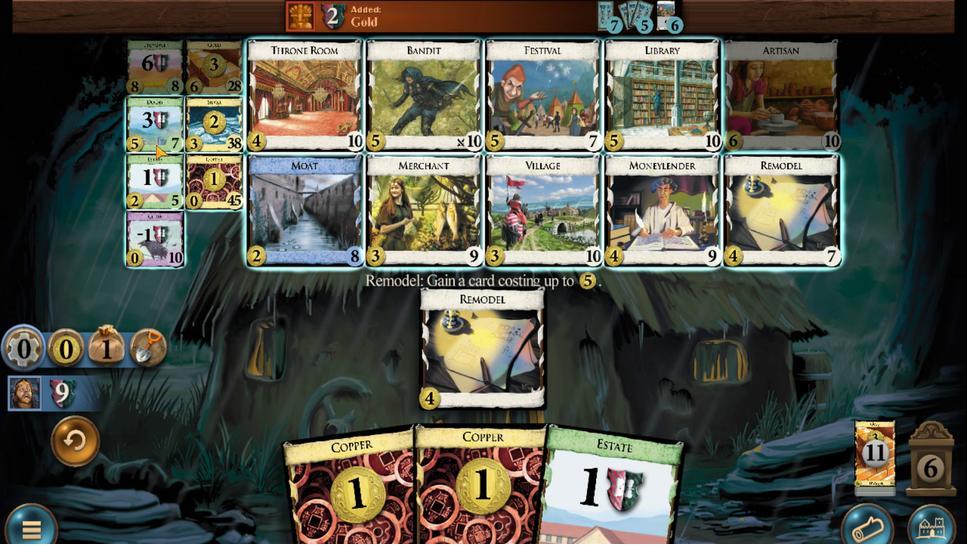 
Action: Mouse scrolled (161, 206) with delta (0, 0)
Screenshot: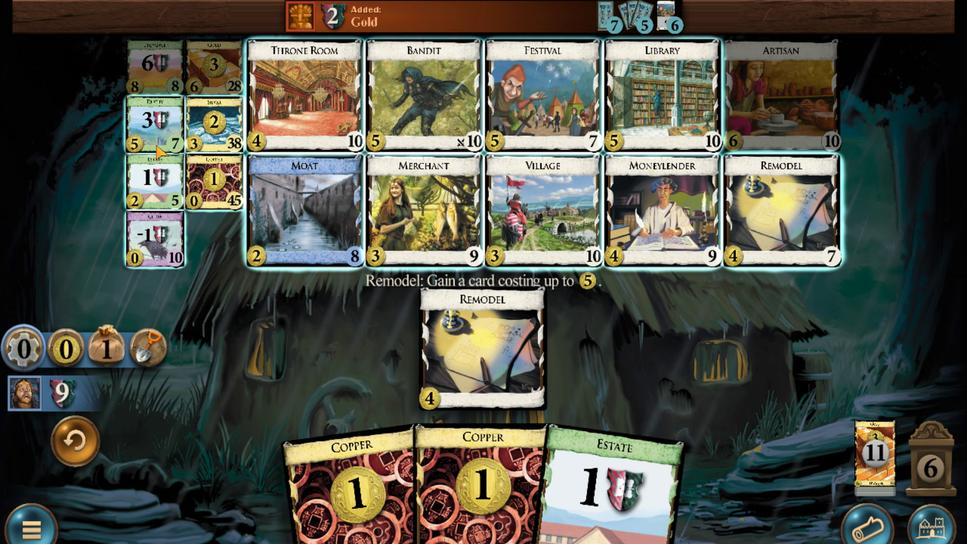 
Action: Mouse scrolled (161, 206) with delta (0, 0)
Screenshot: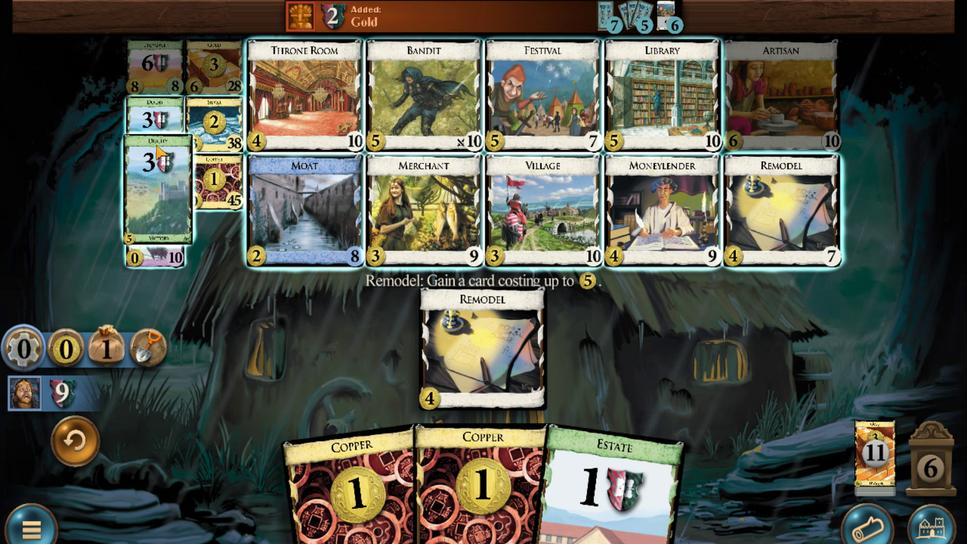
Action: Mouse scrolled (161, 206) with delta (0, 0)
Screenshot: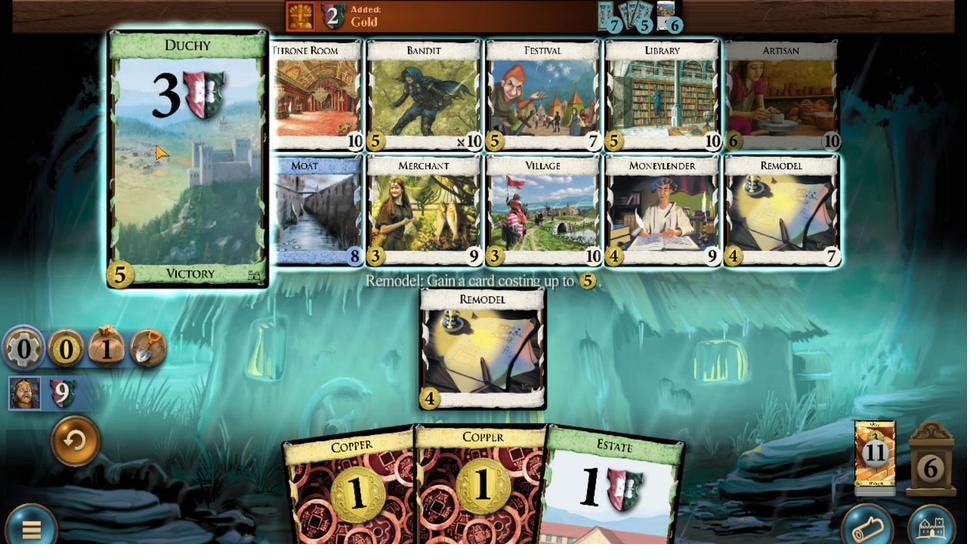 
Action: Mouse scrolled (161, 206) with delta (0, 0)
Screenshot: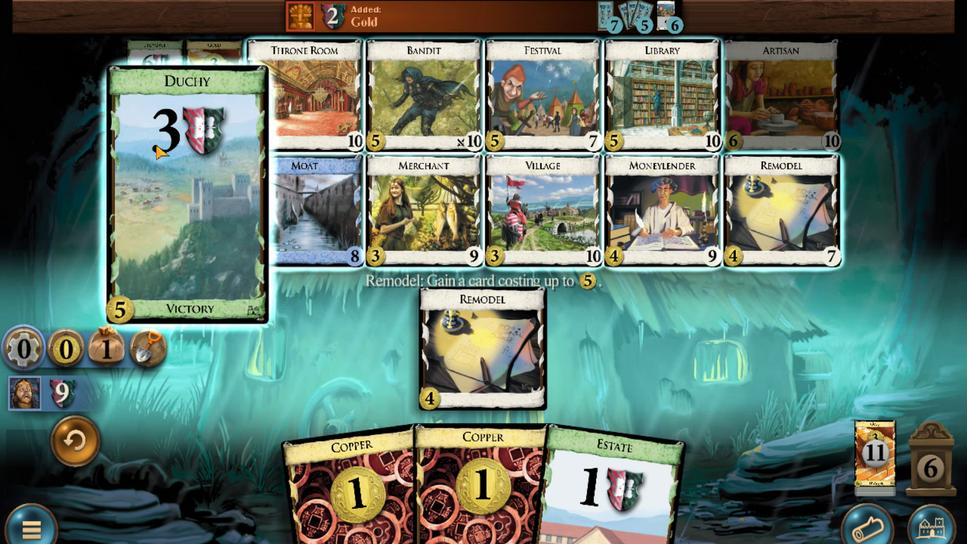 
Action: Mouse scrolled (161, 206) with delta (0, 0)
Screenshot: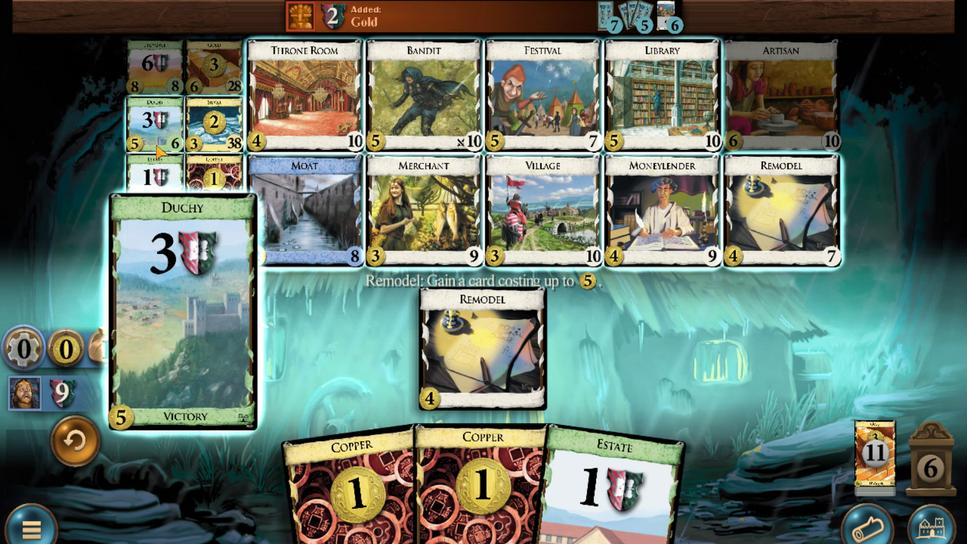 
Action: Mouse scrolled (161, 206) with delta (0, 0)
Screenshot: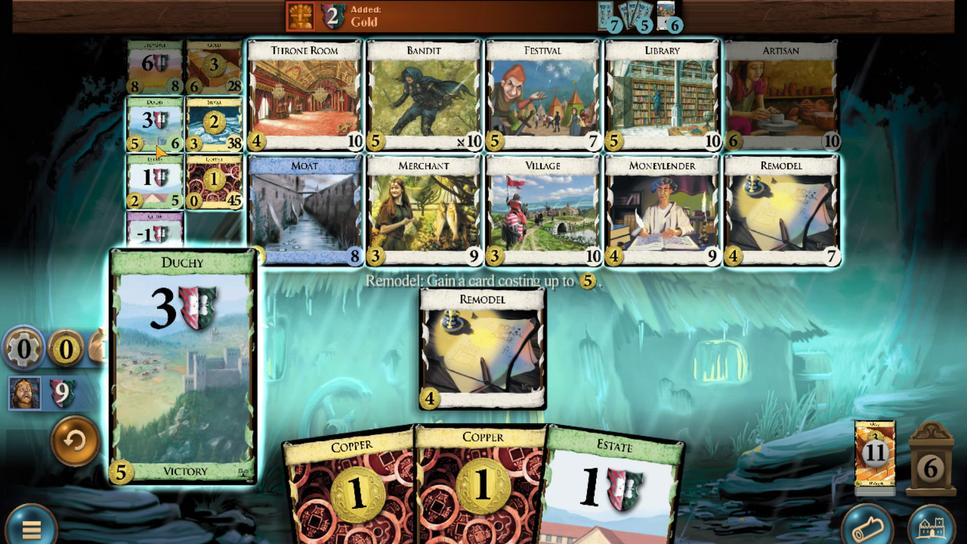 
Action: Mouse moved to (470, 414)
Screenshot: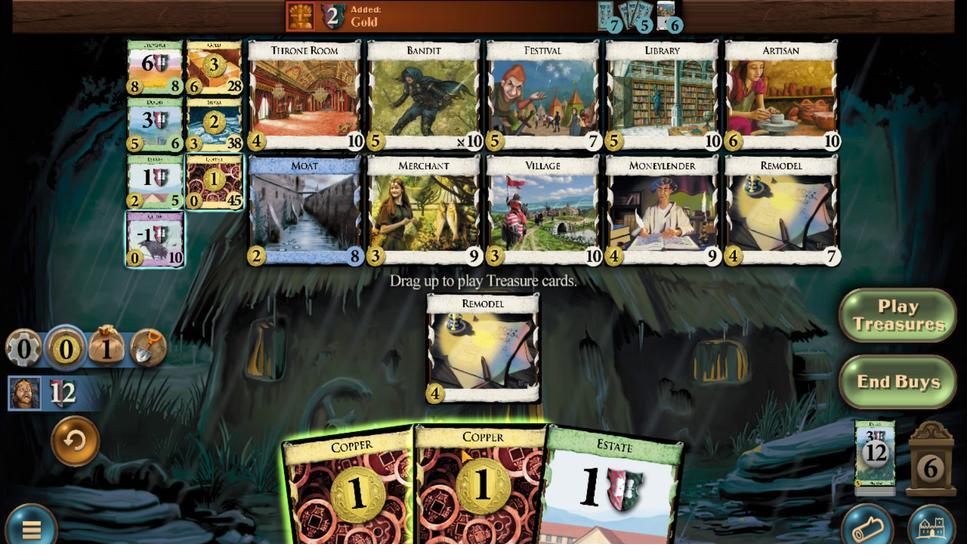 
Action: Mouse scrolled (470, 414) with delta (0, 0)
Screenshot: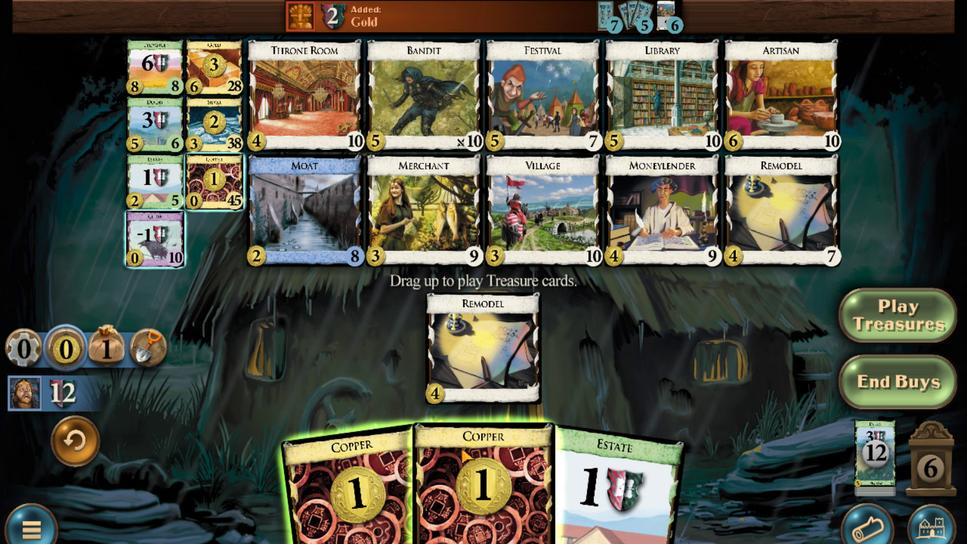 
Action: Mouse moved to (402, 416)
Screenshot: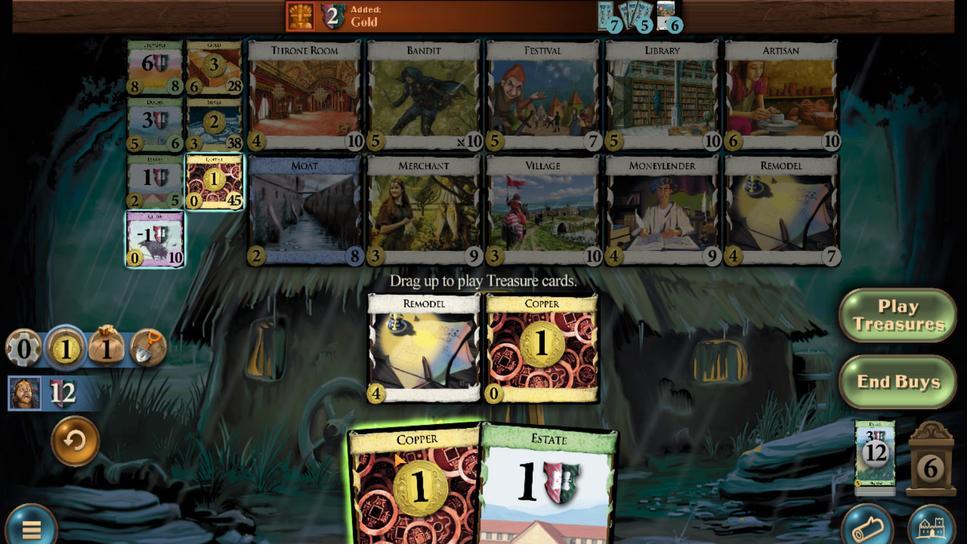 
Action: Mouse scrolled (402, 416) with delta (0, 0)
Screenshot: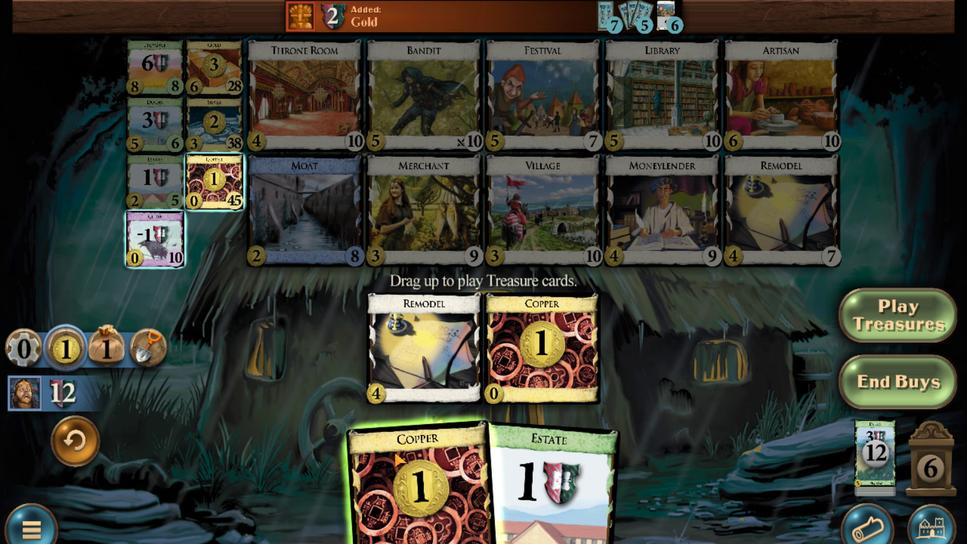 
Action: Mouse moved to (166, 225)
Screenshot: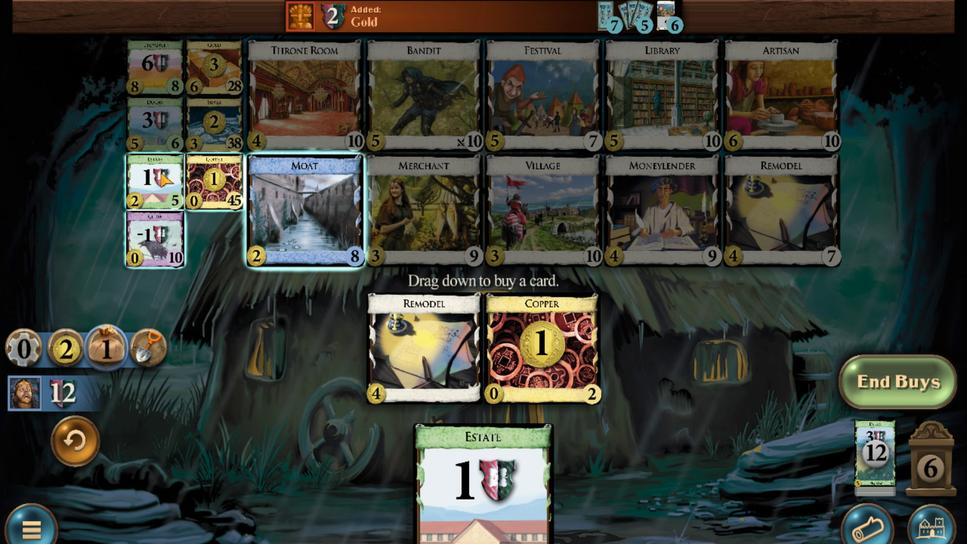 
Action: Mouse scrolled (166, 225) with delta (0, 0)
Screenshot: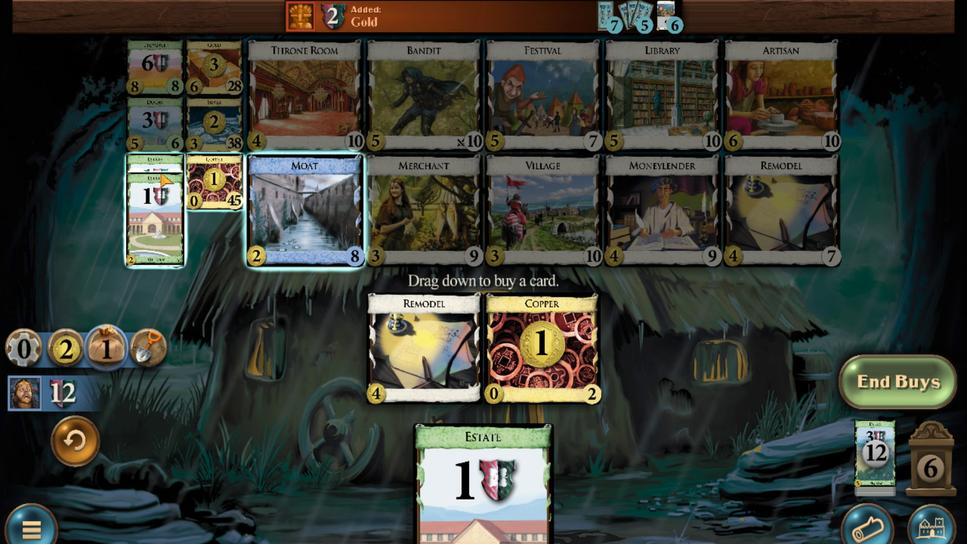 
Action: Mouse scrolled (166, 225) with delta (0, 0)
Screenshot: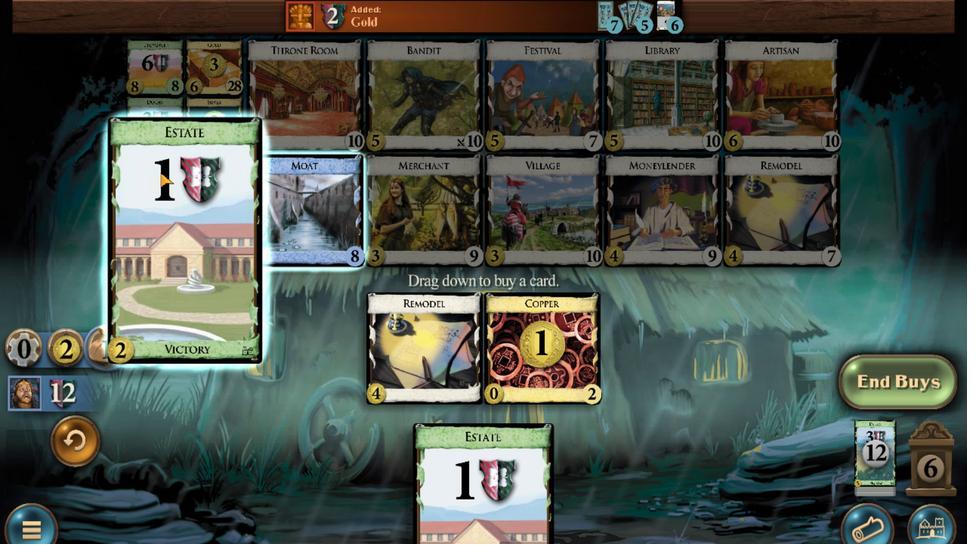 
Action: Mouse scrolled (166, 225) with delta (0, 0)
Screenshot: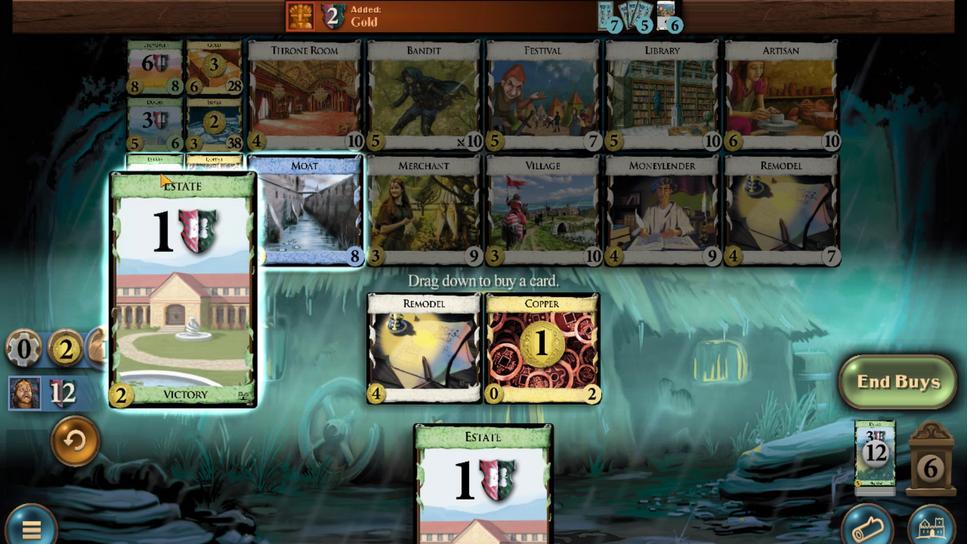
Action: Mouse moved to (237, 242)
Screenshot: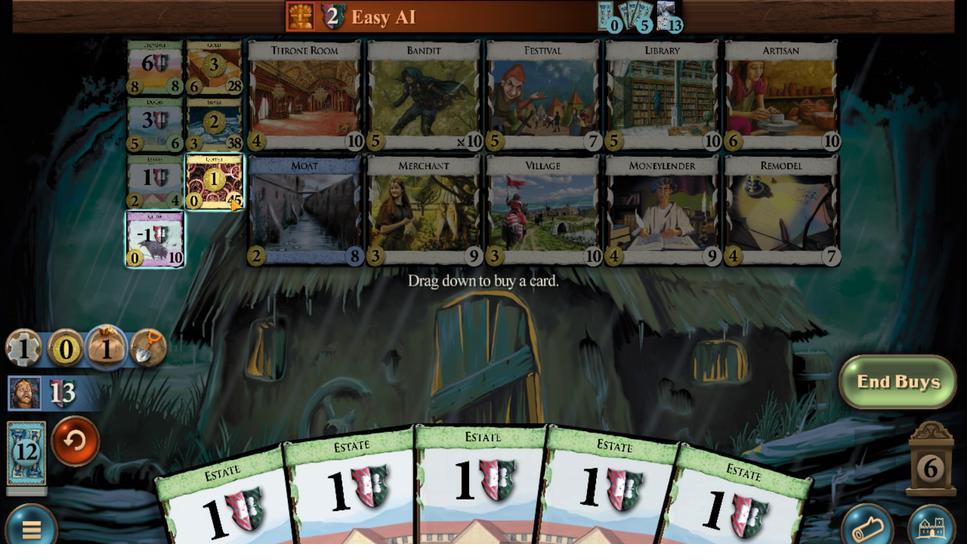 
Action: Mouse scrolled (237, 243) with delta (0, 0)
Screenshot: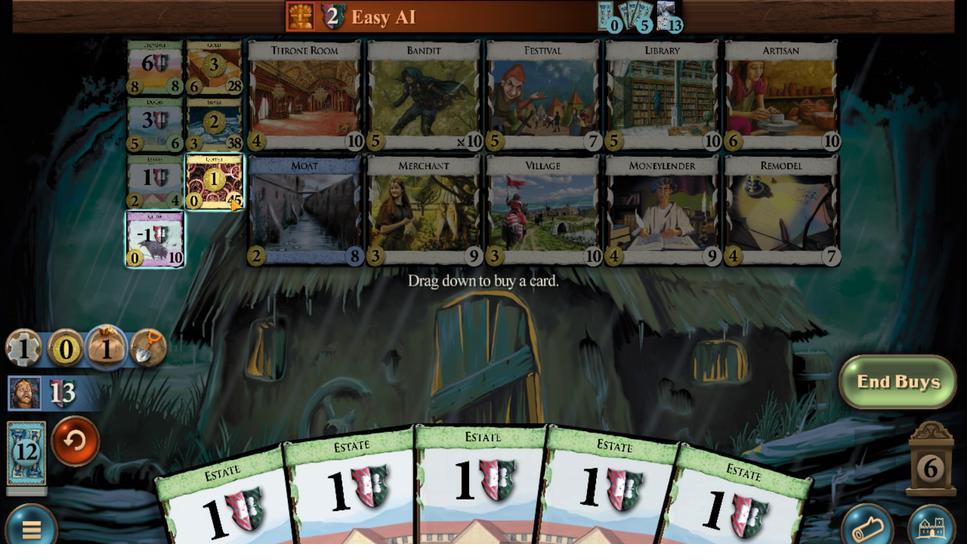 
Action: Mouse scrolled (237, 243) with delta (0, 0)
Screenshot: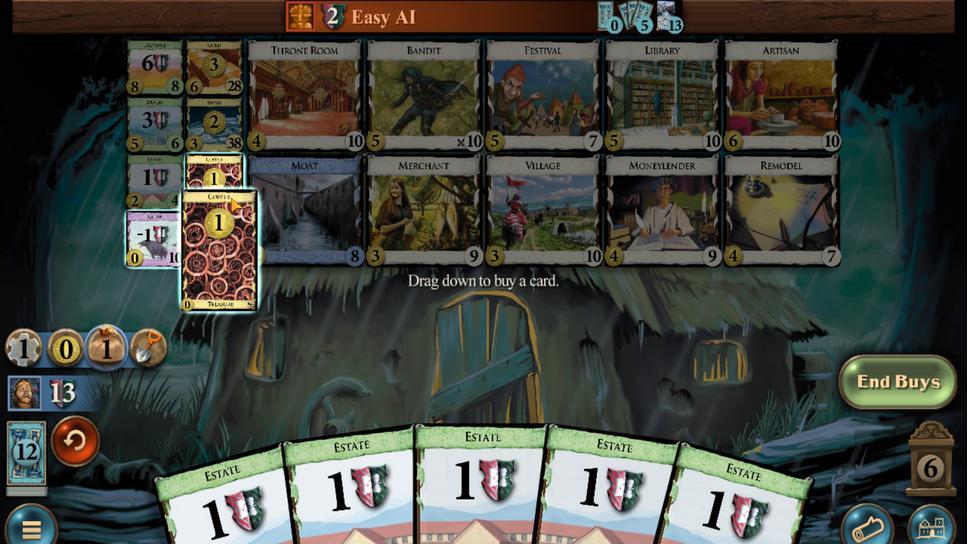 
Action: Mouse scrolled (237, 243) with delta (0, 0)
Screenshot: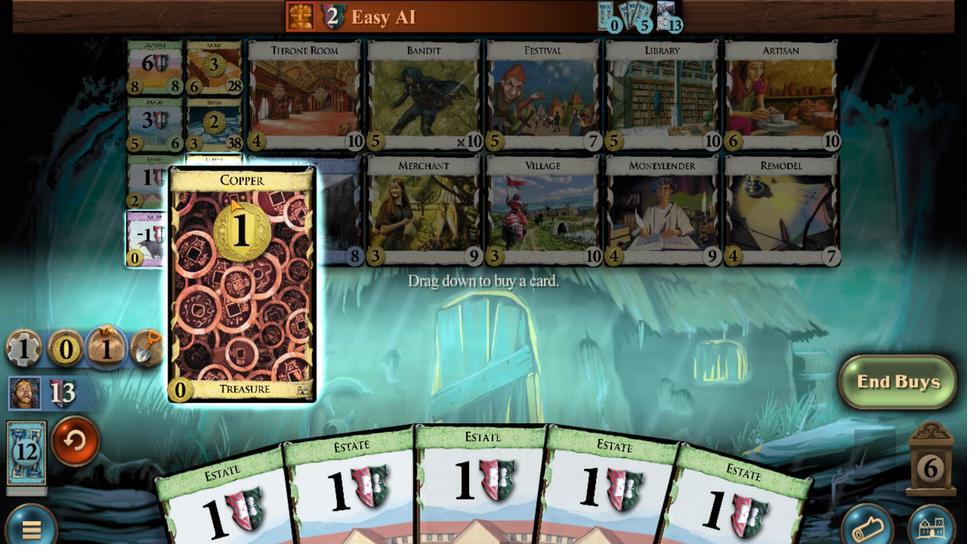 
Action: Mouse scrolled (237, 243) with delta (0, 0)
Screenshot: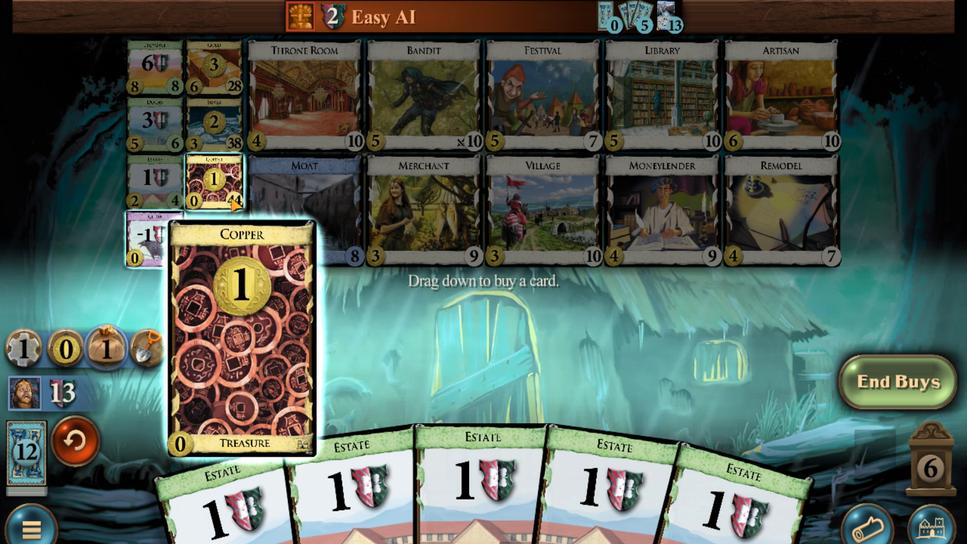 
Action: Mouse scrolled (237, 243) with delta (0, 0)
Screenshot: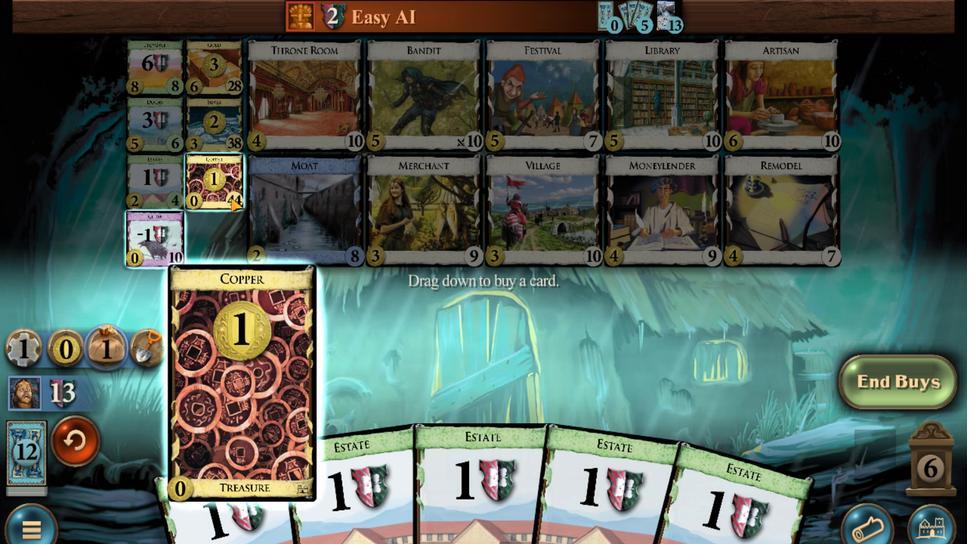 
Action: Mouse moved to (268, 438)
Screenshot: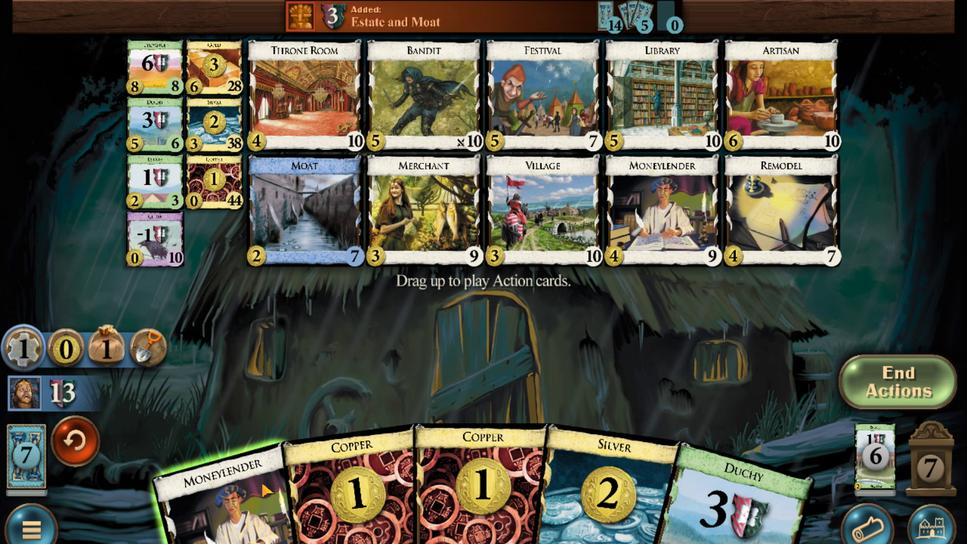 
Action: Mouse scrolled (268, 437) with delta (0, 0)
Screenshot: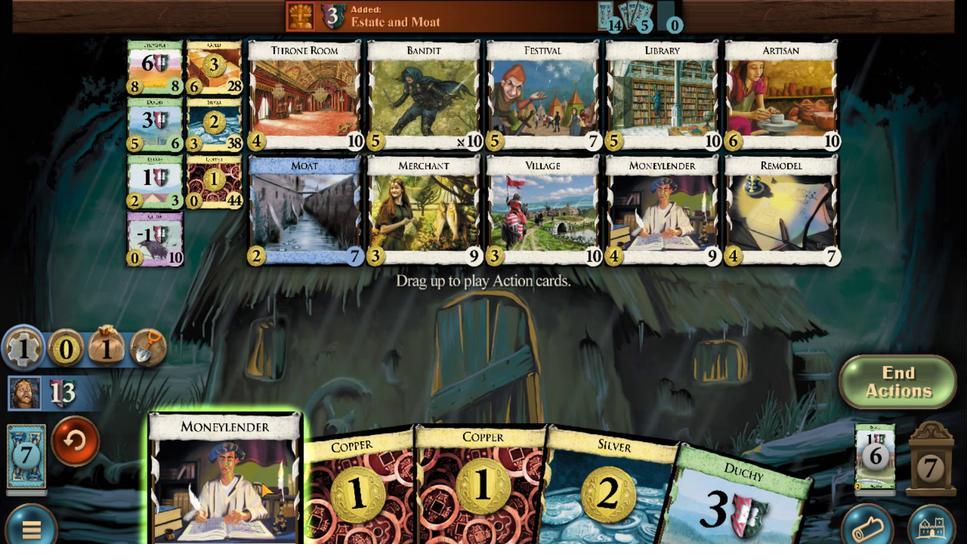 
Action: Mouse moved to (490, 422)
Screenshot: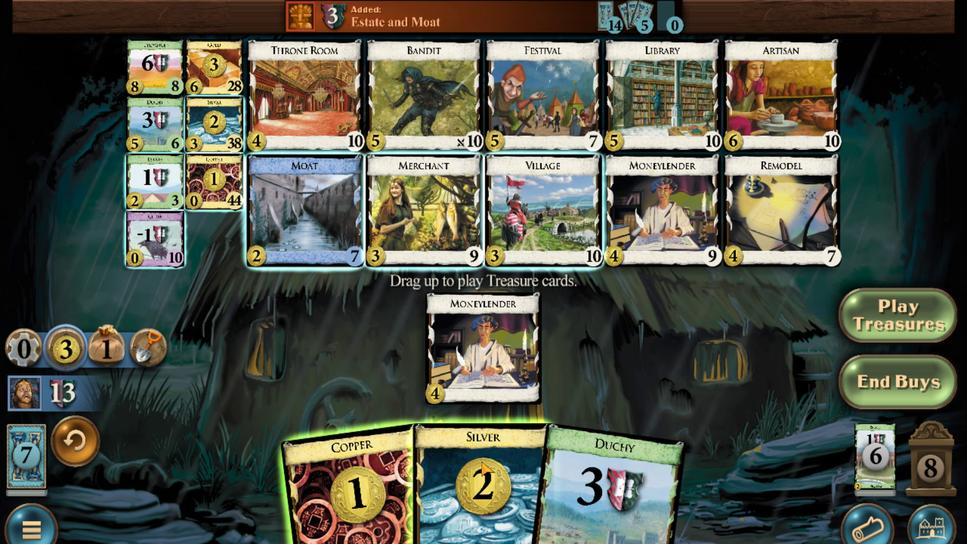 
Action: Mouse scrolled (490, 422) with delta (0, 0)
Screenshot: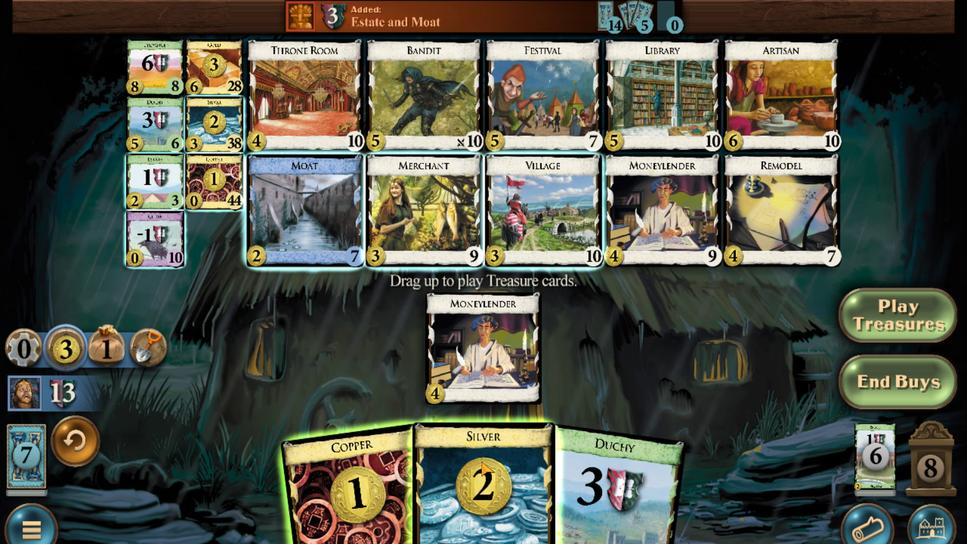 
Action: Mouse moved to (442, 422)
Screenshot: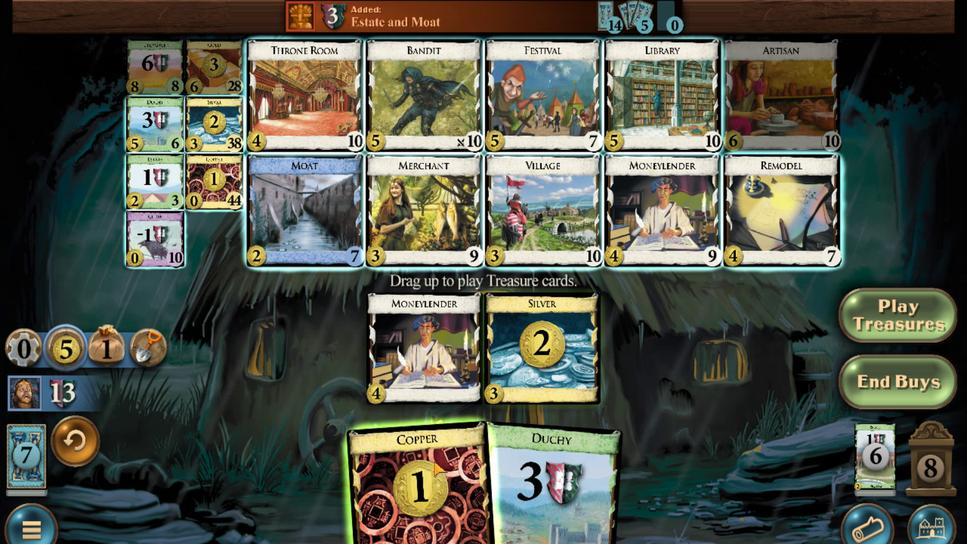 
Action: Mouse scrolled (442, 422) with delta (0, 0)
Screenshot: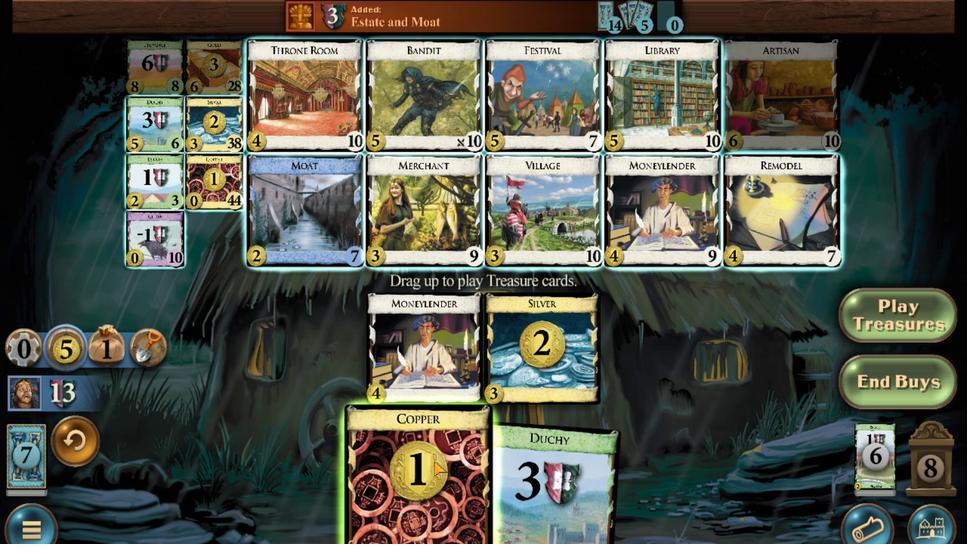 
Action: Mouse moved to (222, 161)
Screenshot: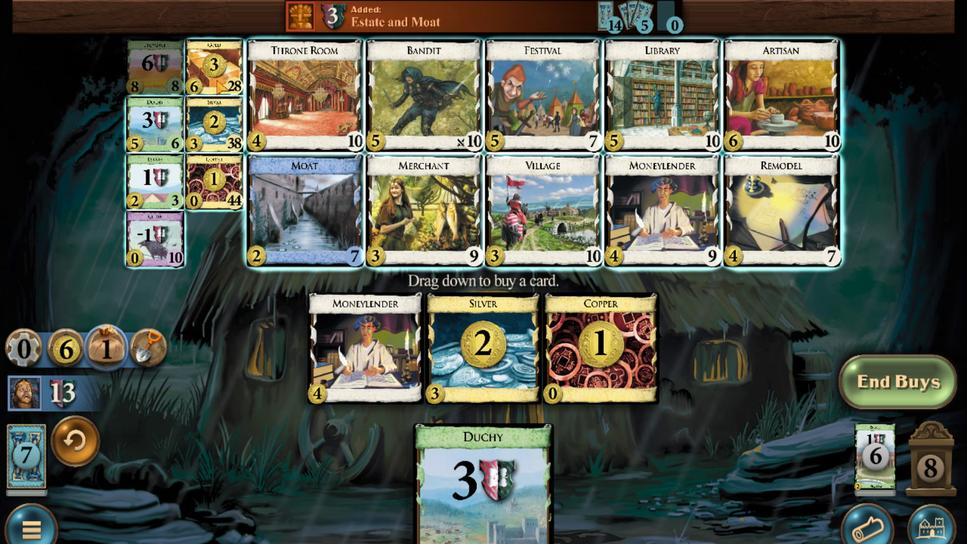 
Action: Mouse scrolled (222, 162) with delta (0, 0)
Screenshot: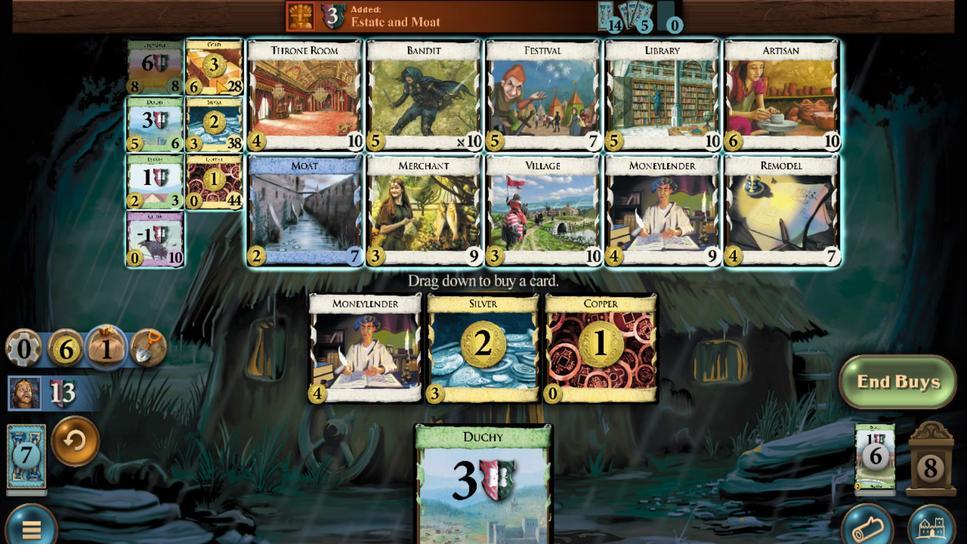 
Action: Mouse scrolled (222, 162) with delta (0, 0)
Screenshot: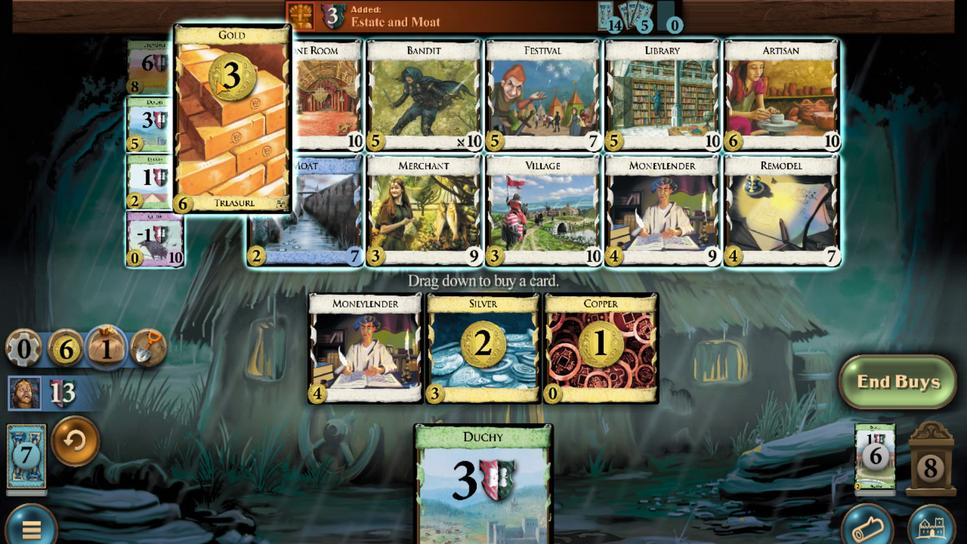 
Action: Mouse scrolled (222, 162) with delta (0, 0)
Screenshot: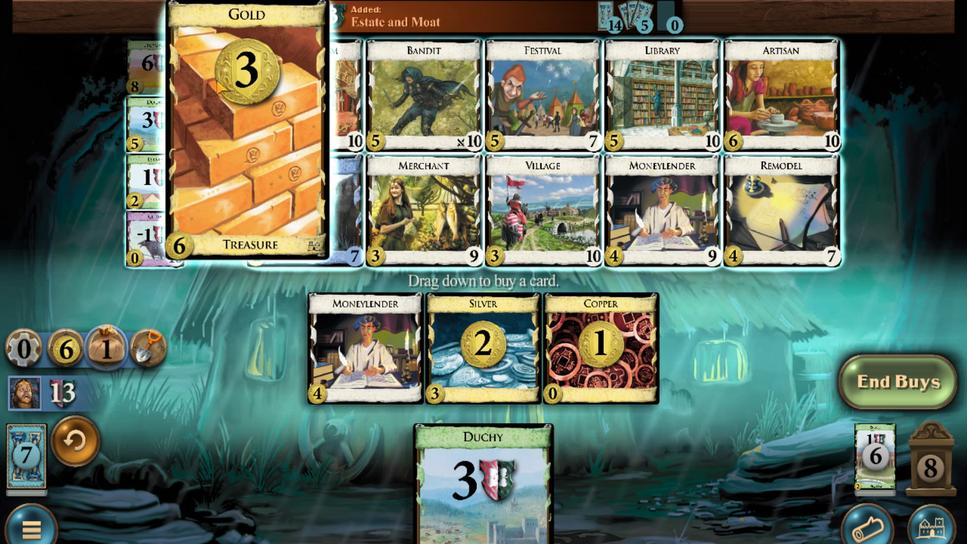 
Action: Mouse scrolled (222, 162) with delta (0, 0)
Screenshot: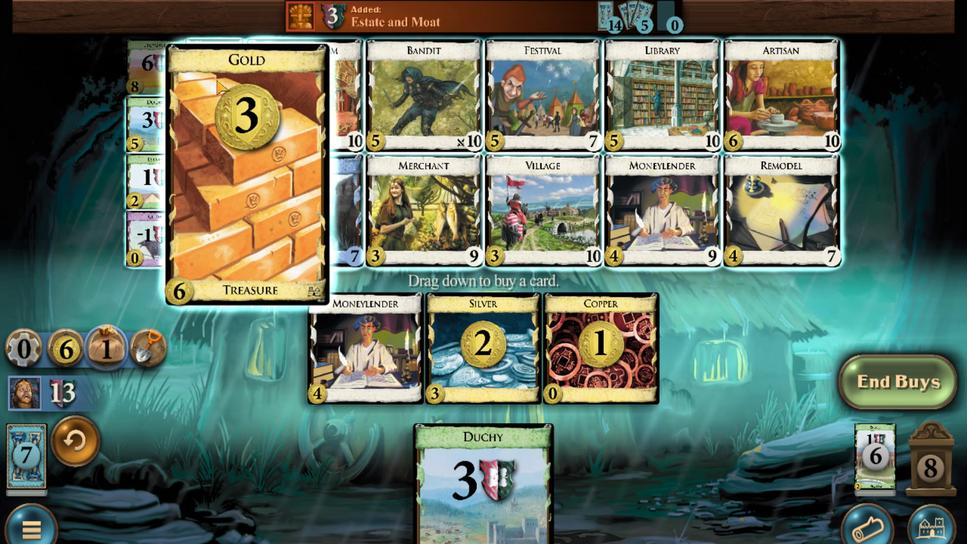 
Action: Mouse scrolled (222, 162) with delta (0, 0)
Screenshot: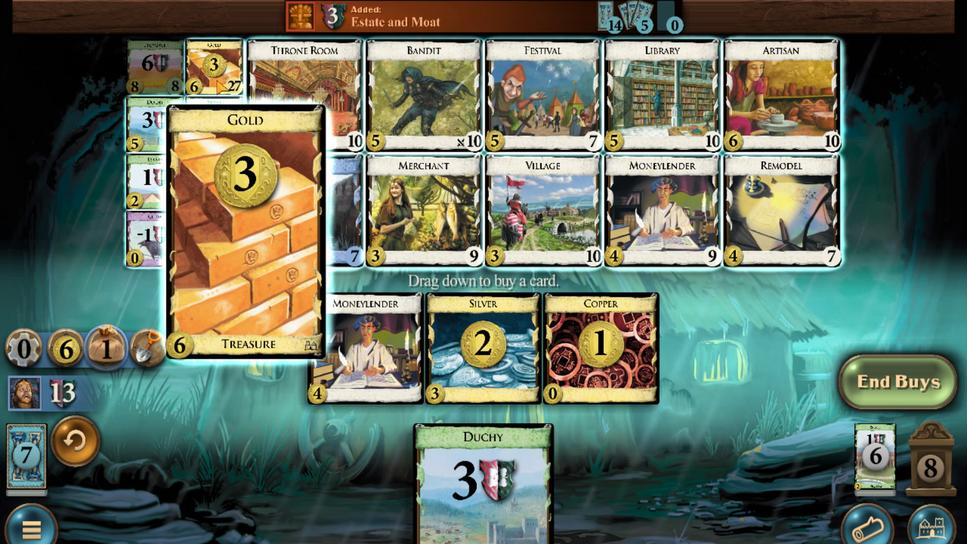 
Action: Mouse scrolled (222, 162) with delta (0, 0)
Screenshot: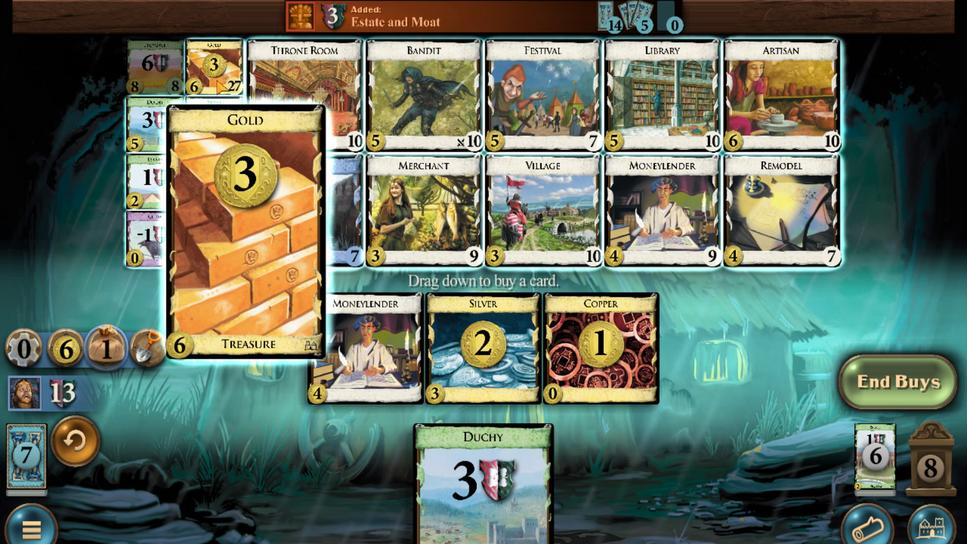 
Action: Mouse moved to (375, 419)
Screenshot: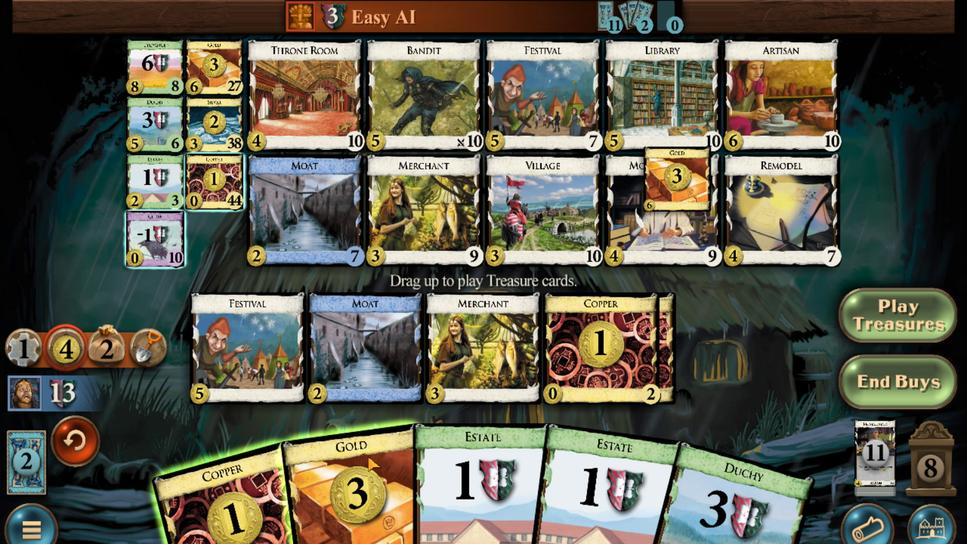 
Action: Mouse scrolled (375, 420) with delta (0, 0)
Screenshot: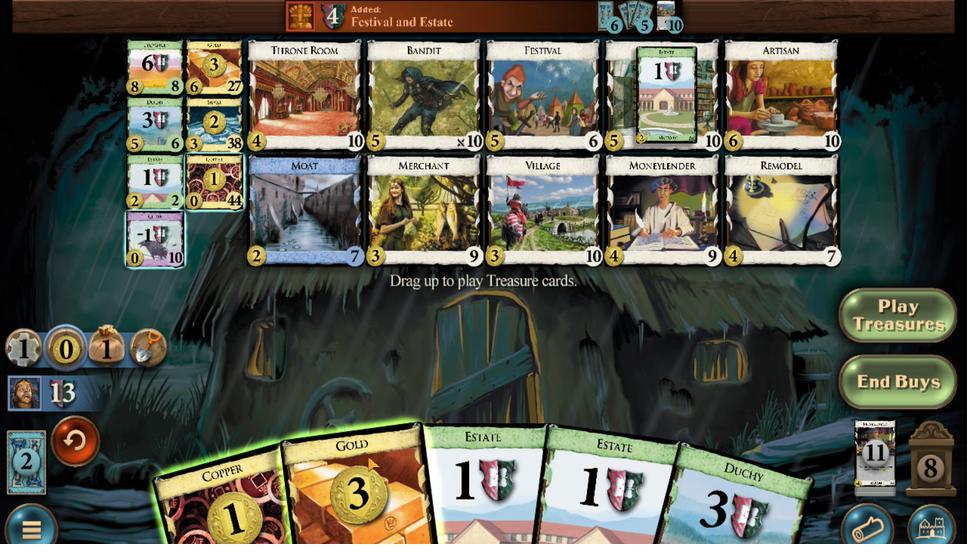
Action: Mouse scrolled (375, 419) with delta (0, 0)
Screenshot: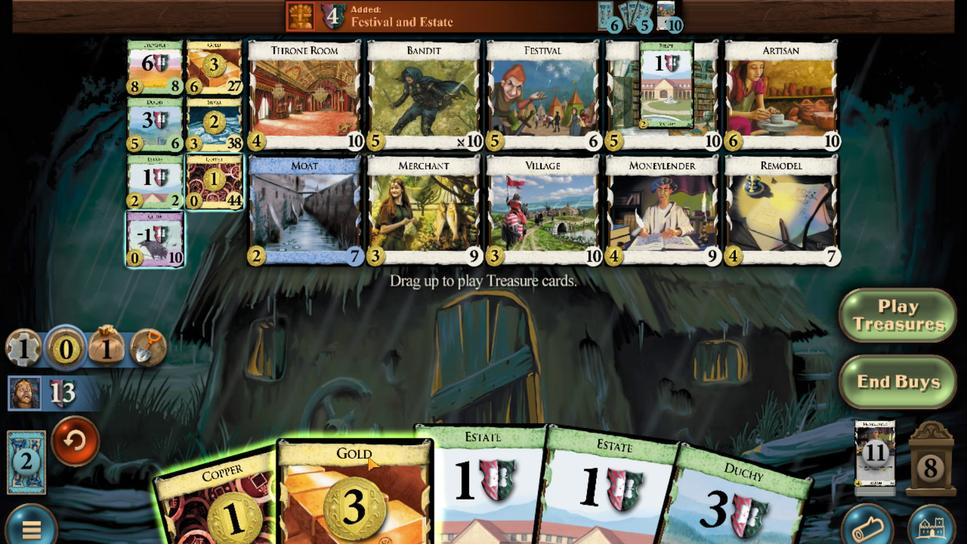 
Action: Mouse moved to (334, 420)
Screenshot: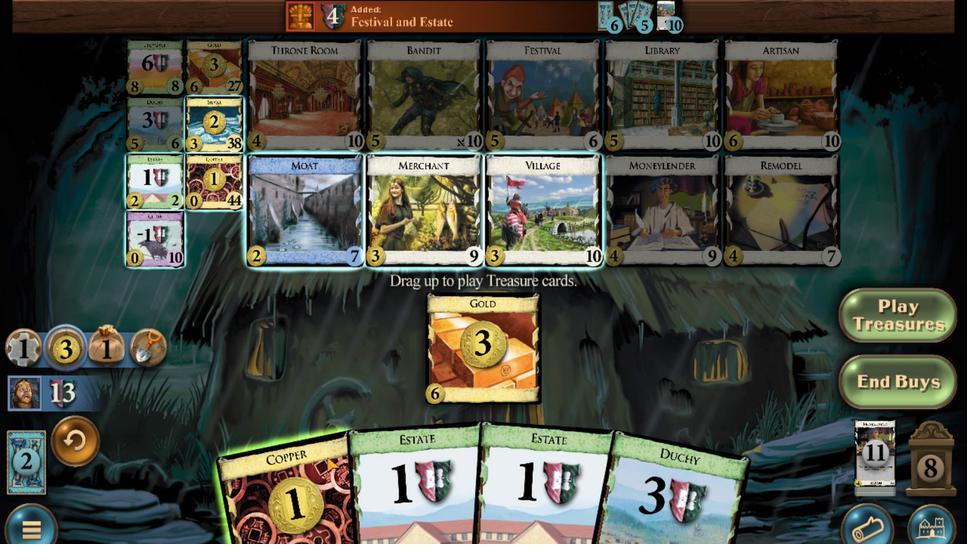 
Action: Mouse scrolled (334, 419) with delta (0, 0)
Screenshot: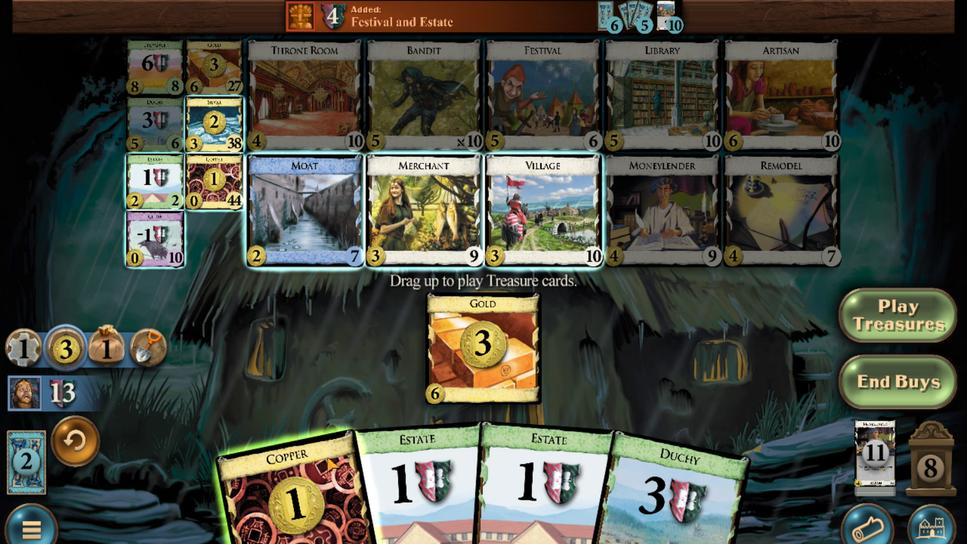
Action: Mouse moved to (780, 259)
Screenshot: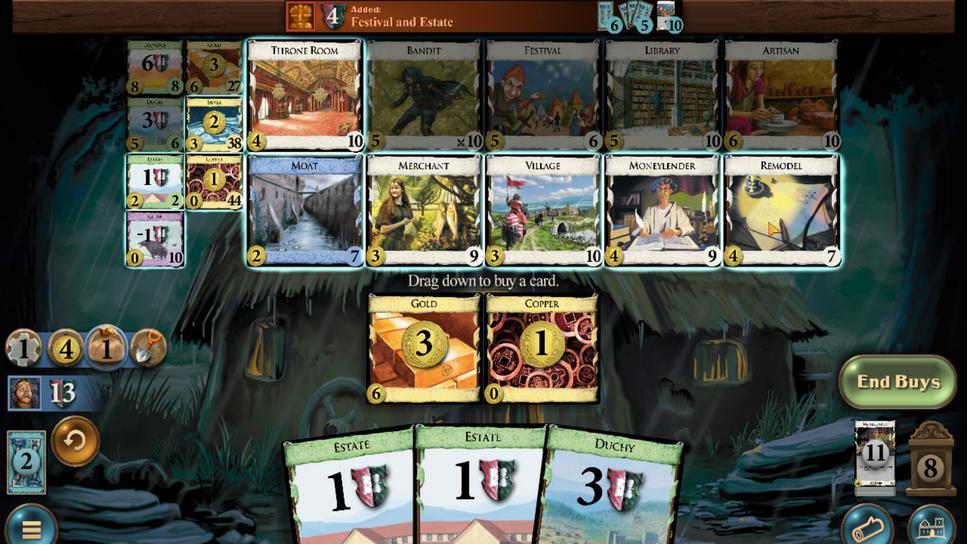 
Action: Mouse scrolled (780, 259) with delta (0, 0)
Screenshot: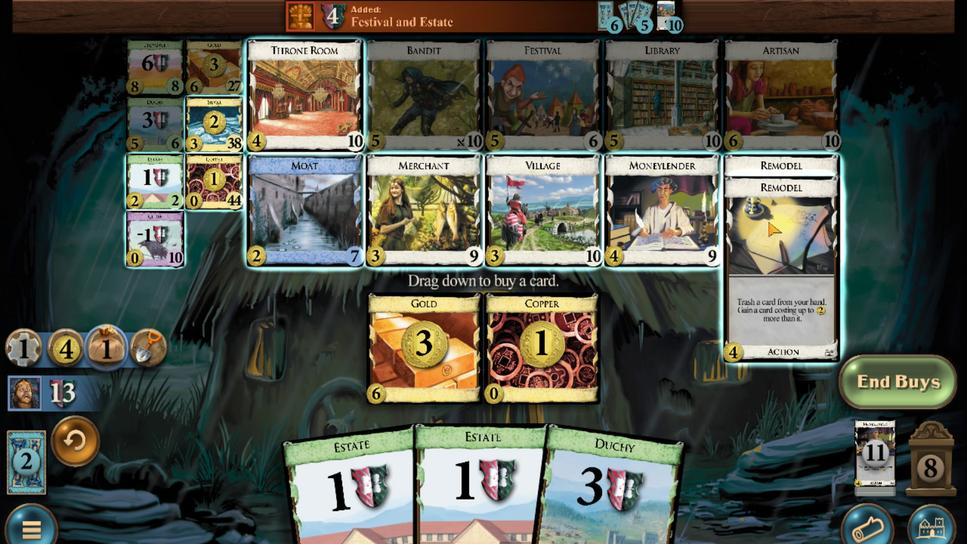 
Action: Mouse scrolled (780, 259) with delta (0, 0)
Screenshot: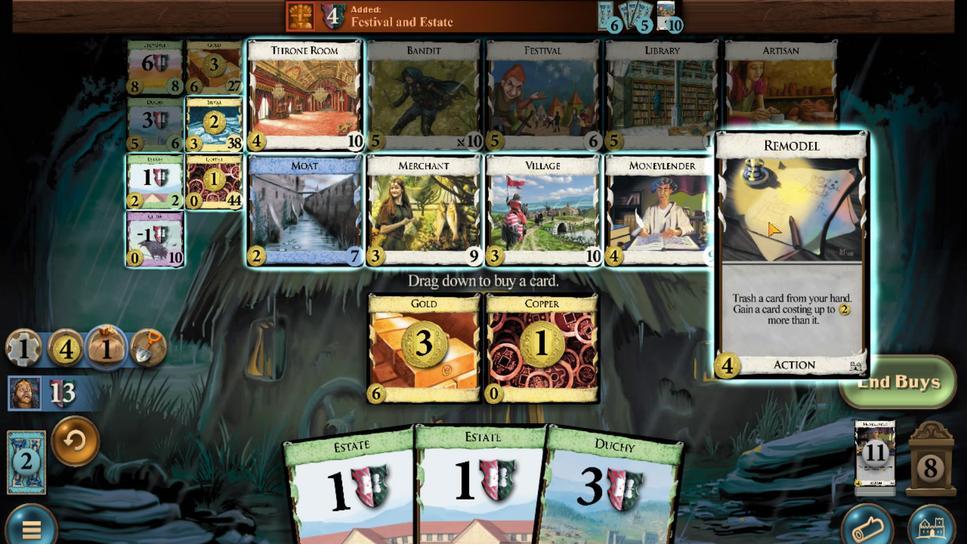 
Action: Mouse scrolled (780, 259) with delta (0, 0)
Screenshot: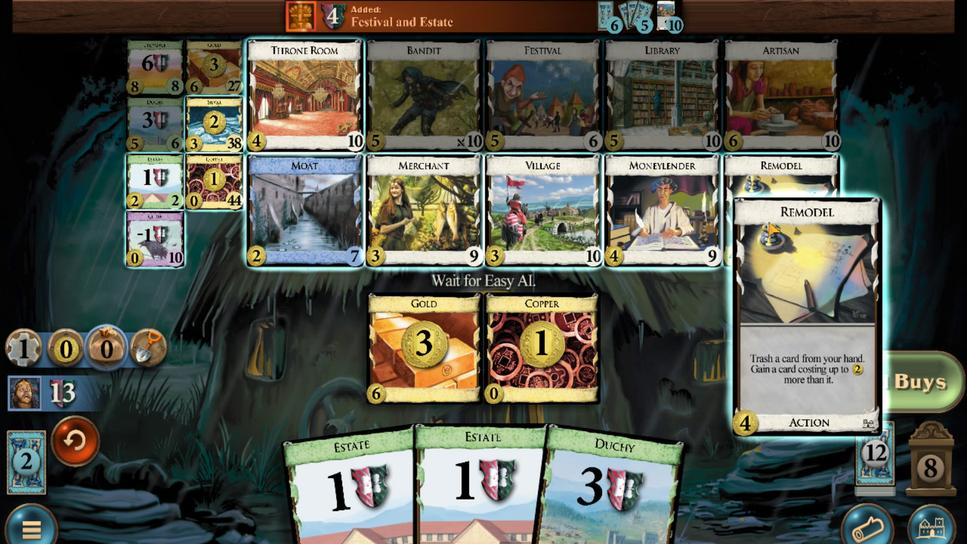 
Action: Mouse moved to (481, 420)
Screenshot: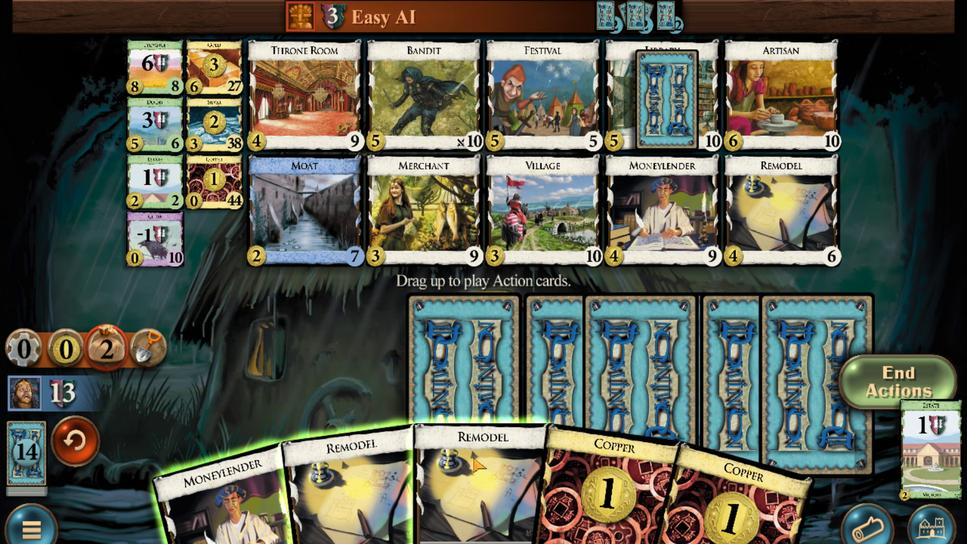 
Action: Mouse scrolled (481, 420) with delta (0, 0)
Screenshot: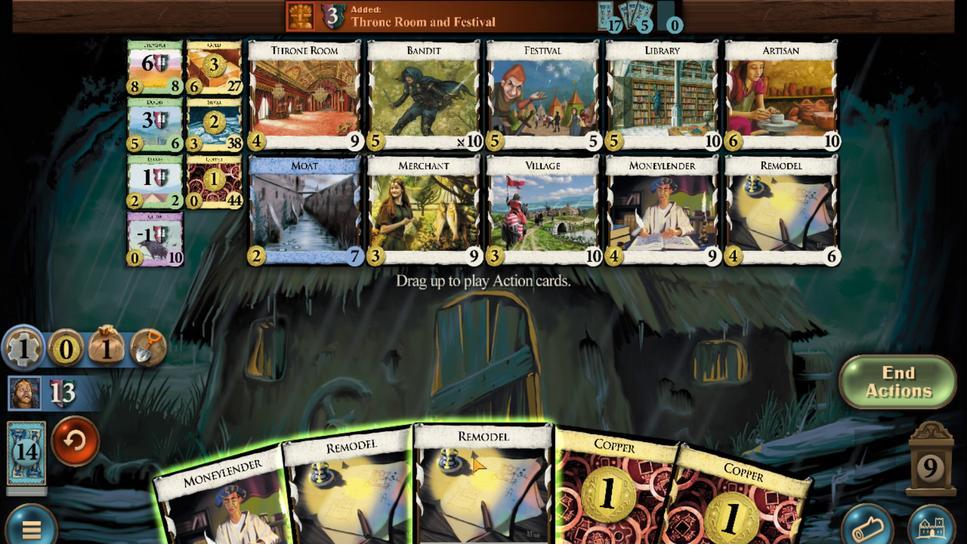 
Action: Mouse moved to (446, 422)
Screenshot: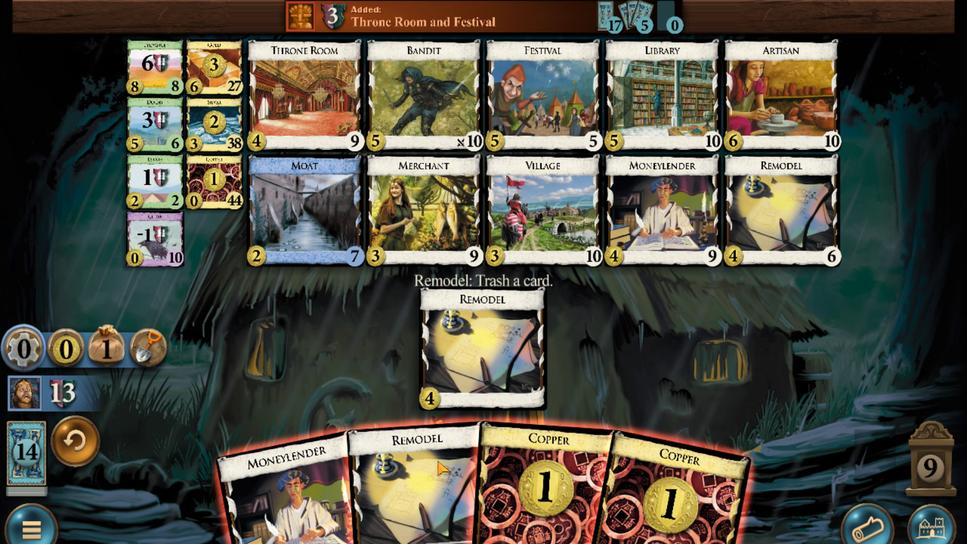 
Action: Mouse scrolled (446, 422) with delta (0, 0)
Screenshot: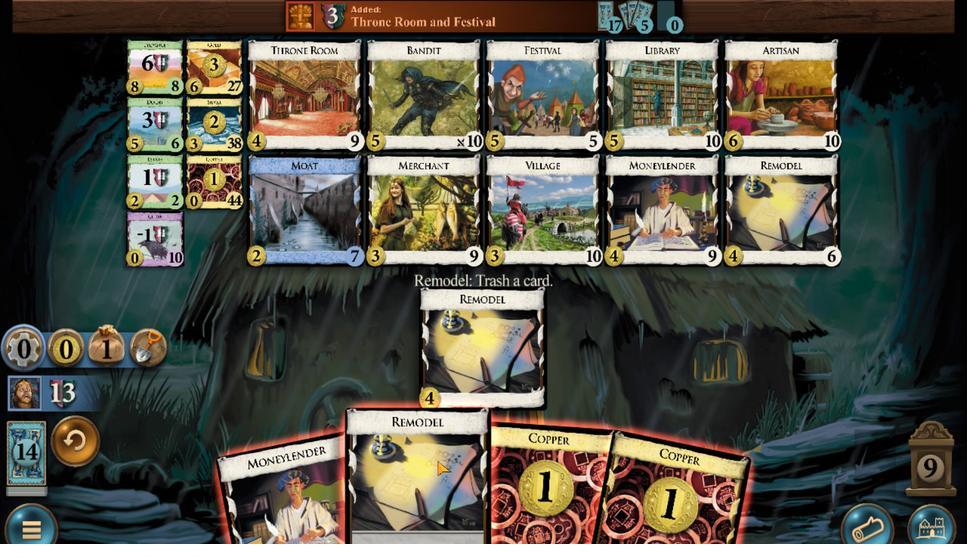 
Action: Mouse moved to (216, 152)
Screenshot: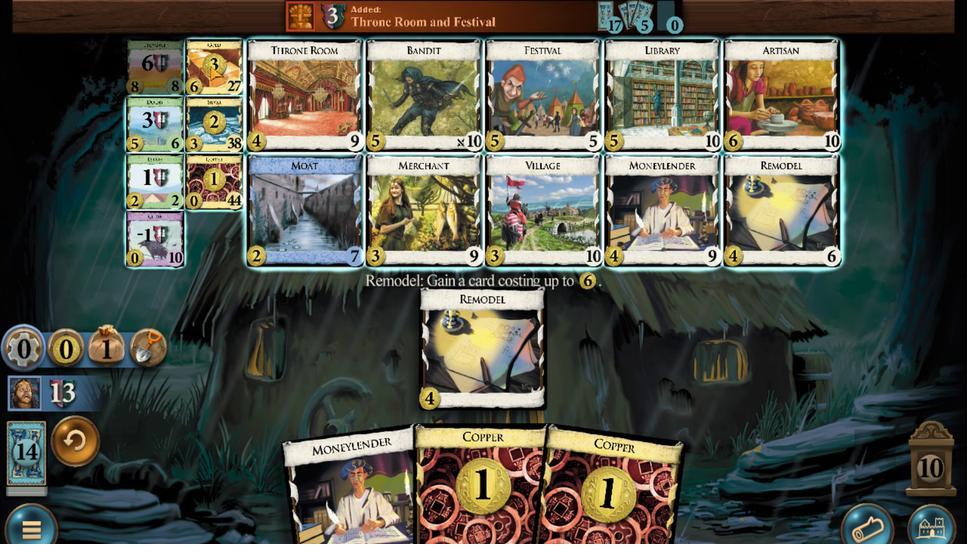 
Action: Mouse scrolled (216, 152) with delta (0, 0)
Screenshot: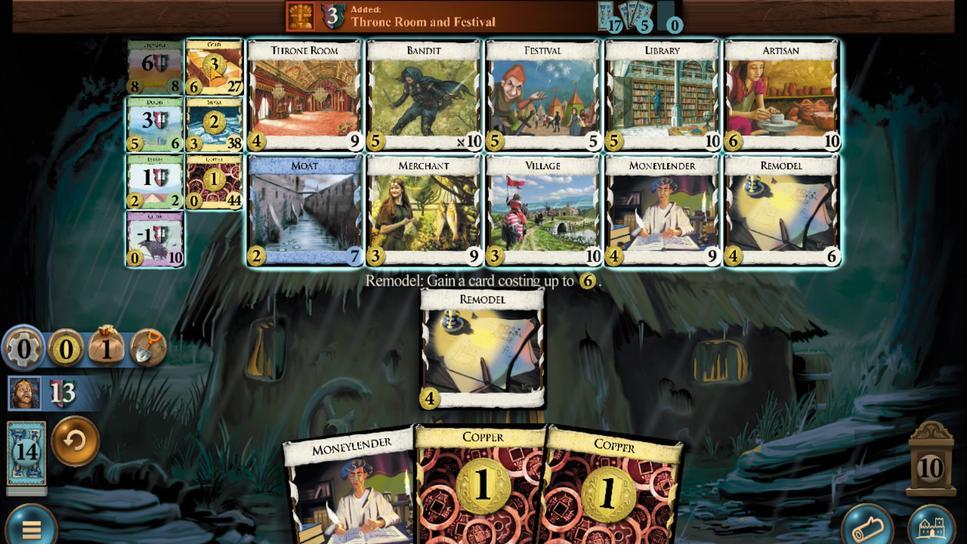 
Action: Mouse scrolled (216, 152) with delta (0, 0)
Screenshot: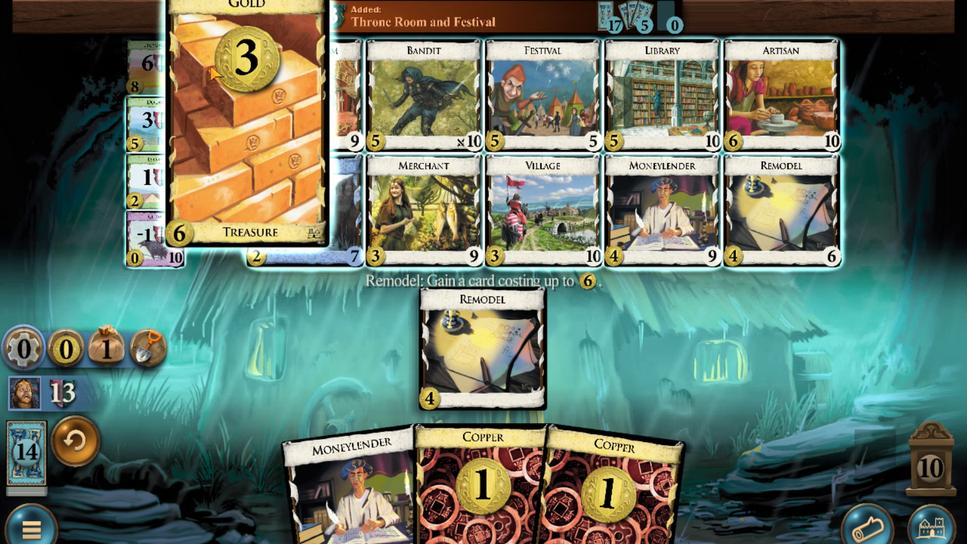 
Action: Mouse scrolled (216, 152) with delta (0, 0)
Screenshot: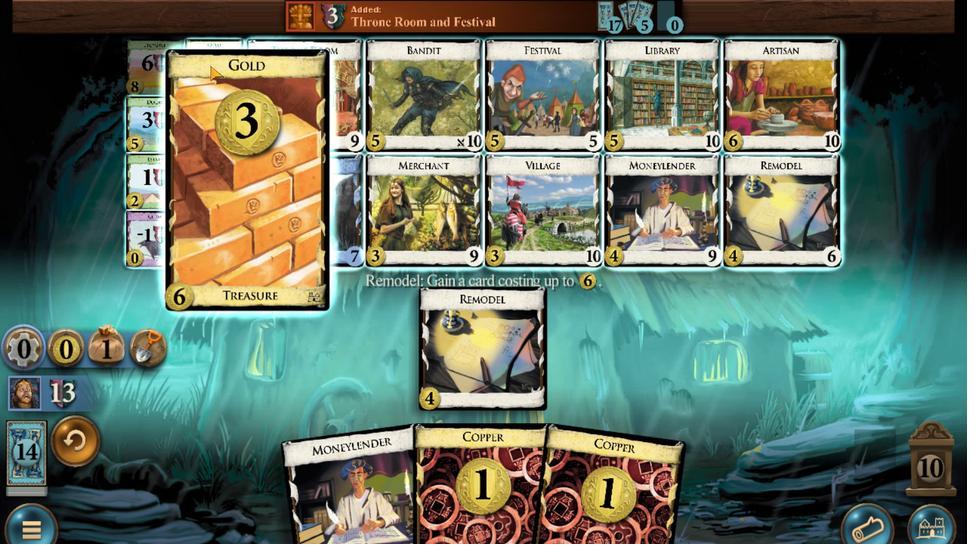 
Action: Mouse scrolled (216, 152) with delta (0, 0)
Screenshot: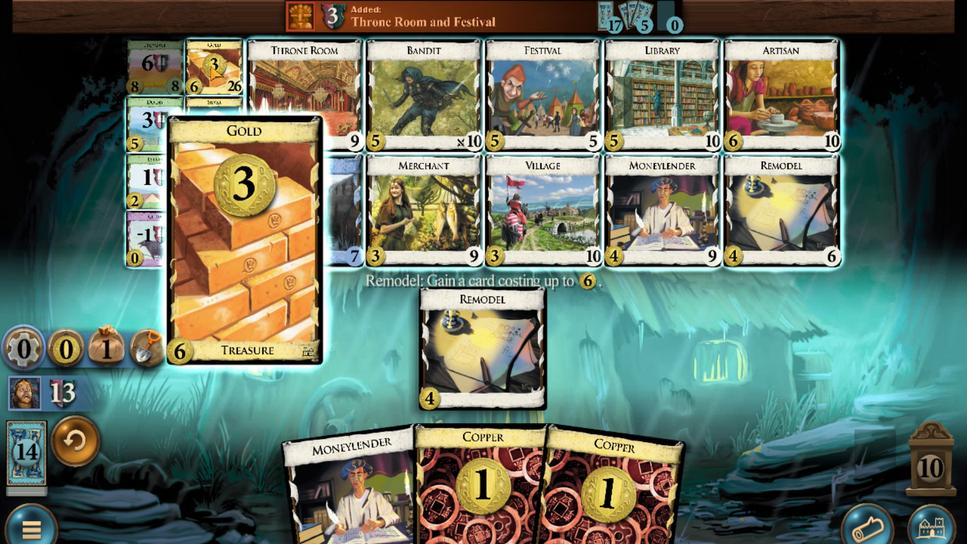 
Action: Mouse scrolled (216, 152) with delta (0, 0)
Screenshot: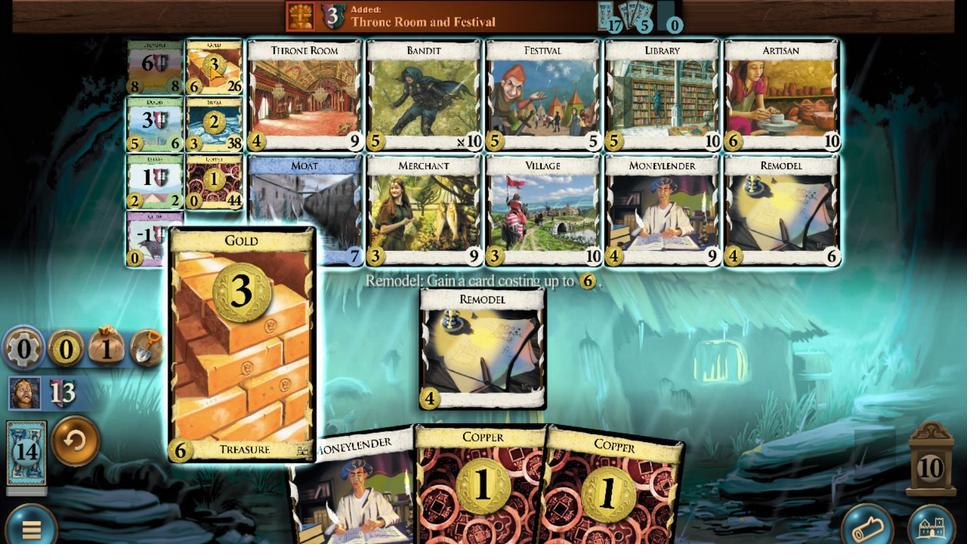 
Action: Mouse moved to (614, 424)
Screenshot: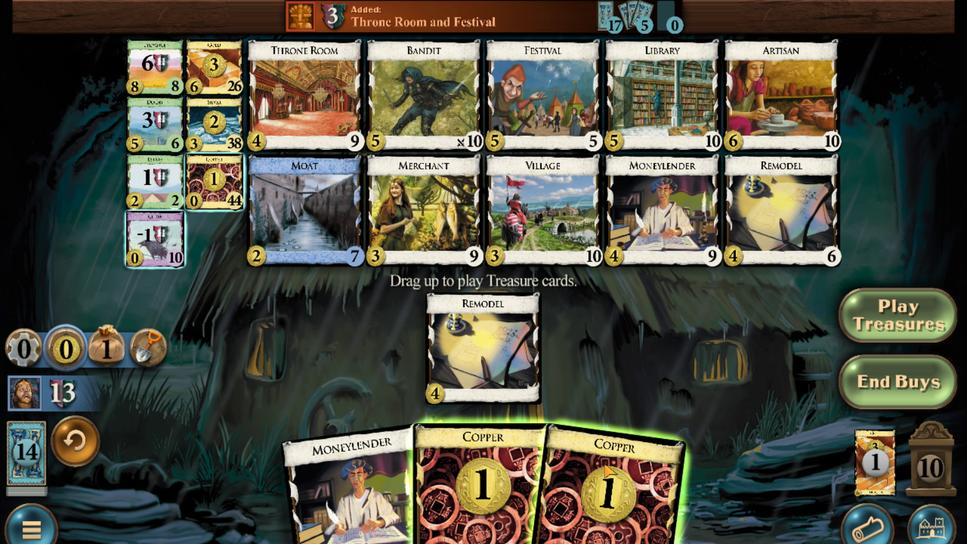 
Action: Mouse scrolled (614, 424) with delta (0, 0)
Screenshot: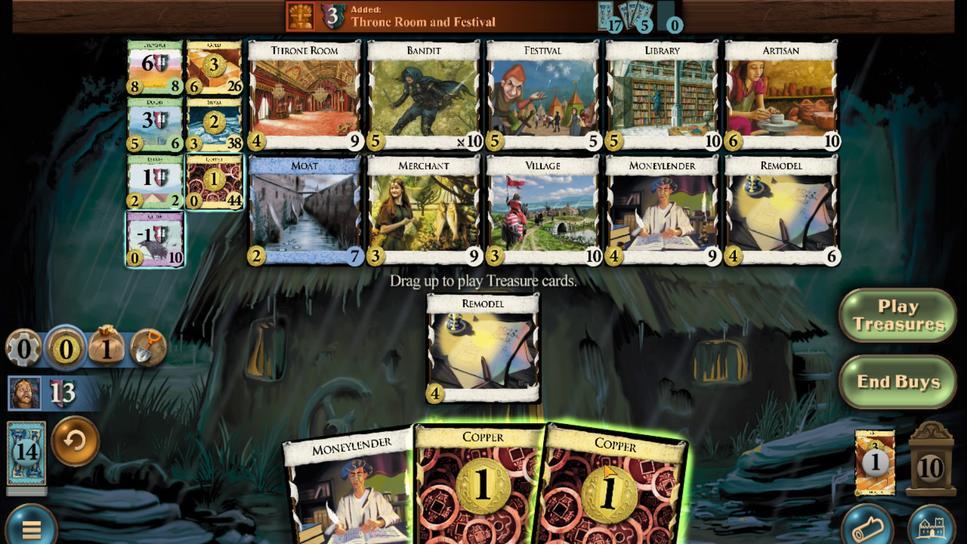 
Action: Mouse moved to (556, 427)
Screenshot: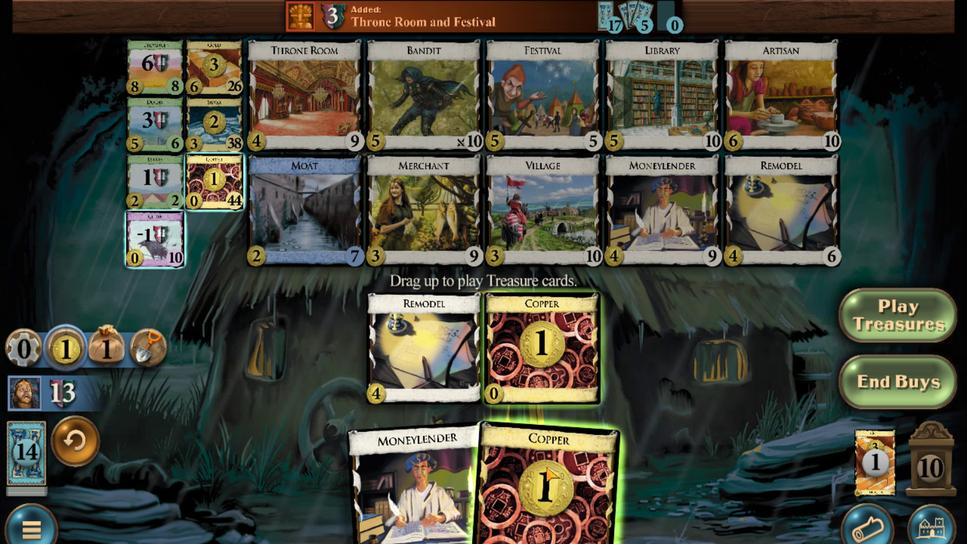 
Action: Mouse scrolled (556, 427) with delta (0, 0)
Screenshot: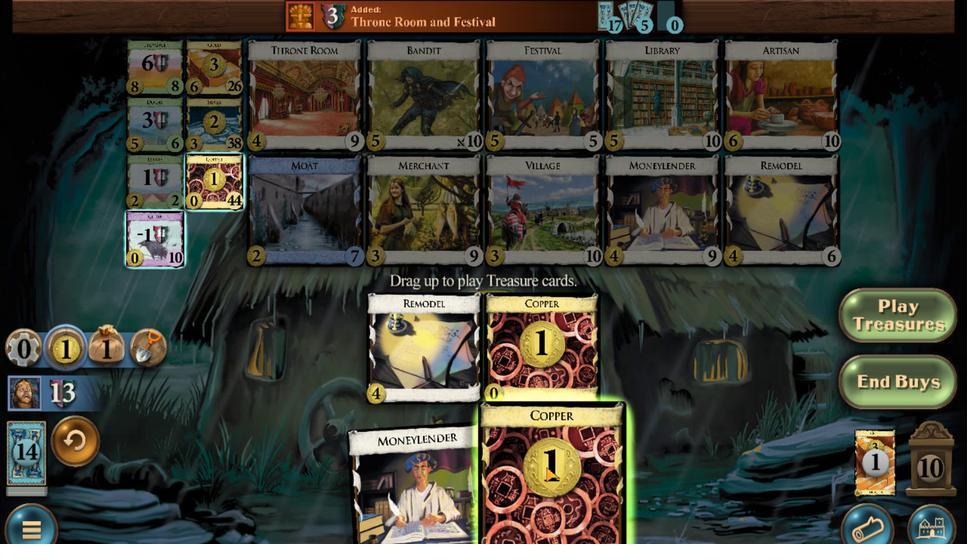 
Action: Mouse moved to (169, 228)
Screenshot: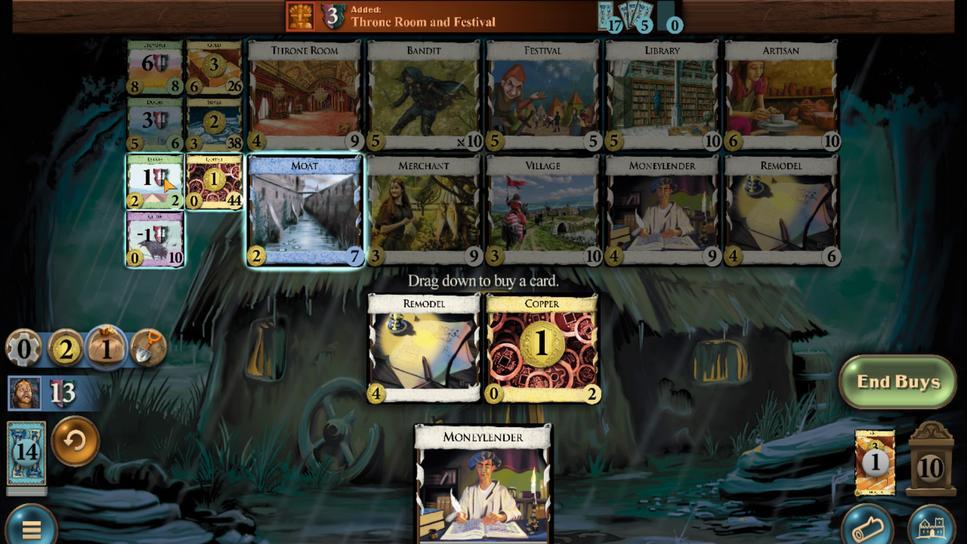 
Action: Mouse scrolled (169, 229) with delta (0, 0)
Screenshot: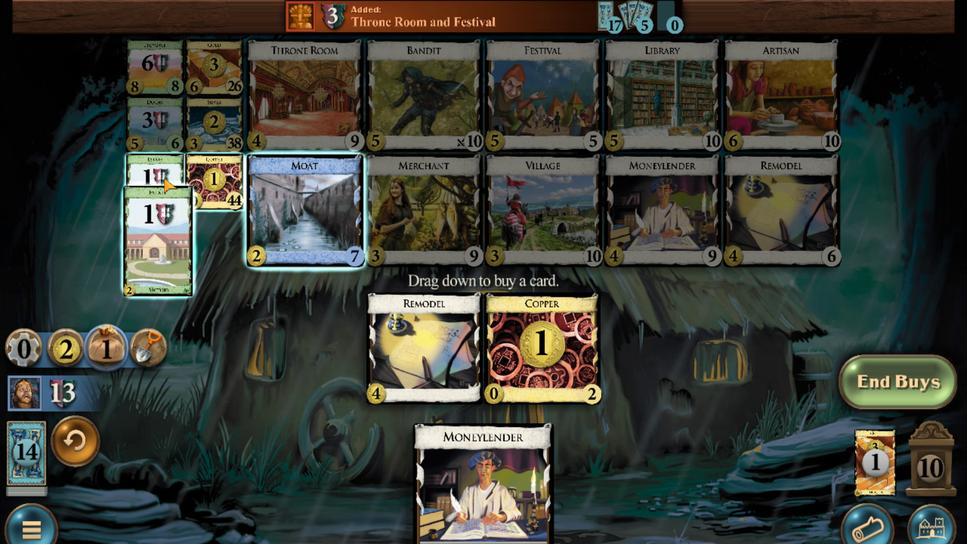 
Action: Mouse scrolled (169, 229) with delta (0, 0)
Screenshot: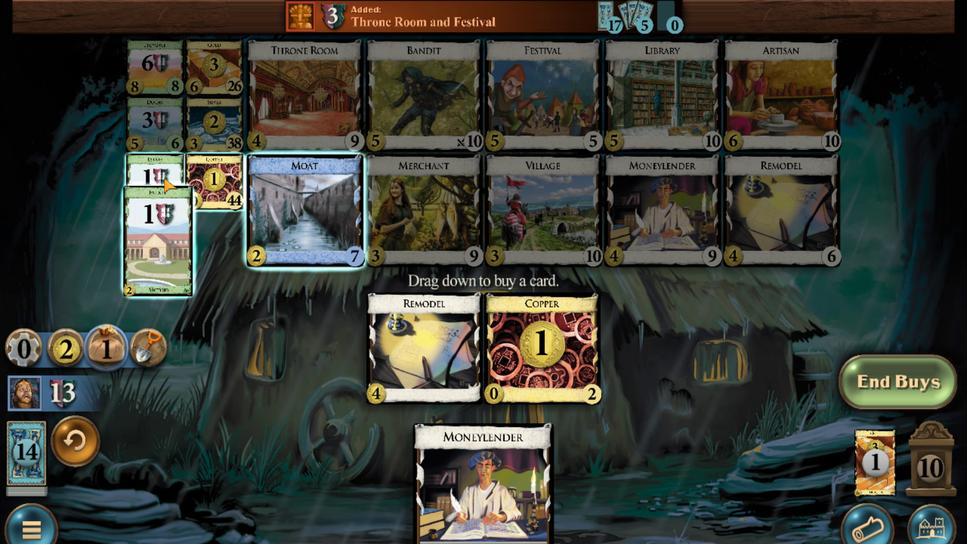 
Action: Mouse scrolled (169, 229) with delta (0, 0)
Screenshot: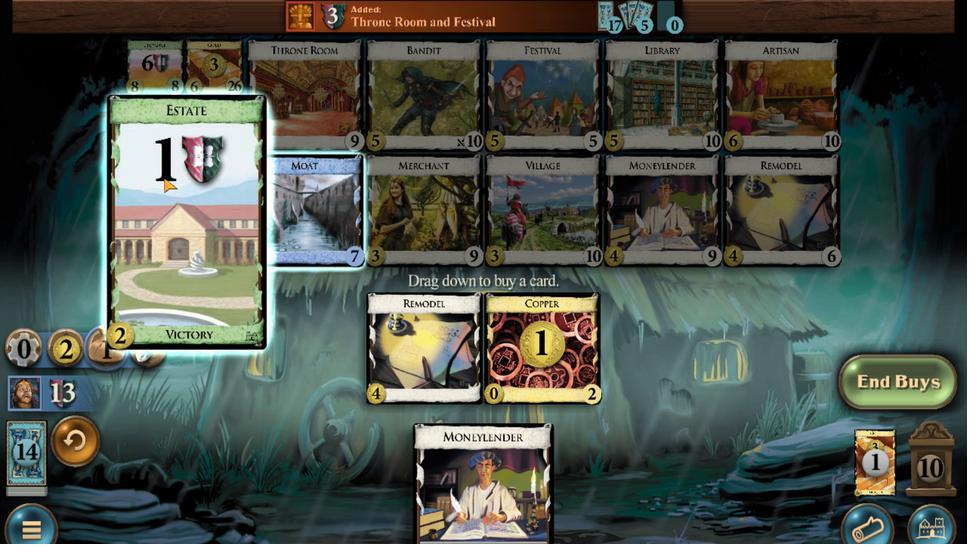 
Action: Mouse scrolled (169, 229) with delta (0, 0)
Screenshot: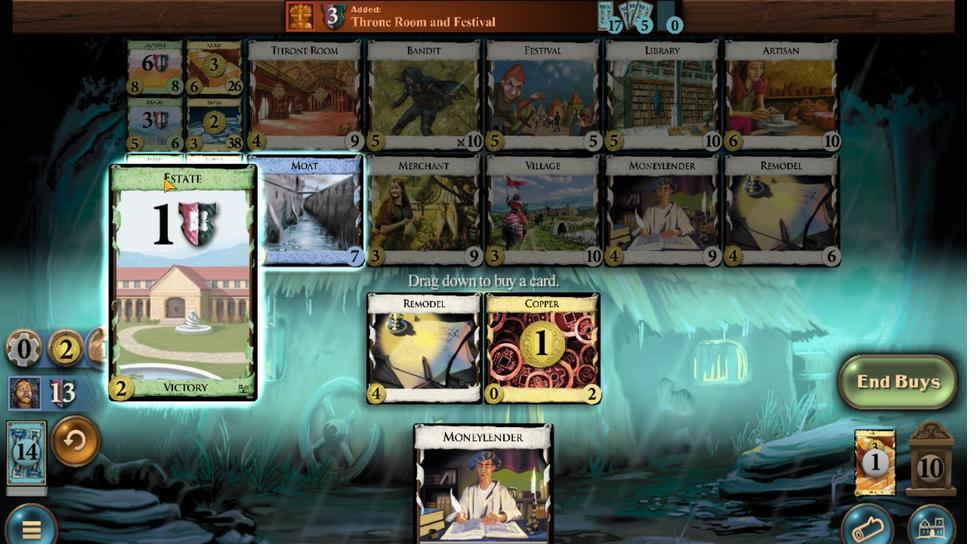 
Action: Mouse moved to (210, 220)
Screenshot: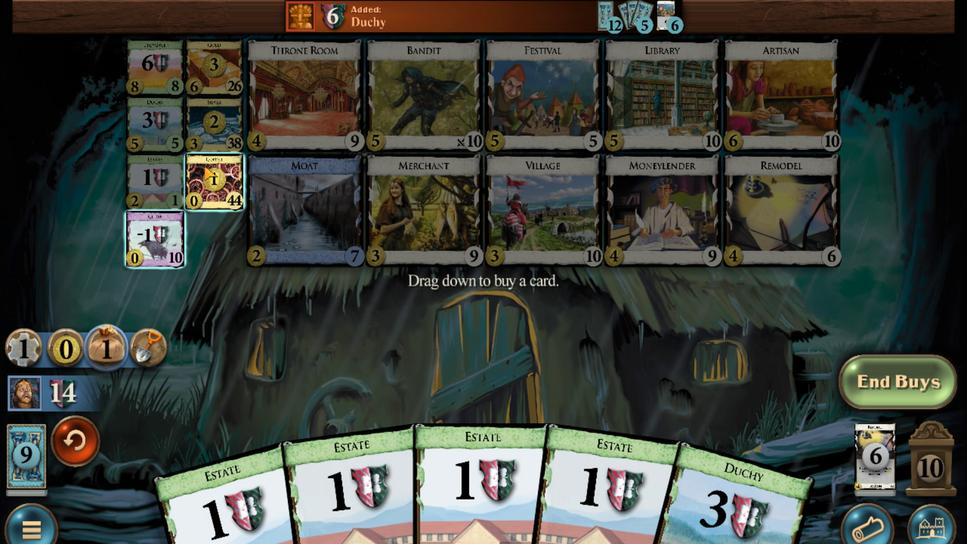 
Action: Mouse scrolled (210, 220) with delta (0, 0)
Screenshot: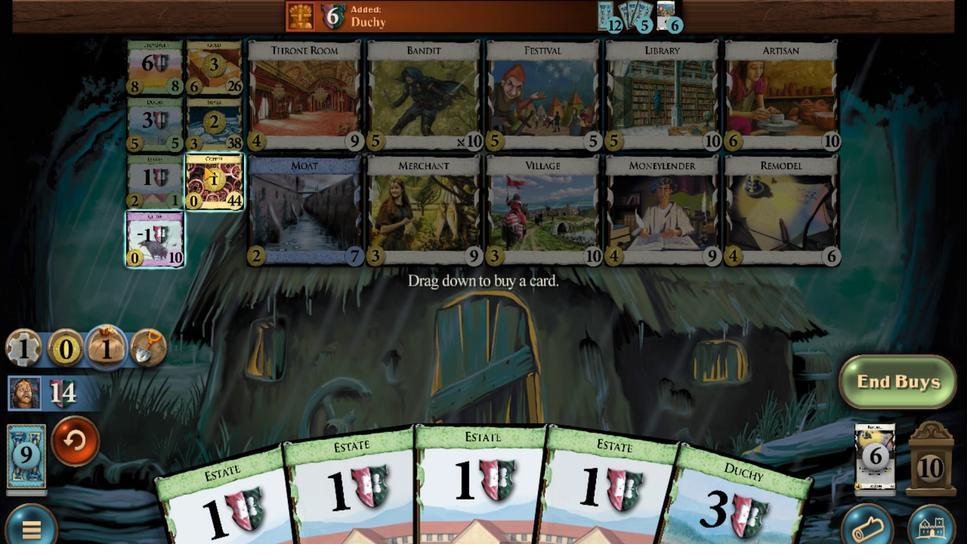 
Action: Mouse scrolled (210, 220) with delta (0, 0)
Screenshot: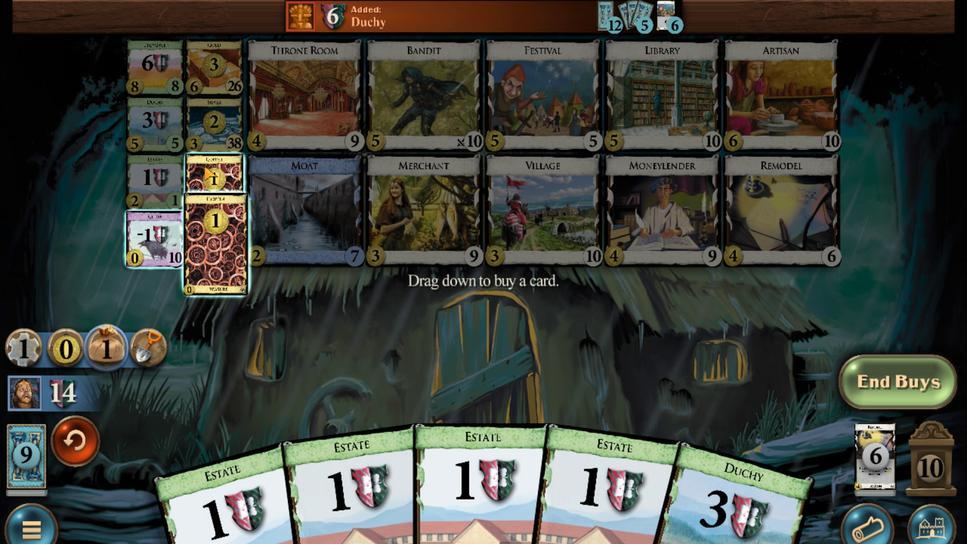 
Action: Mouse scrolled (210, 220) with delta (0, 0)
Screenshot: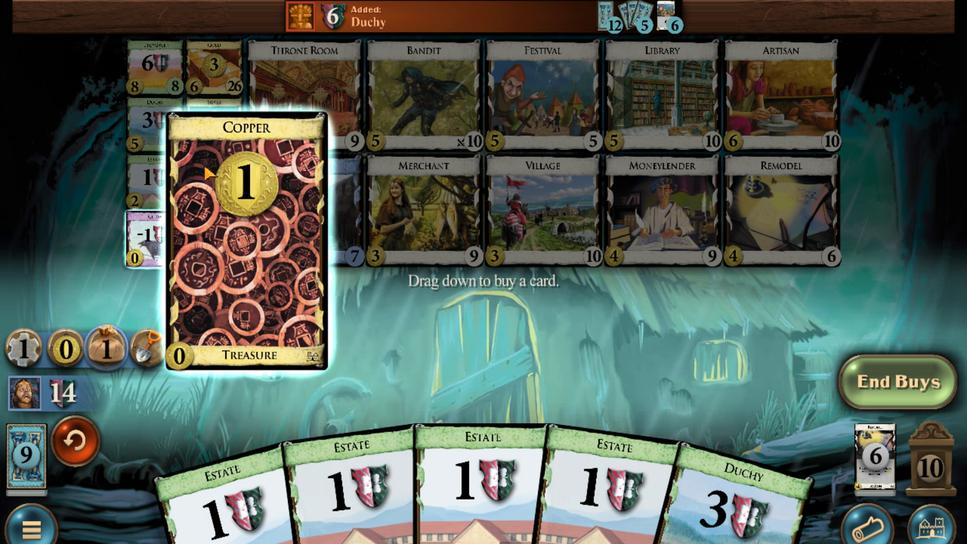 
Action: Mouse scrolled (210, 220) with delta (0, 0)
Screenshot: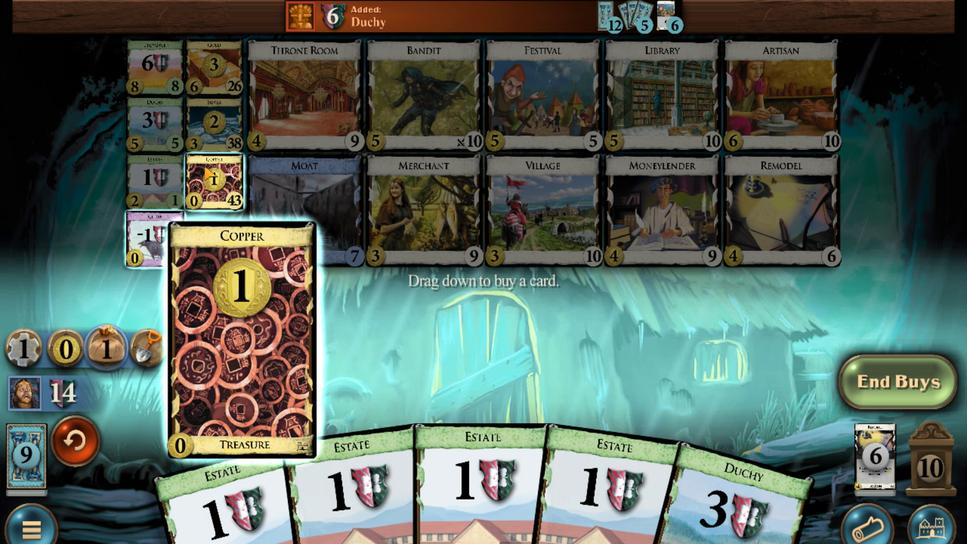 
Action: Mouse moved to (502, 426)
Screenshot: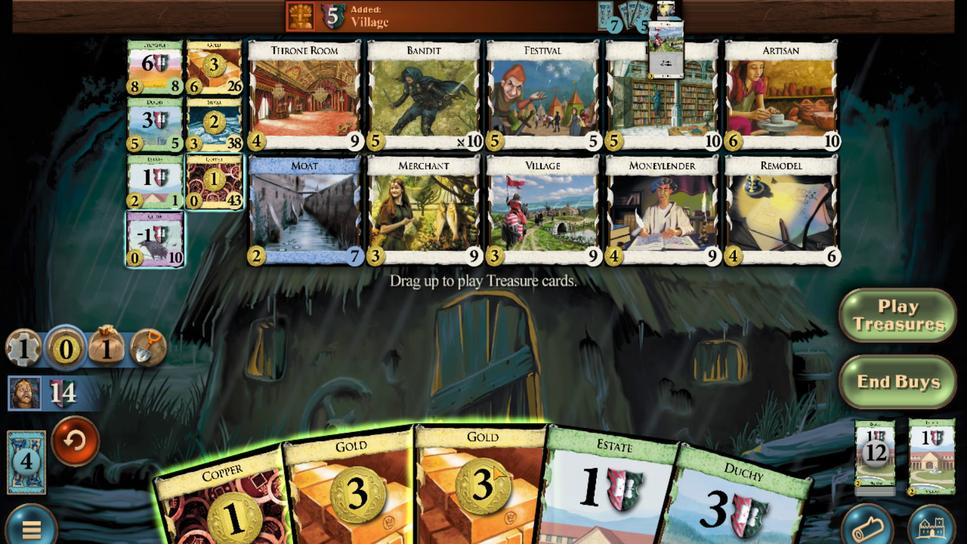 
Action: Mouse scrolled (502, 425) with delta (0, 0)
Screenshot: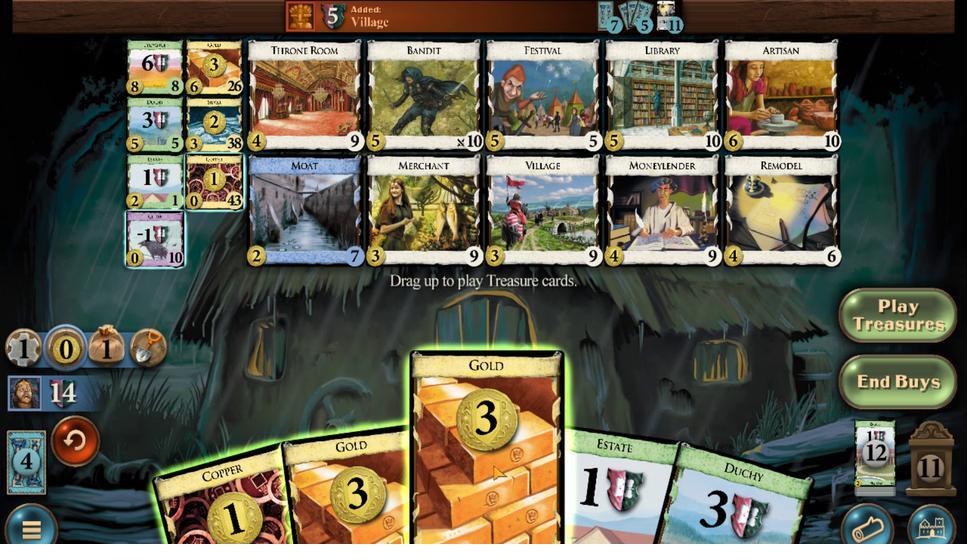 
Action: Mouse moved to (442, 427)
Screenshot: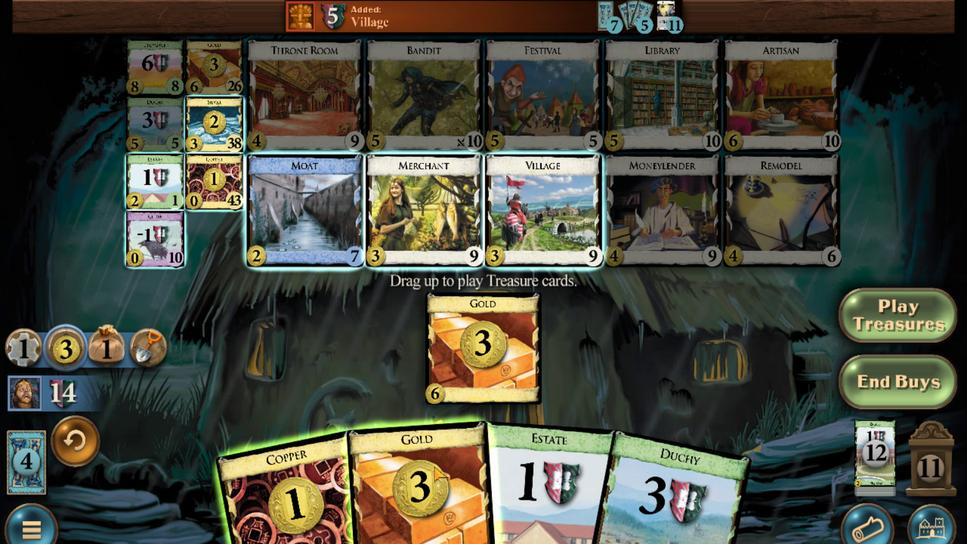 
Action: Mouse scrolled (442, 426) with delta (0, 0)
Screenshot: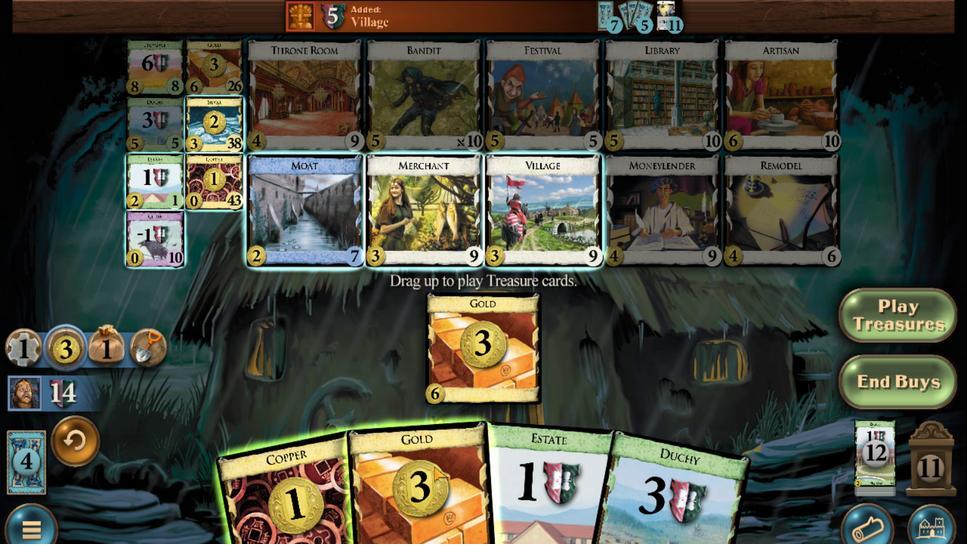 
Action: Mouse moved to (227, 154)
Screenshot: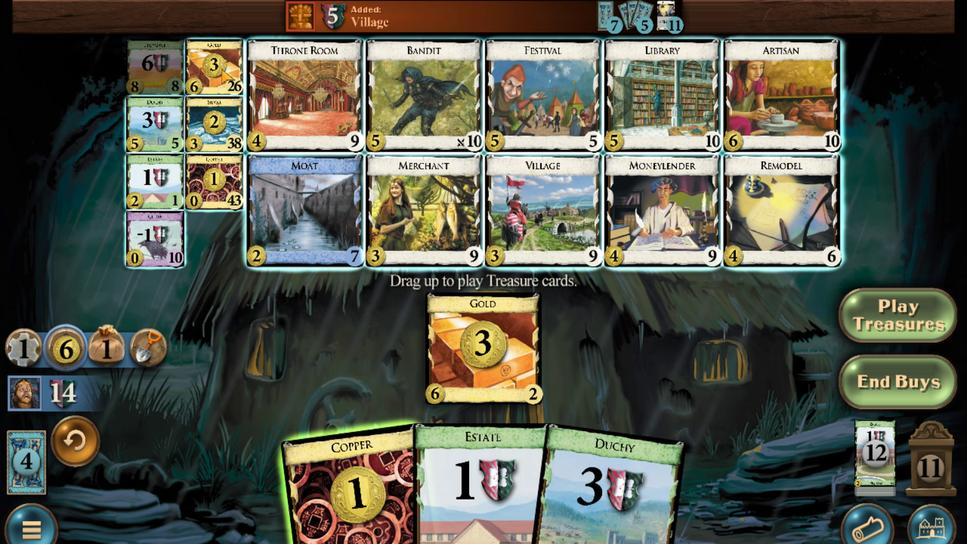 
Action: Mouse scrolled (227, 154) with delta (0, 0)
Screenshot: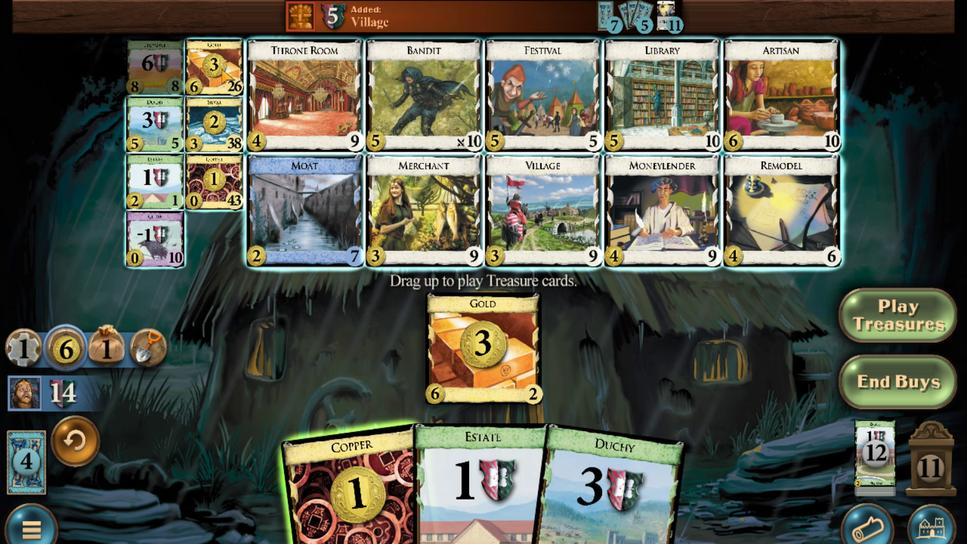 
Action: Mouse scrolled (227, 154) with delta (0, 0)
Screenshot: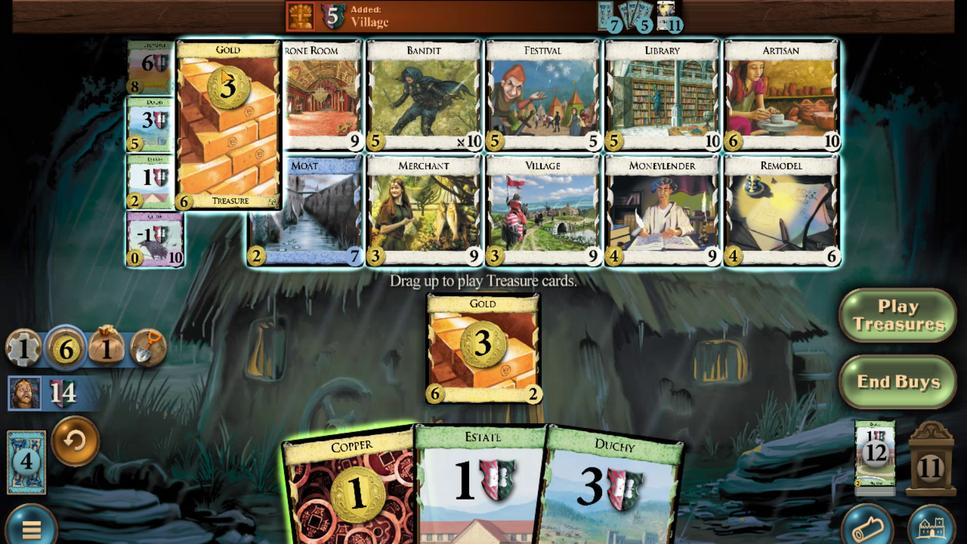 
Action: Mouse scrolled (227, 154) with delta (0, 0)
Screenshot: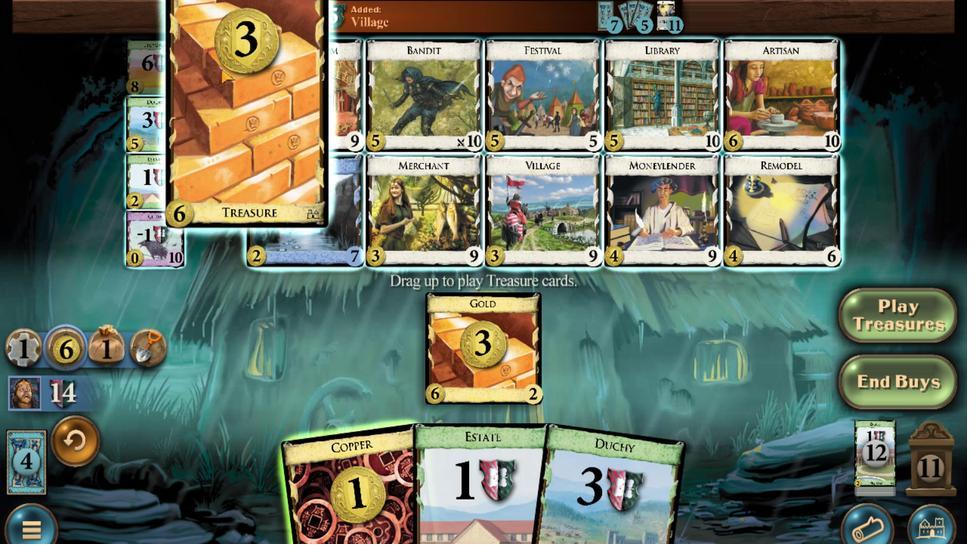 
Action: Mouse scrolled (227, 154) with delta (0, 0)
Screenshot: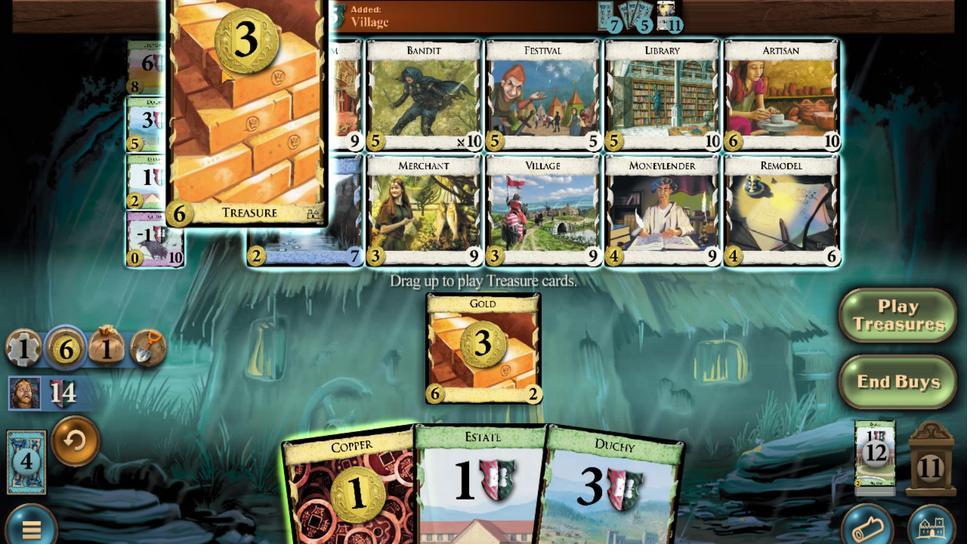
Action: Mouse scrolled (227, 154) with delta (0, 0)
Screenshot: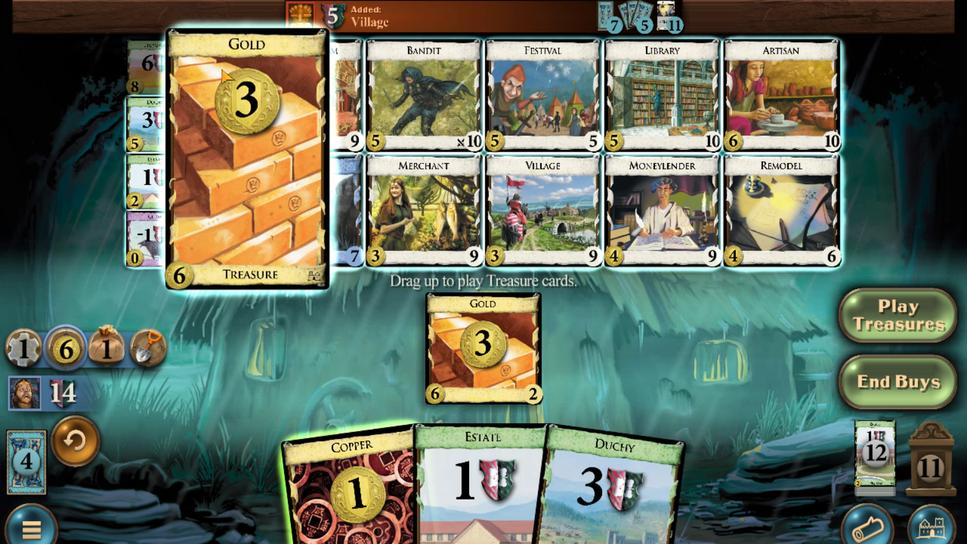 
Action: Mouse scrolled (227, 154) with delta (0, 0)
Screenshot: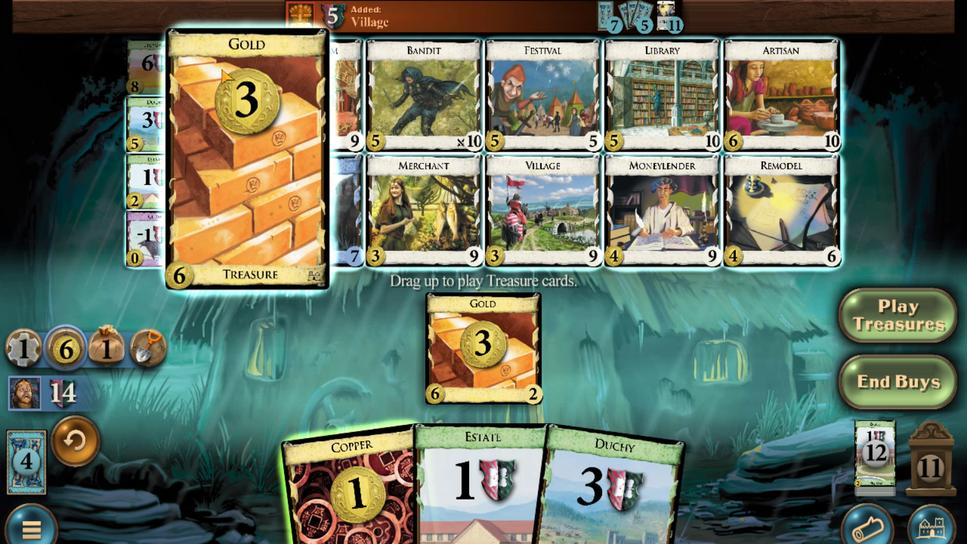 
Action: Mouse scrolled (227, 154) with delta (0, 0)
Screenshot: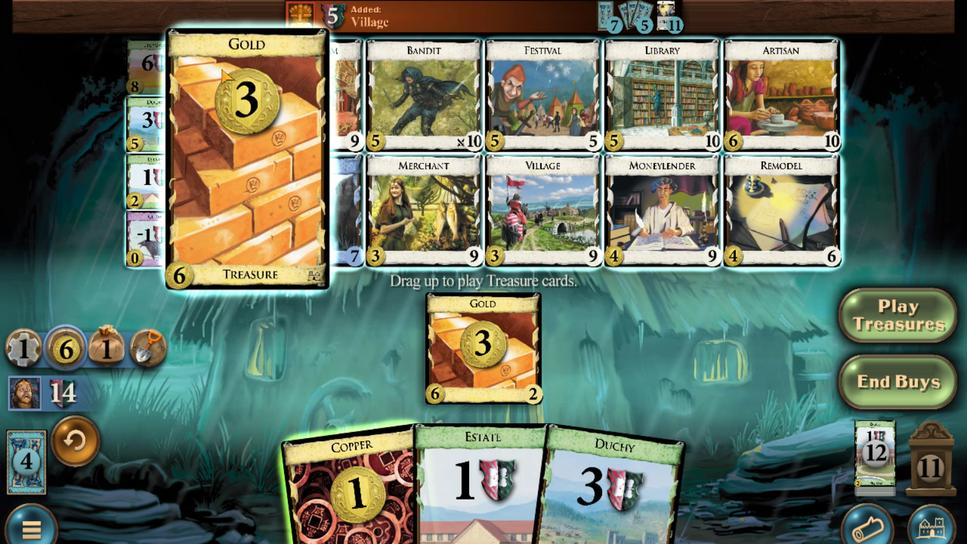 
Action: Mouse scrolled (227, 154) with delta (0, 0)
Screenshot: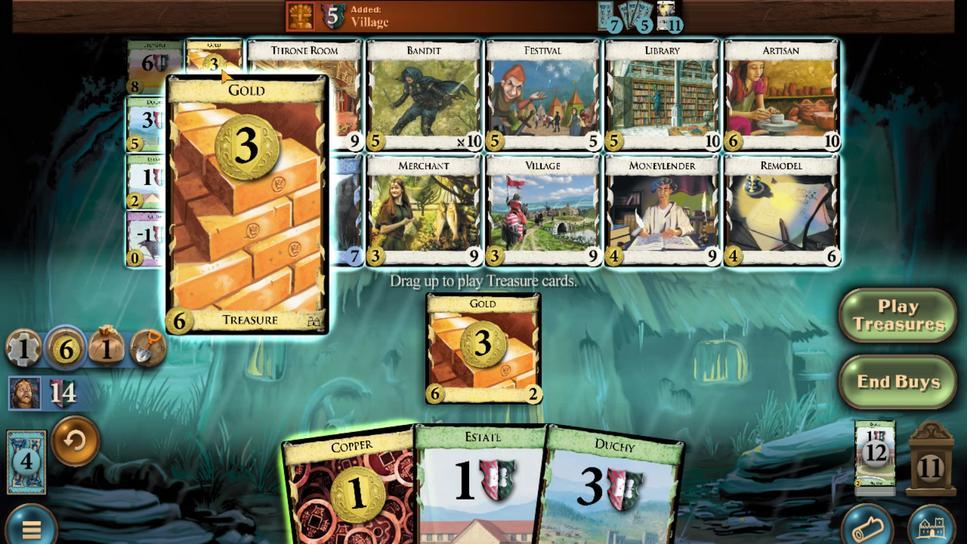 
Action: Mouse scrolled (227, 154) with delta (0, 0)
Screenshot: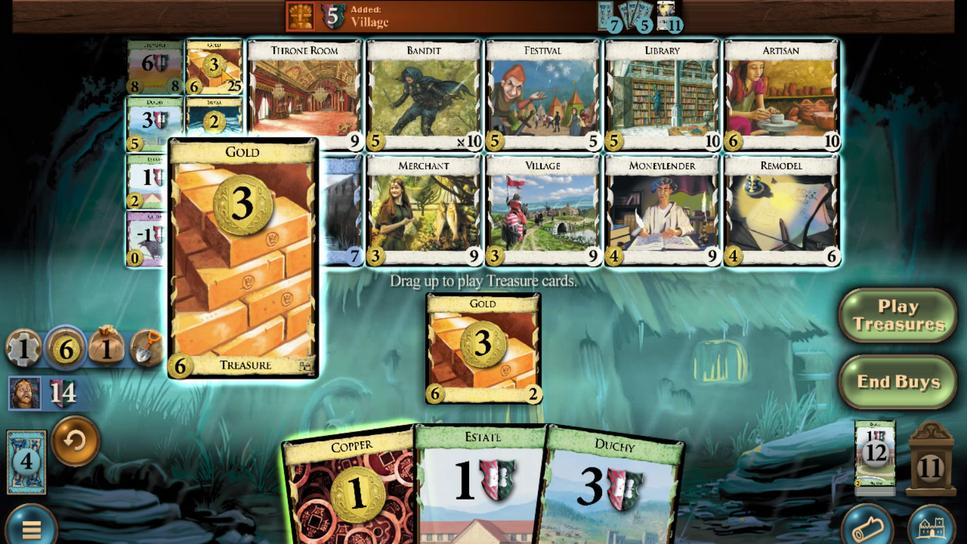 
Action: Mouse scrolled (227, 154) with delta (0, 0)
Screenshot: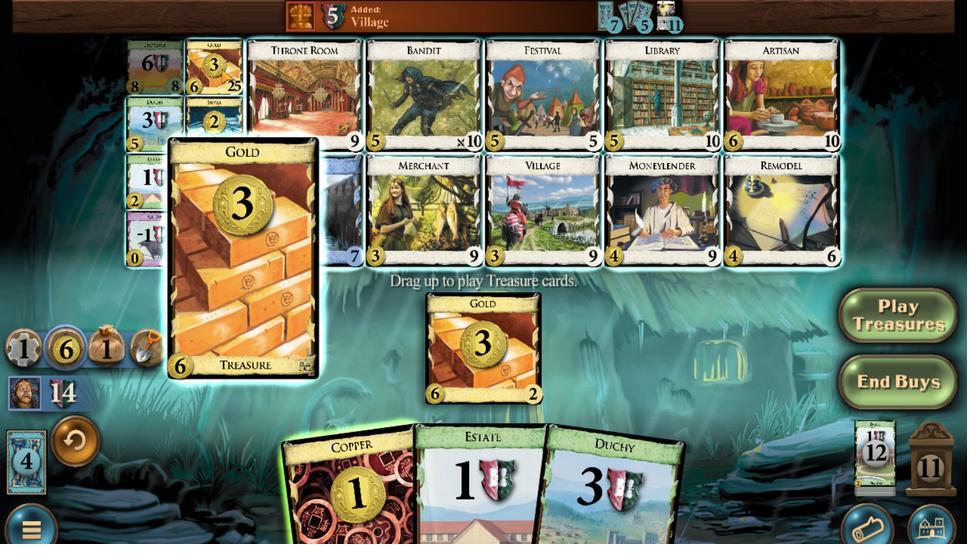 
Action: Mouse scrolled (227, 154) with delta (0, 0)
Screenshot: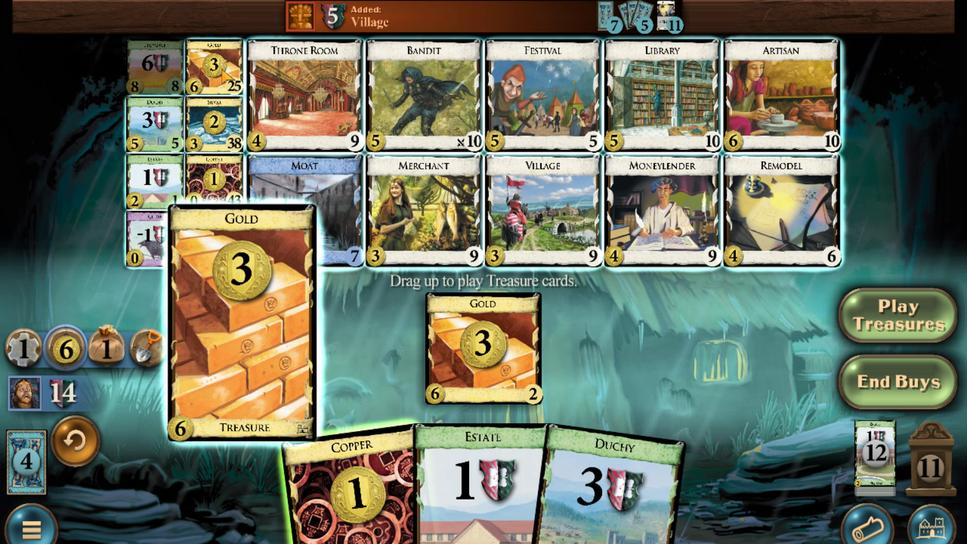 
Action: Mouse moved to (522, 409)
Screenshot: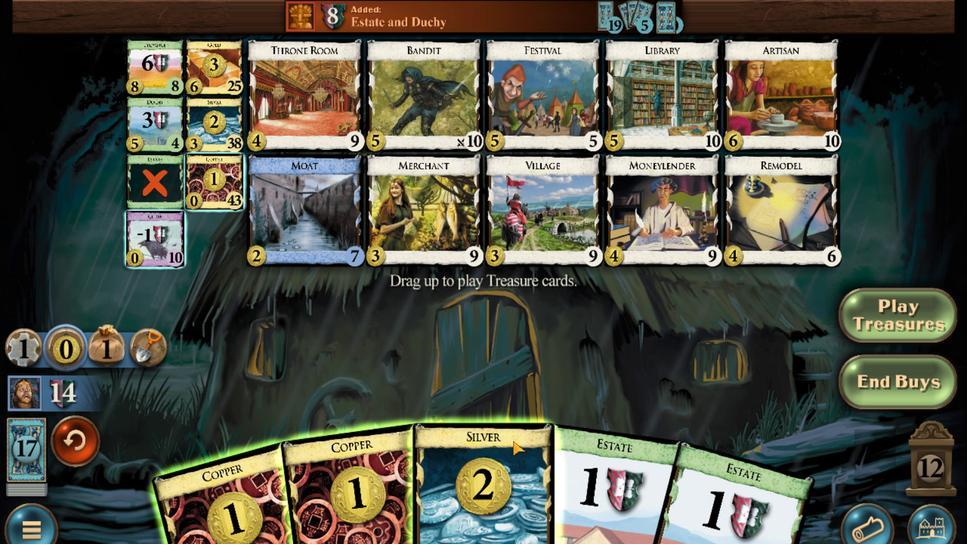 
Action: Mouse scrolled (522, 408) with delta (0, 0)
Screenshot: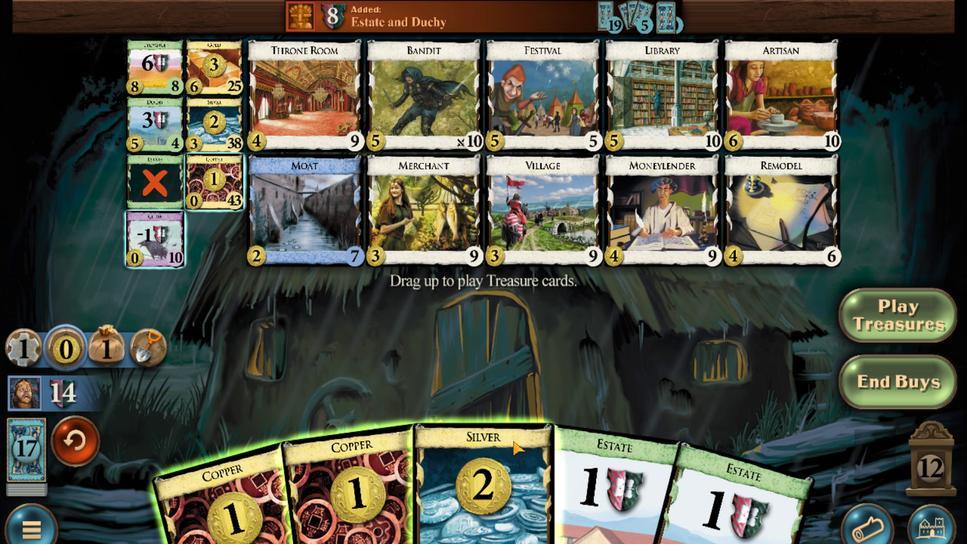 
Action: Mouse moved to (412, 416)
Screenshot: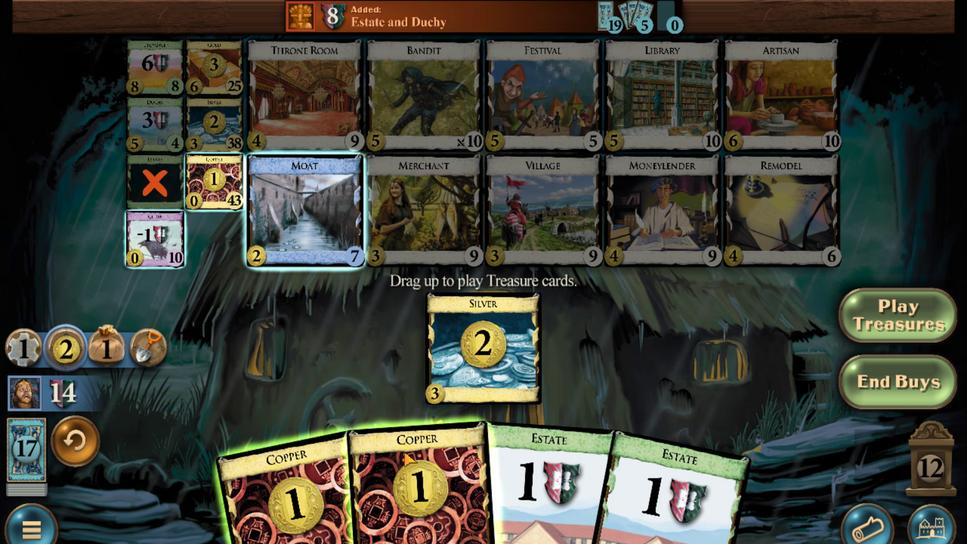 
Action: Mouse scrolled (412, 416) with delta (0, 0)
Screenshot: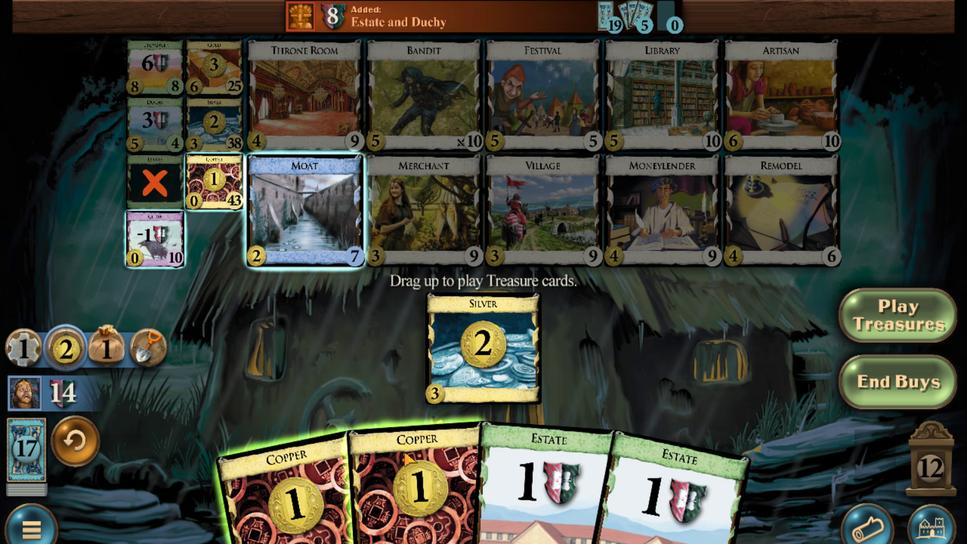 
Action: Mouse moved to (343, 430)
Screenshot: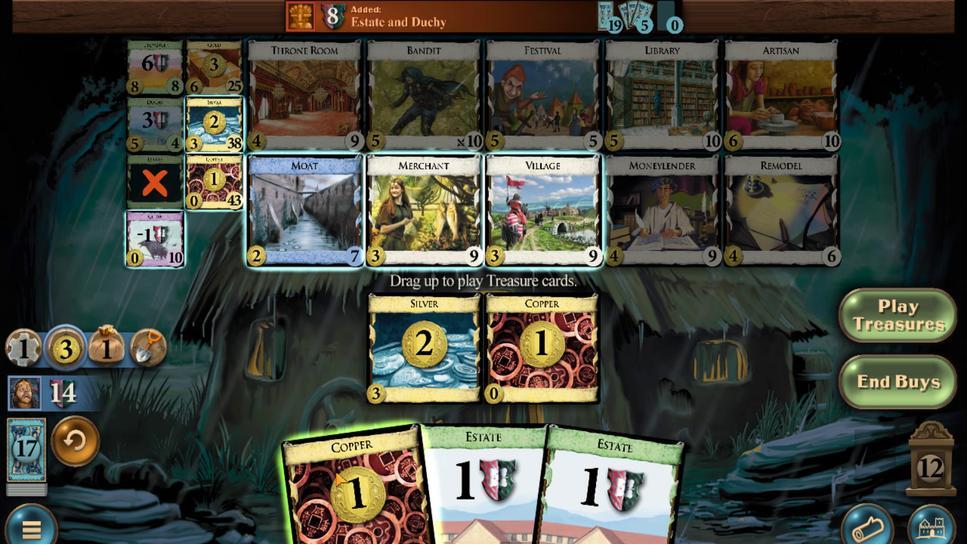 
Action: Mouse scrolled (343, 430) with delta (0, 0)
Screenshot: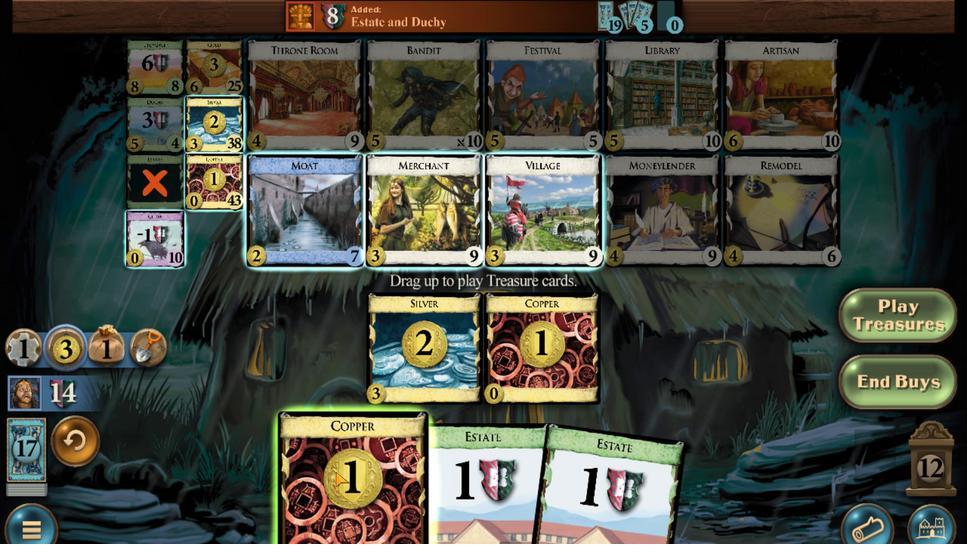 
Action: Mouse moved to (670, 252)
Screenshot: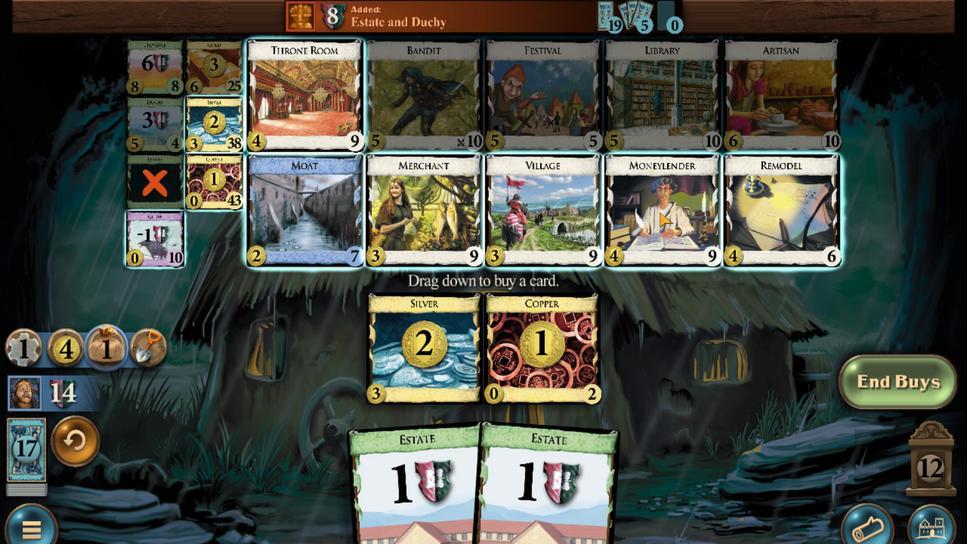 
Action: Mouse scrolled (670, 253) with delta (0, 0)
Screenshot: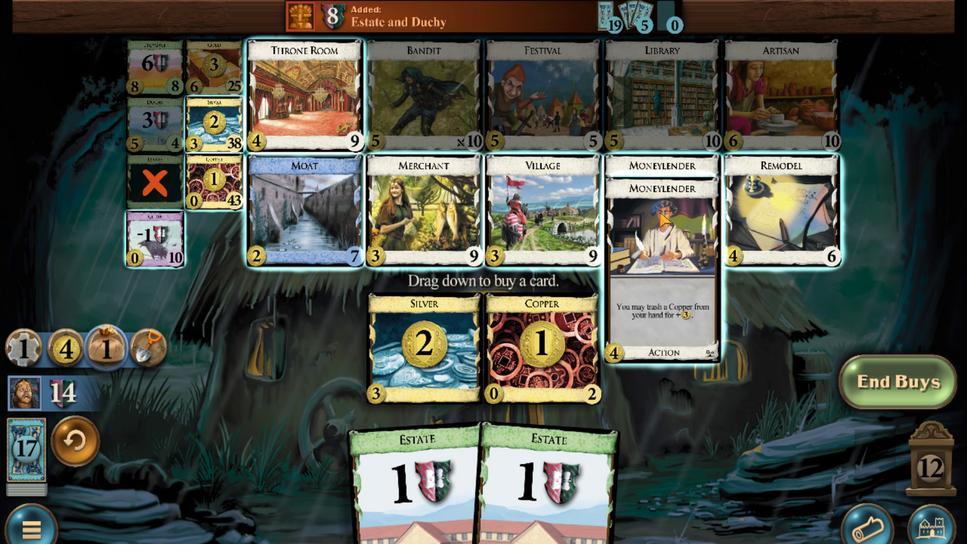
Action: Mouse scrolled (670, 253) with delta (0, 0)
Screenshot: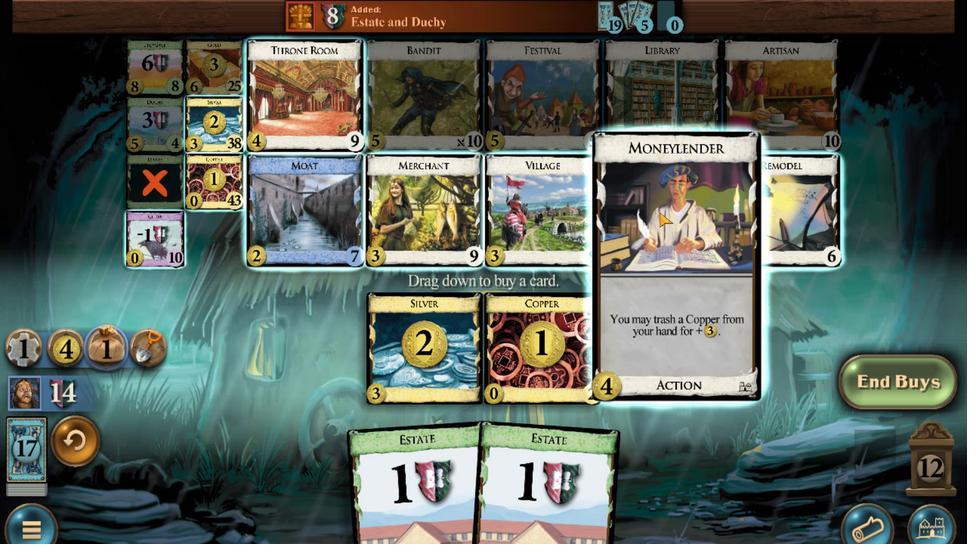 
Action: Mouse scrolled (670, 253) with delta (0, 0)
Screenshot: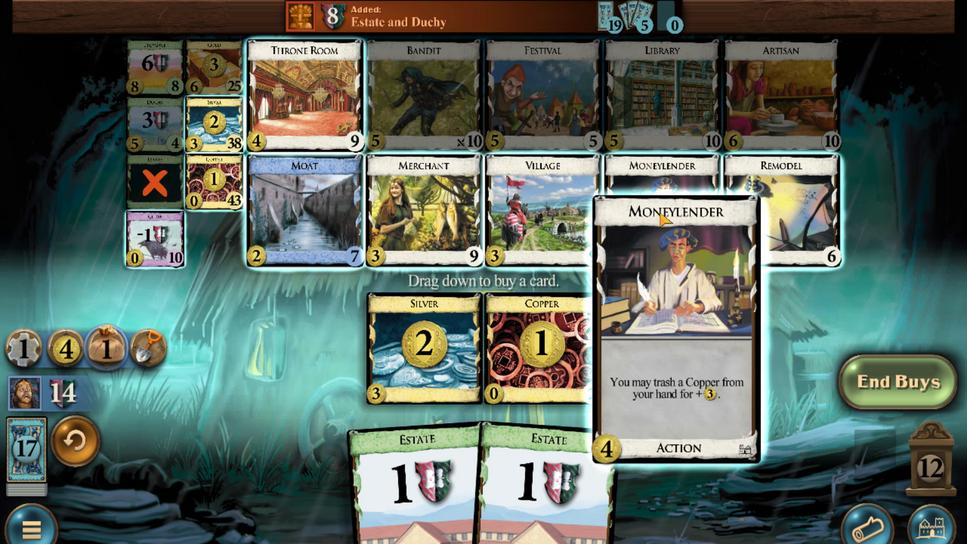
Action: Mouse moved to (391, 411)
Screenshot: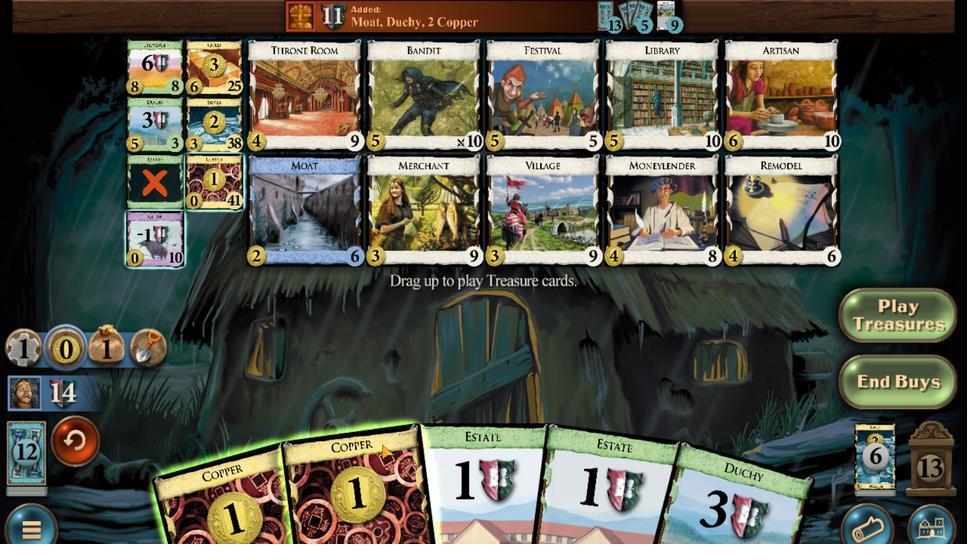 
Action: Mouse scrolled (391, 411) with delta (0, 0)
Screenshot: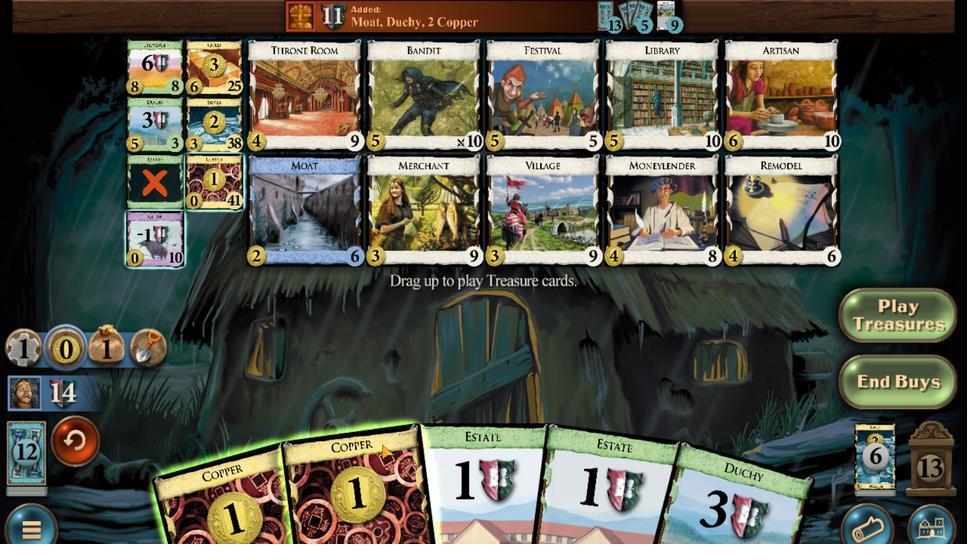
Action: Mouse moved to (313, 429)
Screenshot: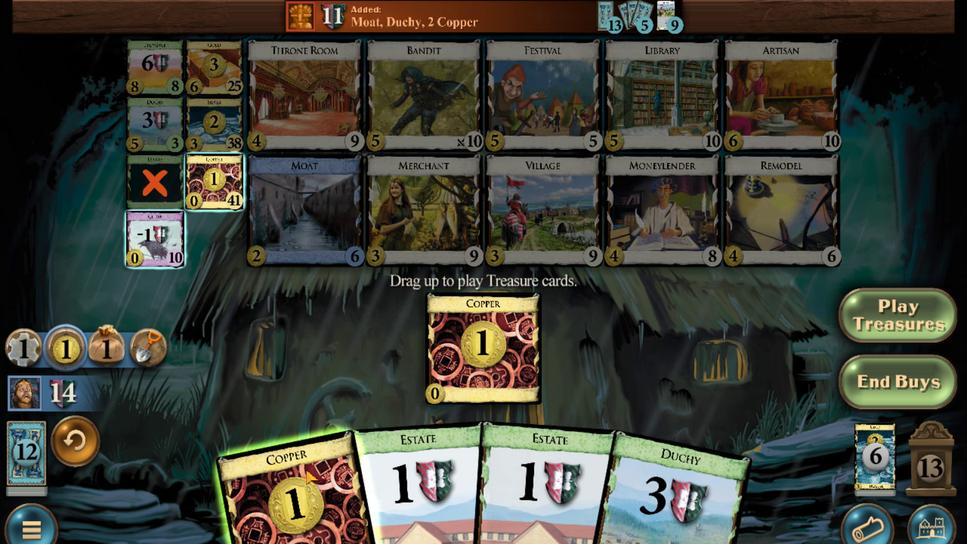 
Action: Mouse scrolled (313, 428) with delta (0, 0)
Screenshot: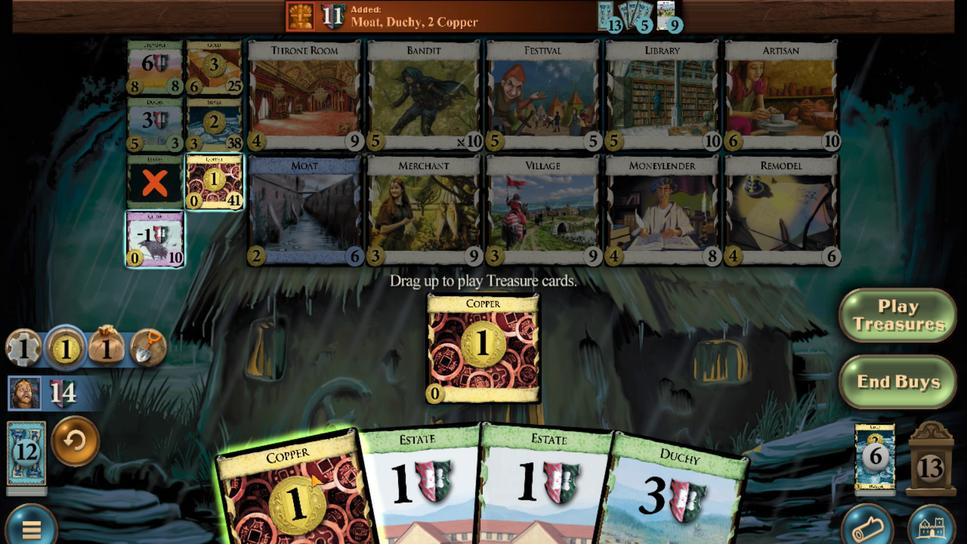 
Action: Mouse moved to (319, 431)
Screenshot: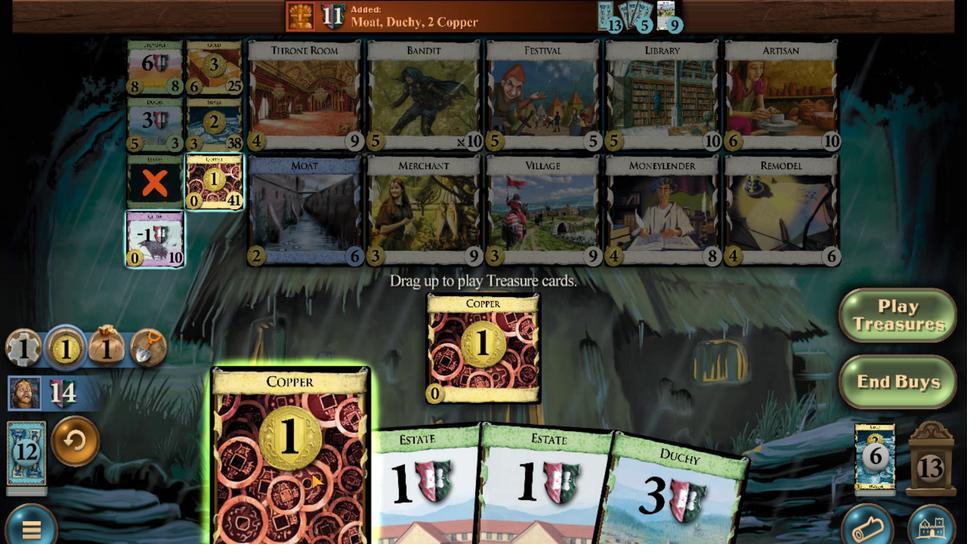 
Action: Mouse scrolled (319, 431) with delta (0, 0)
Screenshot: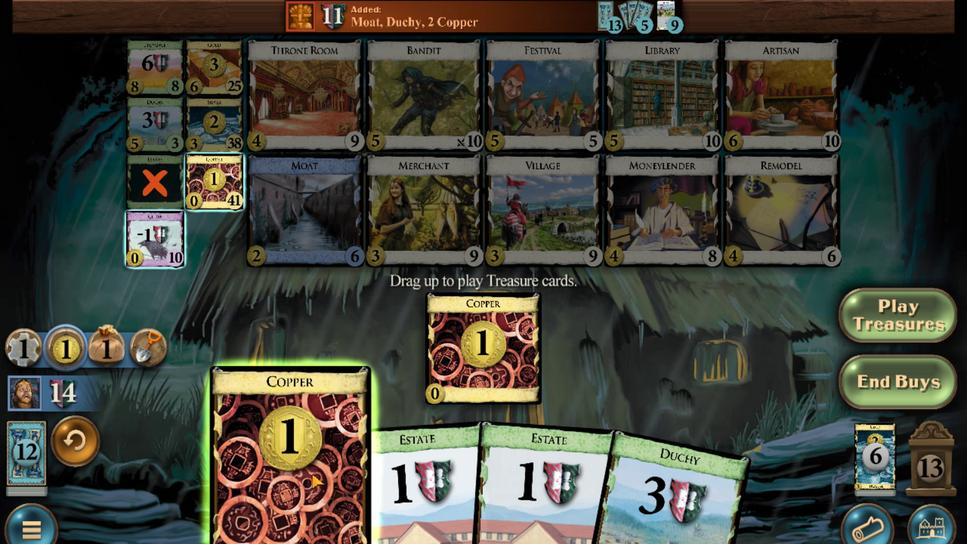 
Action: Mouse moved to (216, 220)
Screenshot: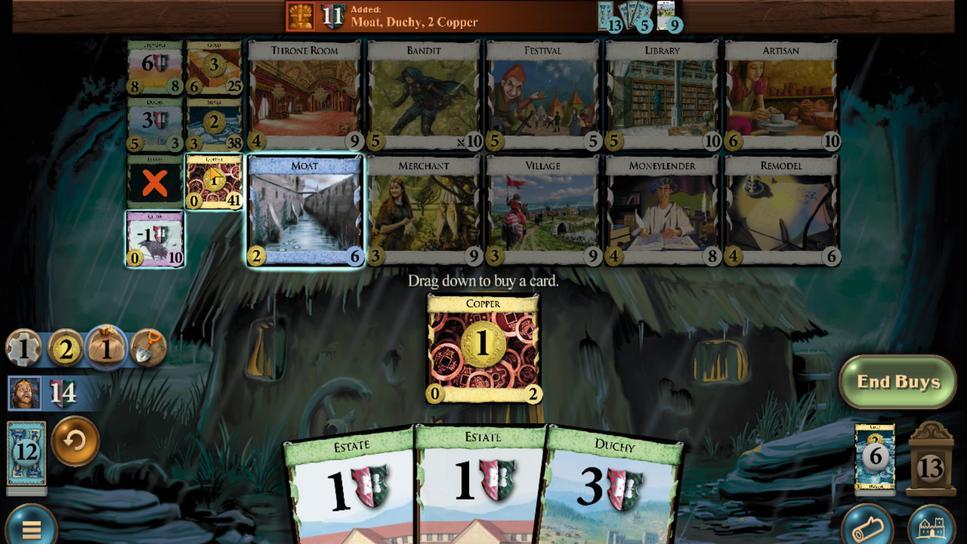 
Action: Mouse scrolled (216, 220) with delta (0, 0)
Screenshot: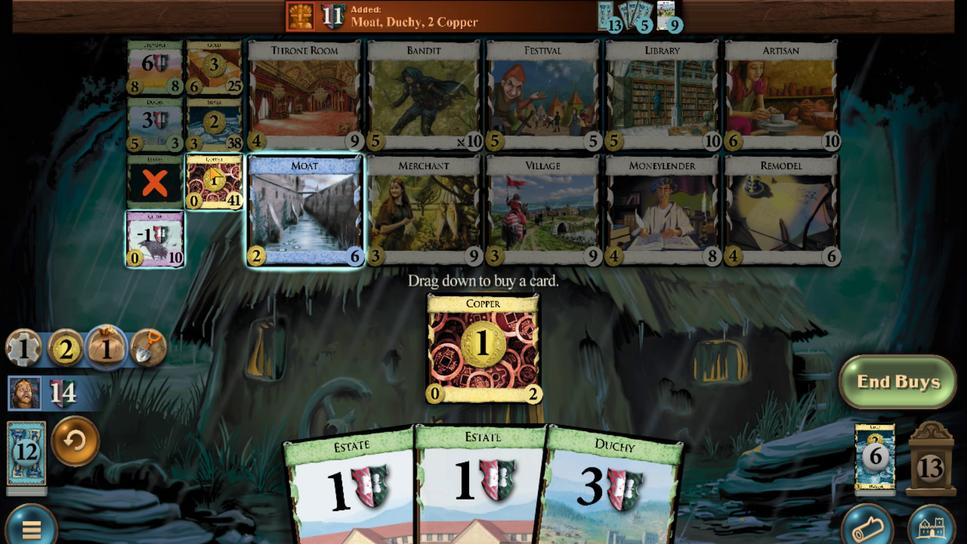 
Action: Mouse scrolled (216, 220) with delta (0, 0)
Screenshot: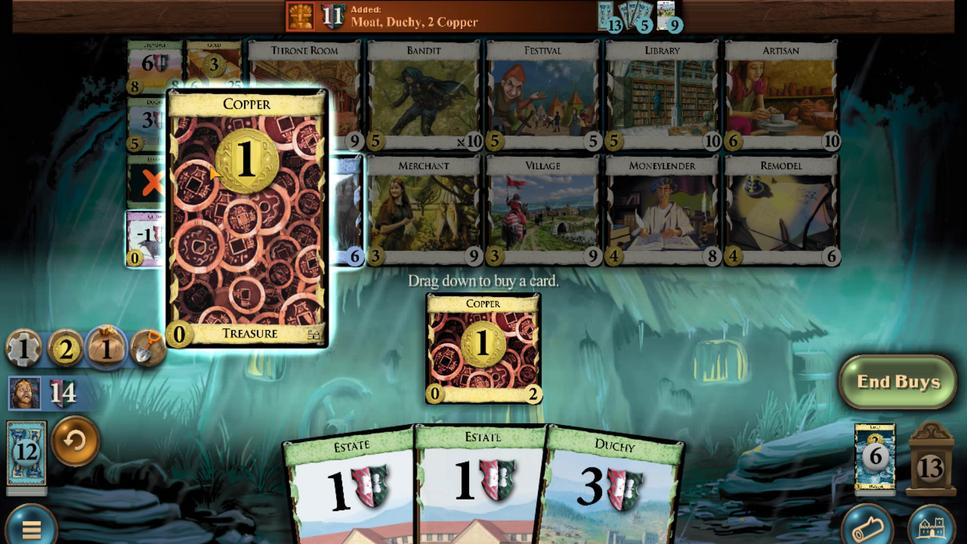 
Action: Mouse scrolled (216, 220) with delta (0, 0)
Screenshot: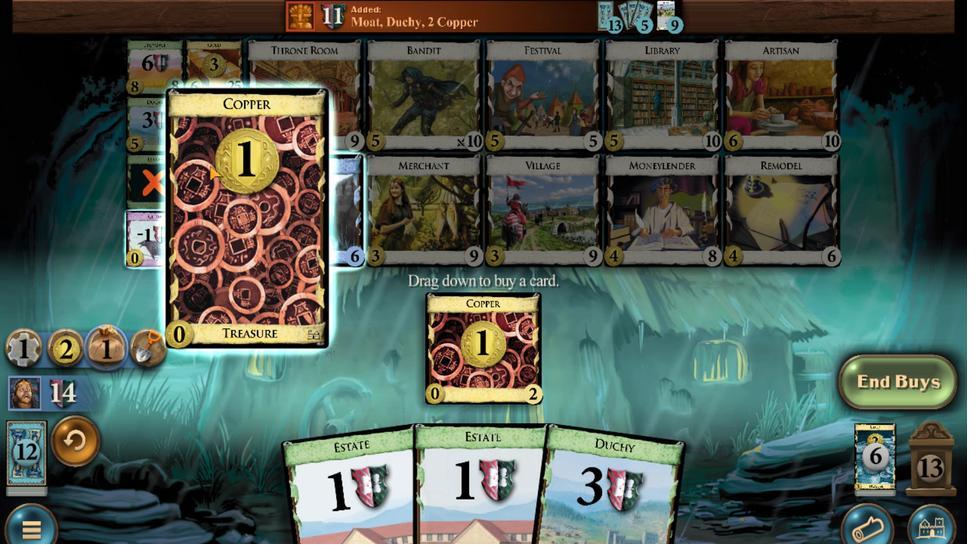 
Action: Mouse scrolled (216, 220) with delta (0, 0)
Screenshot: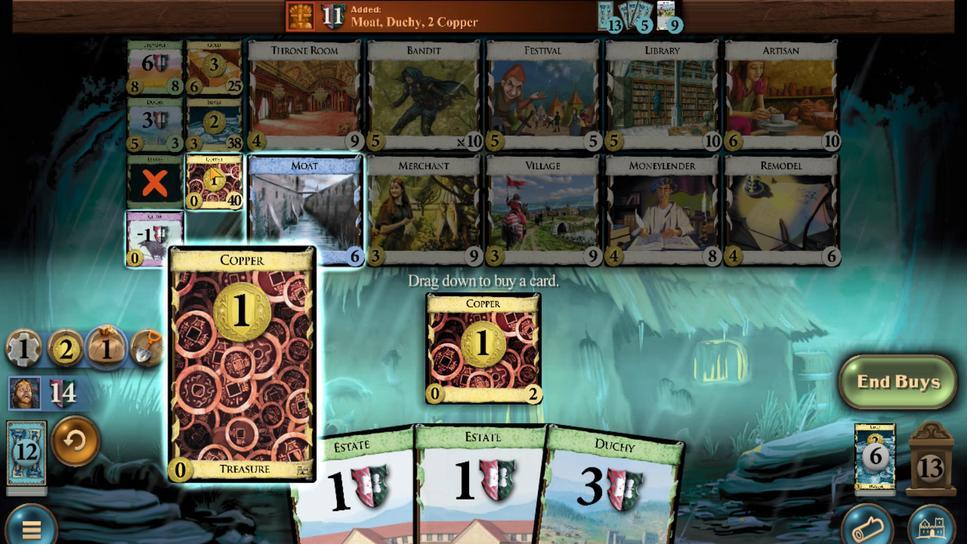 
Action: Mouse moved to (257, 441)
Screenshot: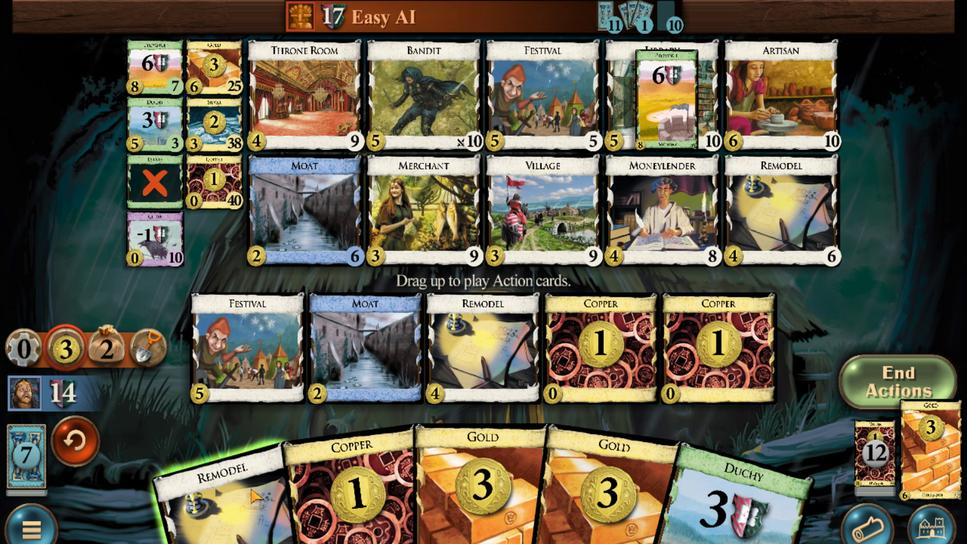 
Action: Mouse scrolled (257, 441) with delta (0, 0)
Screenshot: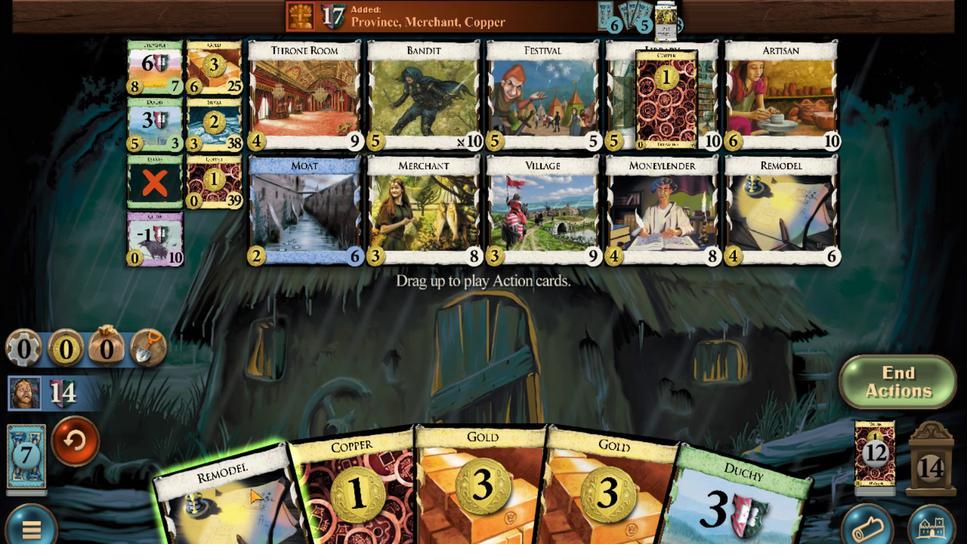 
Action: Mouse moved to (537, 430)
Screenshot: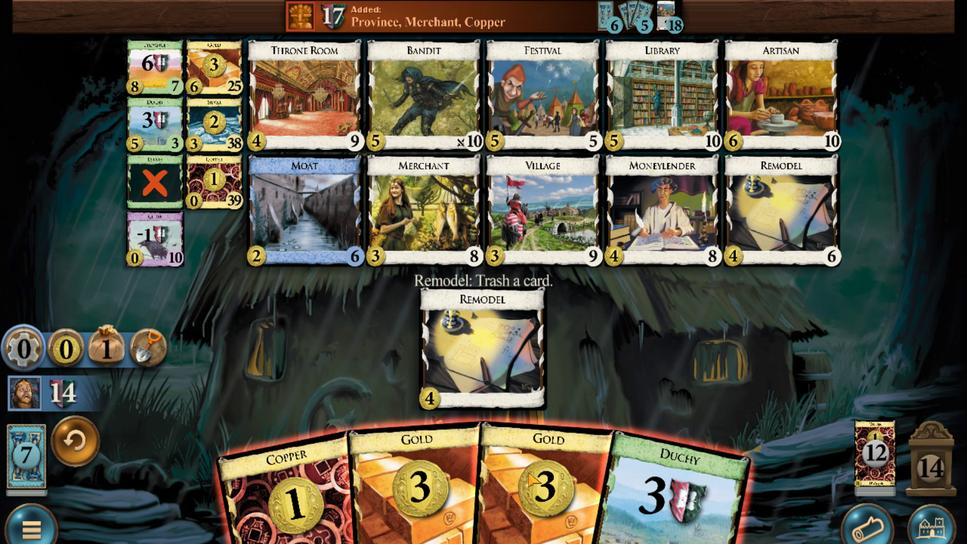 
Action: Mouse scrolled (537, 430) with delta (0, 0)
Screenshot: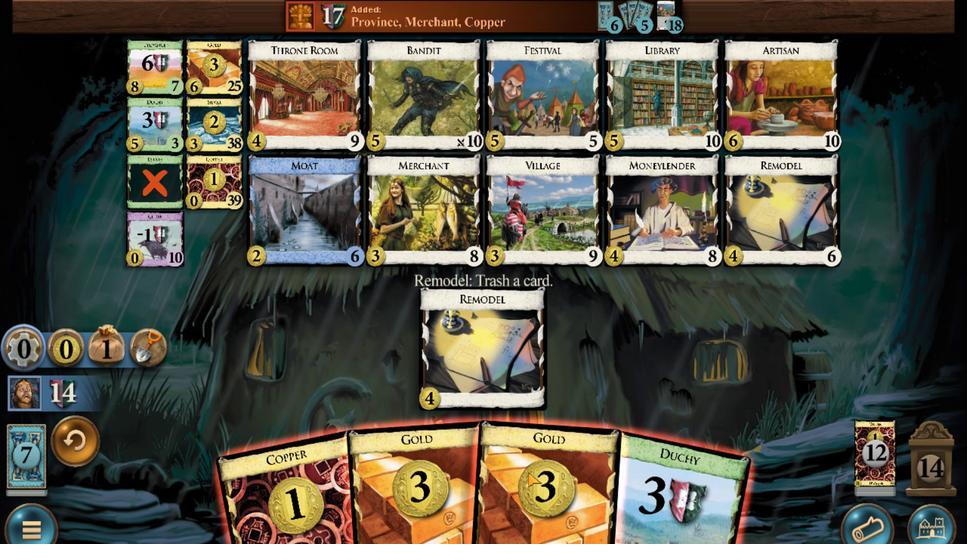
Action: Mouse moved to (163, 154)
Screenshot: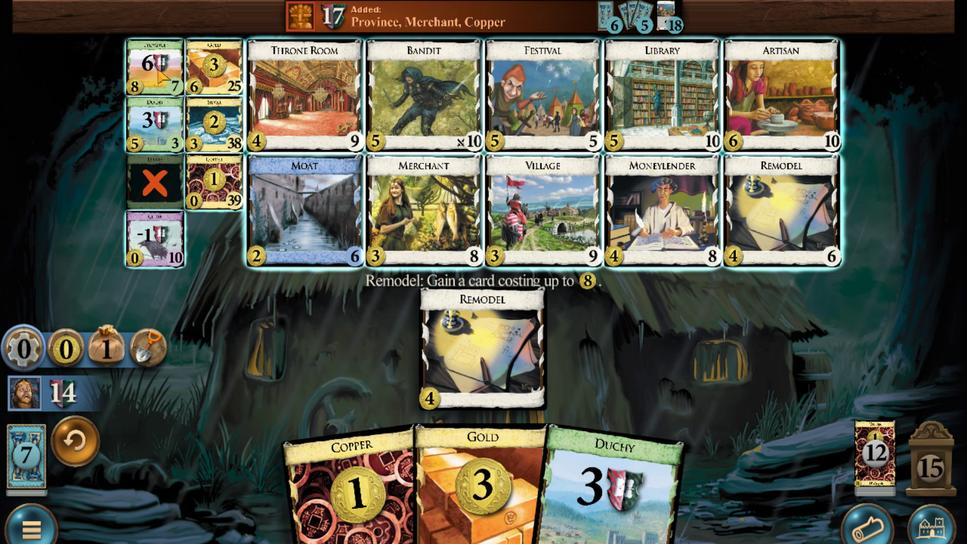 
Action: Mouse scrolled (163, 154) with delta (0, 0)
Screenshot: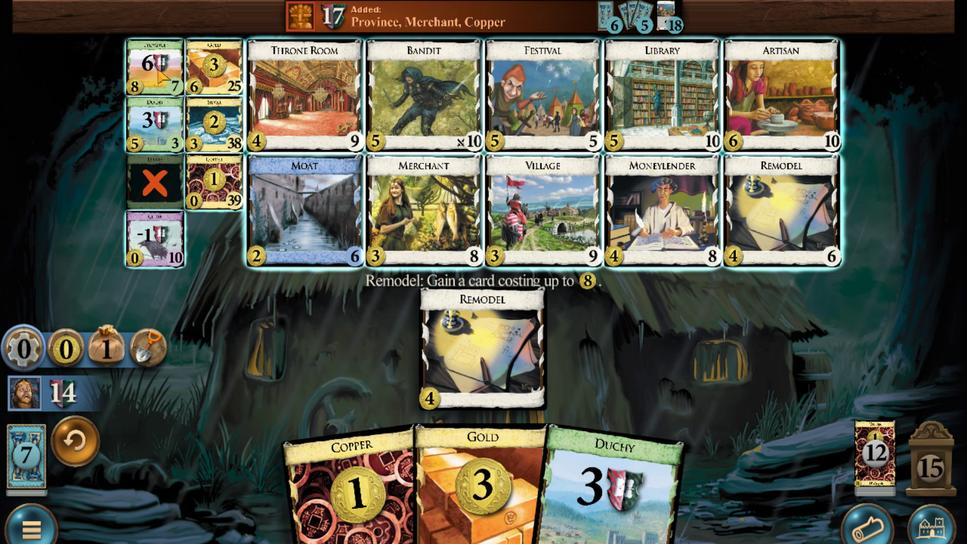 
Action: Mouse scrolled (163, 154) with delta (0, 0)
Screenshot: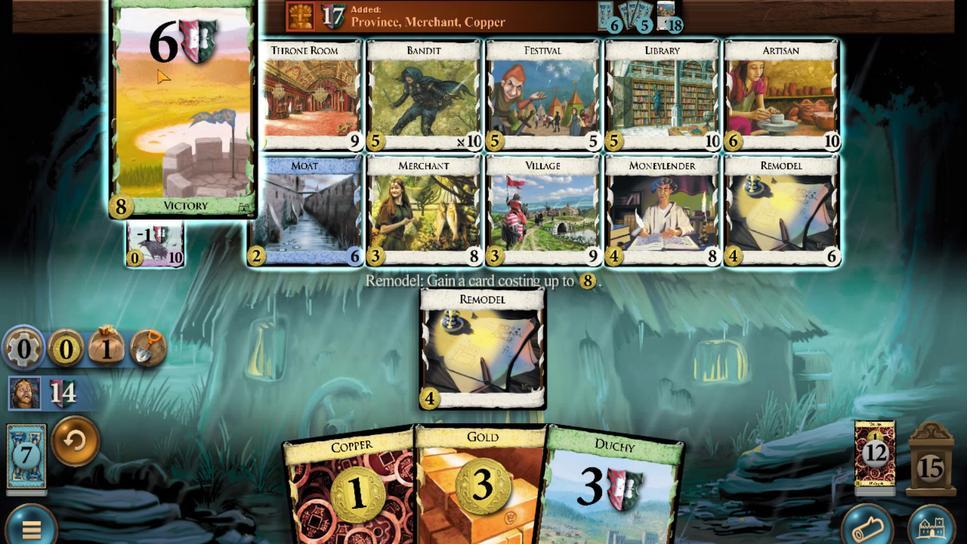 
Action: Mouse scrolled (163, 154) with delta (0, 0)
Screenshot: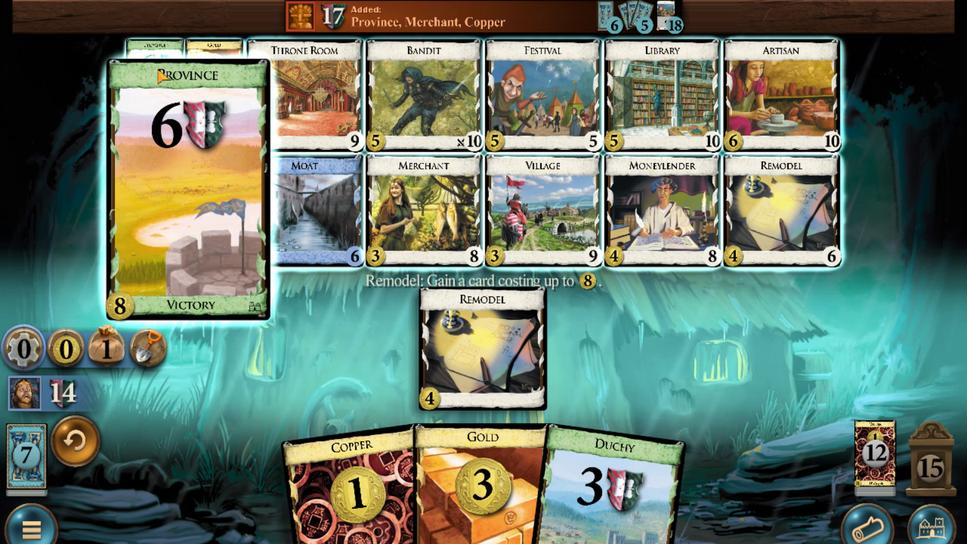 
Action: Mouse scrolled (163, 154) with delta (0, 0)
Screenshot: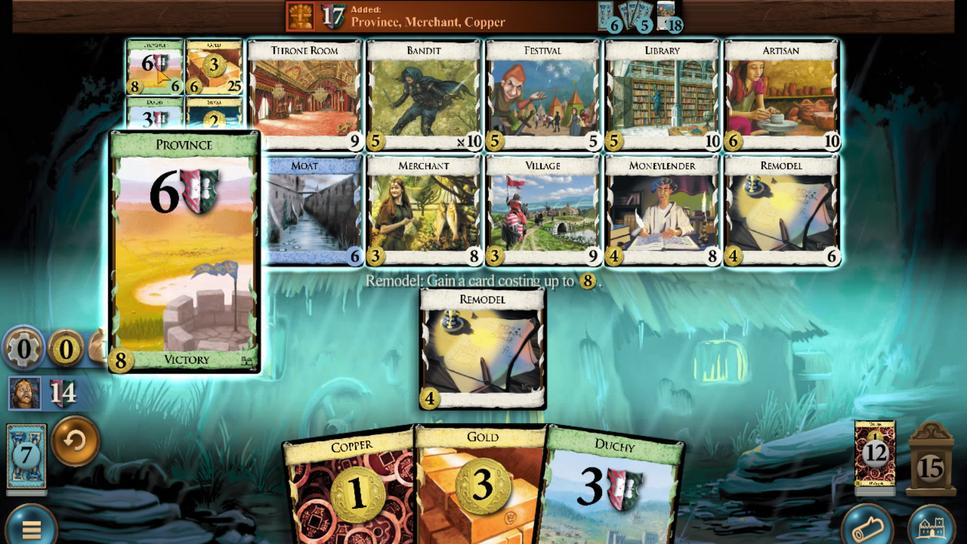 
Action: Mouse moved to (493, 420)
Screenshot: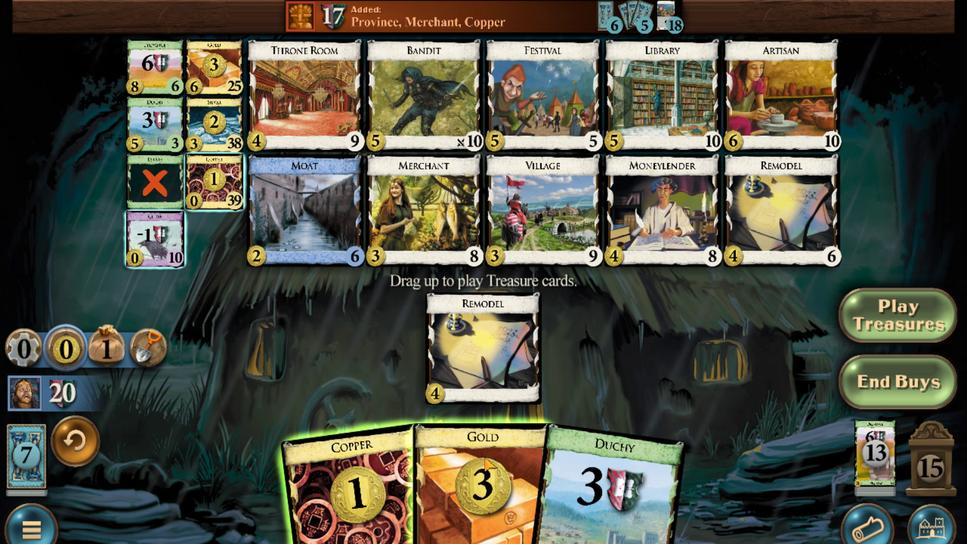 
Action: Mouse scrolled (493, 419) with delta (0, 0)
Screenshot: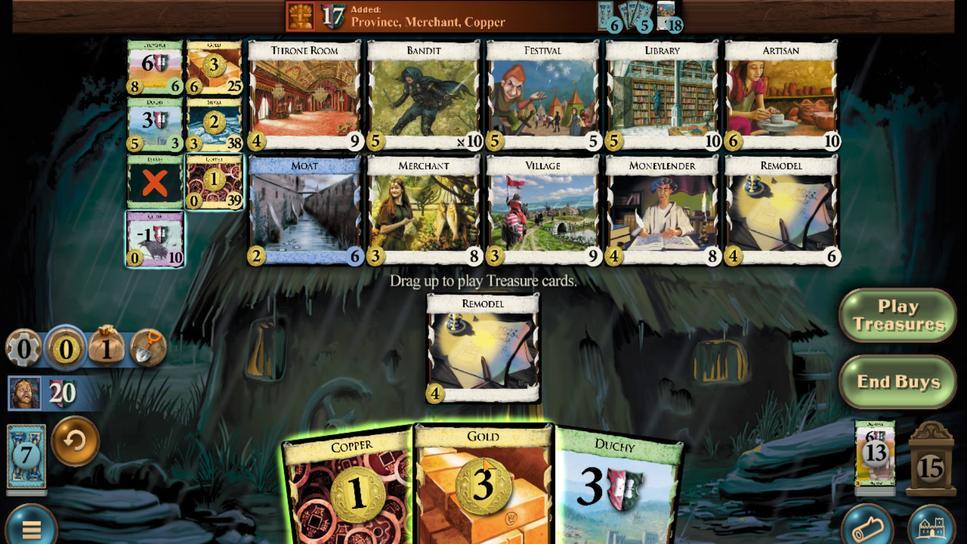 
Action: Mouse moved to (454, 421)
Screenshot: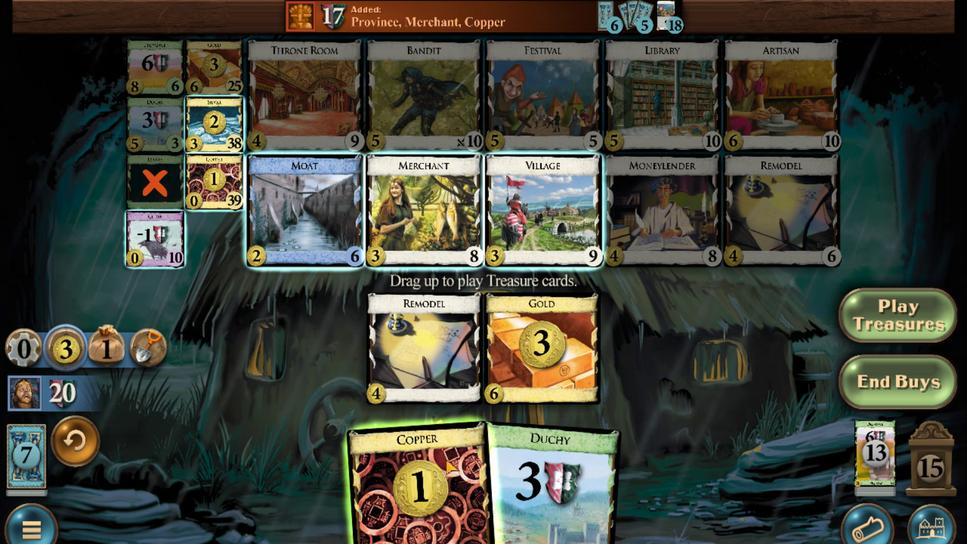 
Action: Mouse scrolled (454, 421) with delta (0, 0)
Screenshot: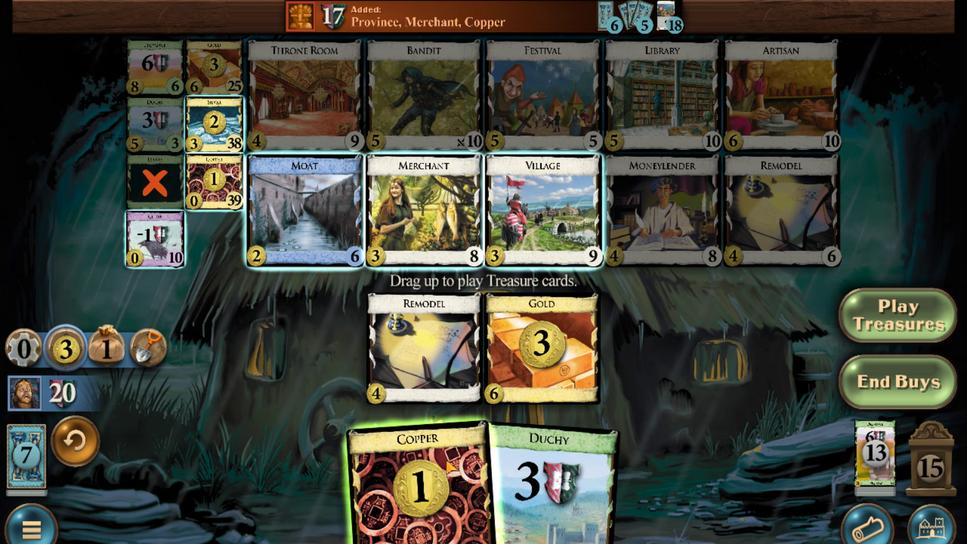 
Action: Mouse moved to (765, 241)
Screenshot: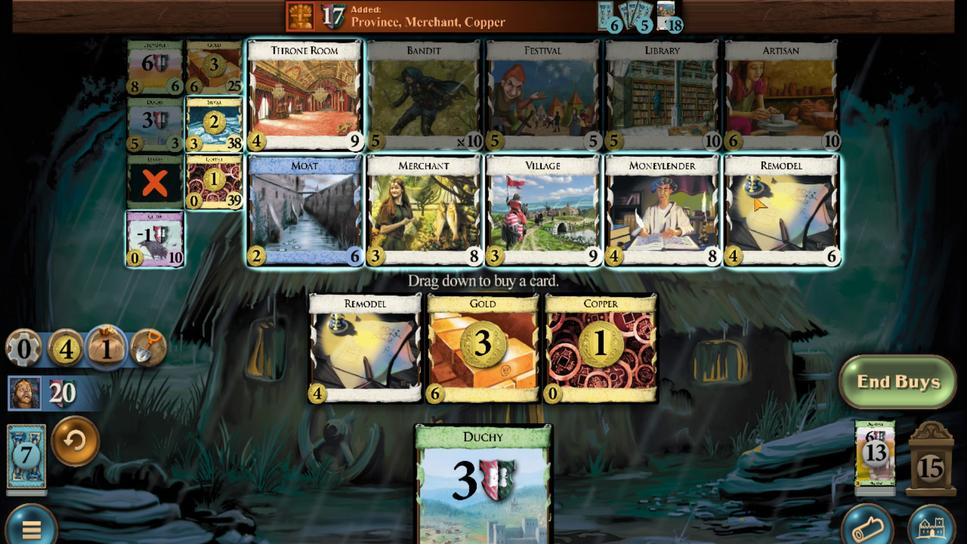 
Action: Mouse scrolled (765, 241) with delta (0, 0)
Screenshot: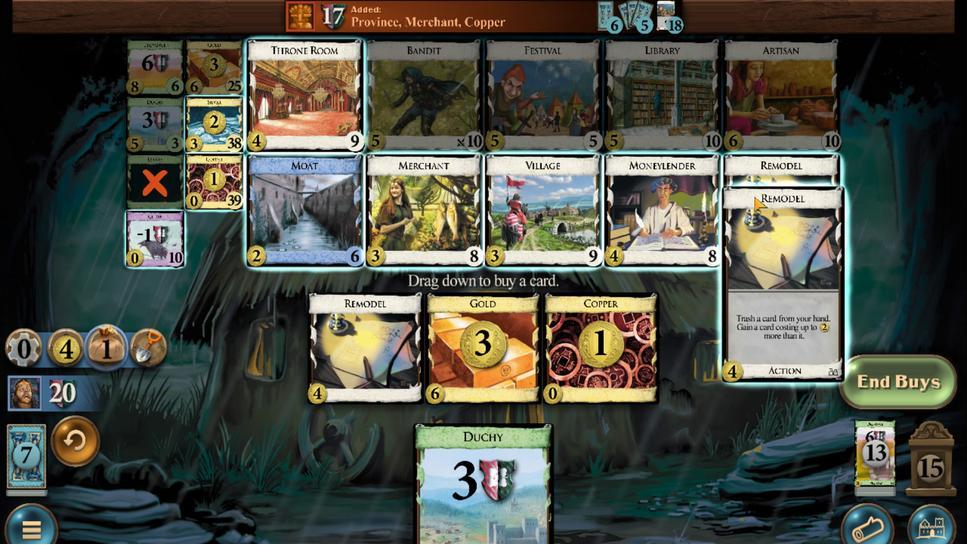 
Action: Mouse scrolled (765, 241) with delta (0, 0)
Screenshot: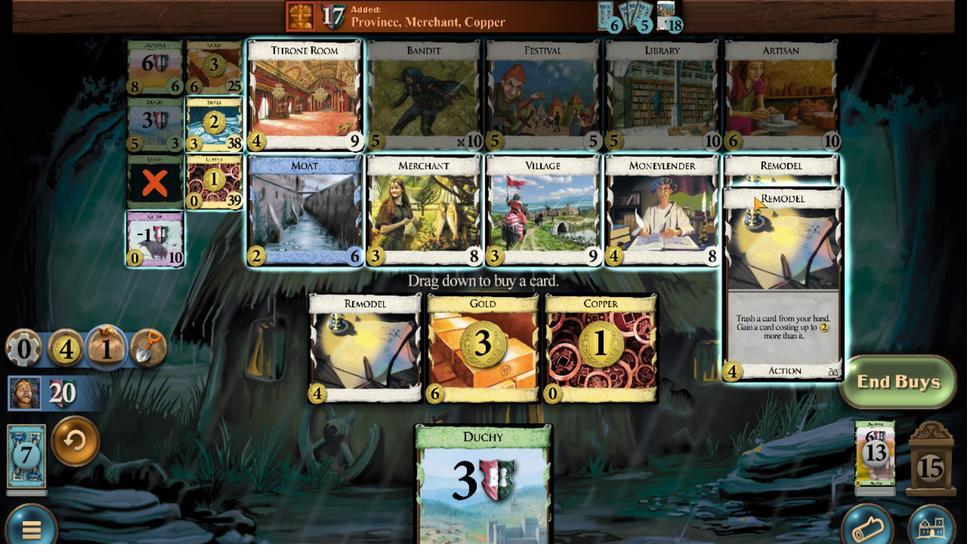 
Action: Mouse scrolled (765, 241) with delta (0, 0)
Screenshot: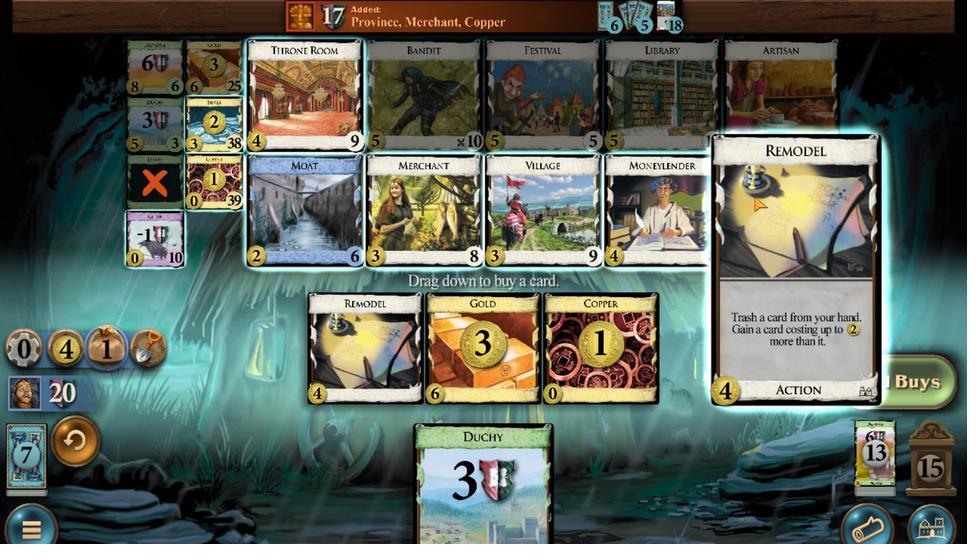 
Action: Mouse scrolled (765, 241) with delta (0, 0)
Screenshot: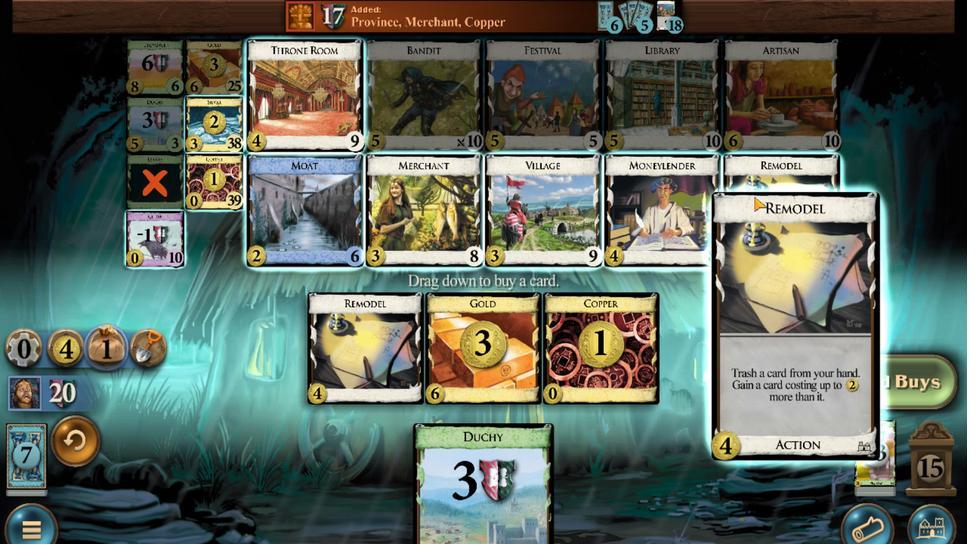 
Action: Mouse moved to (393, 418)
Screenshot: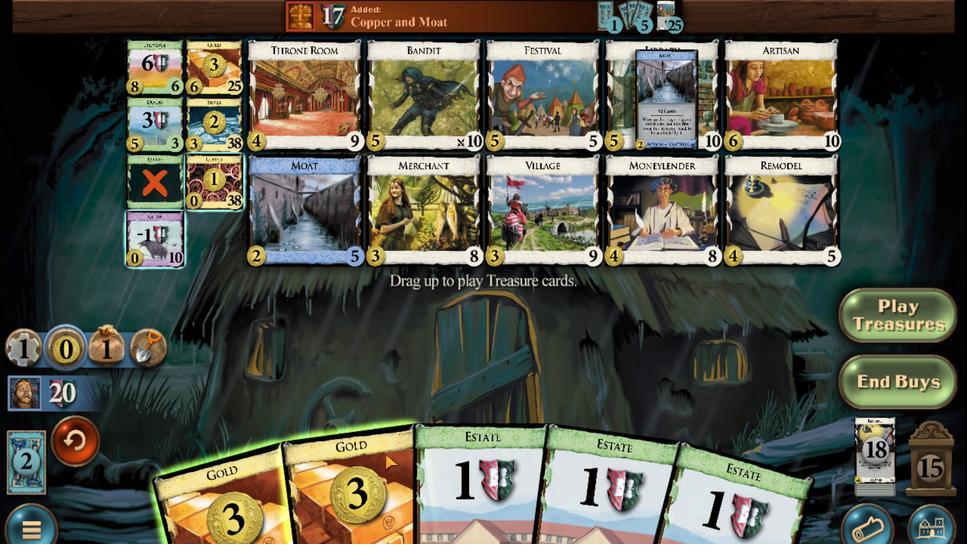 
Action: Mouse scrolled (393, 417) with delta (0, 0)
Screenshot: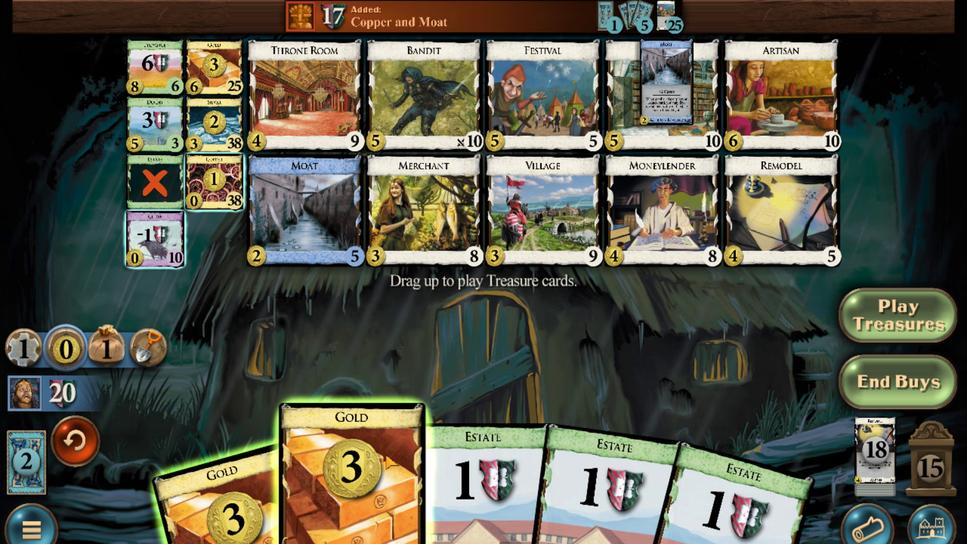 
Action: Mouse moved to (344, 430)
Screenshot: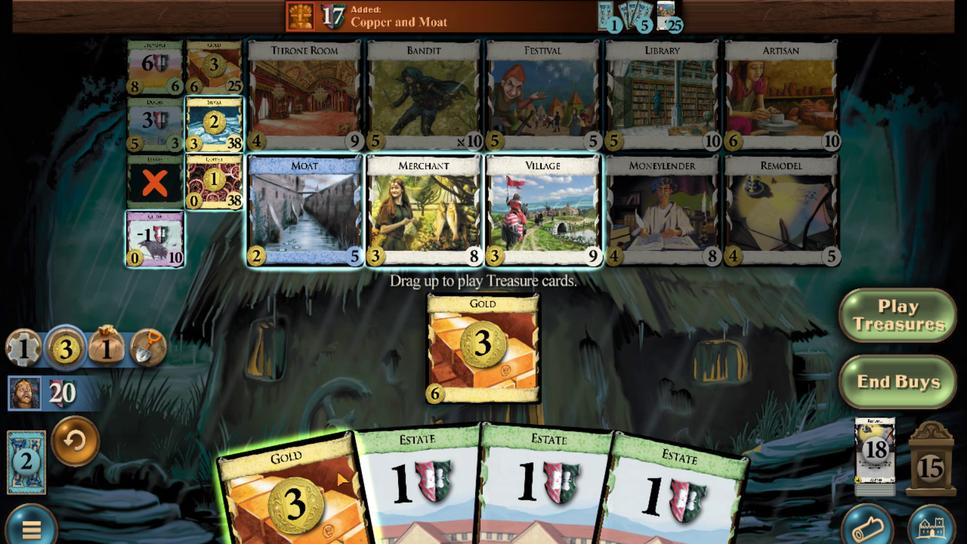 
Action: Mouse scrolled (344, 430) with delta (0, 0)
Screenshot: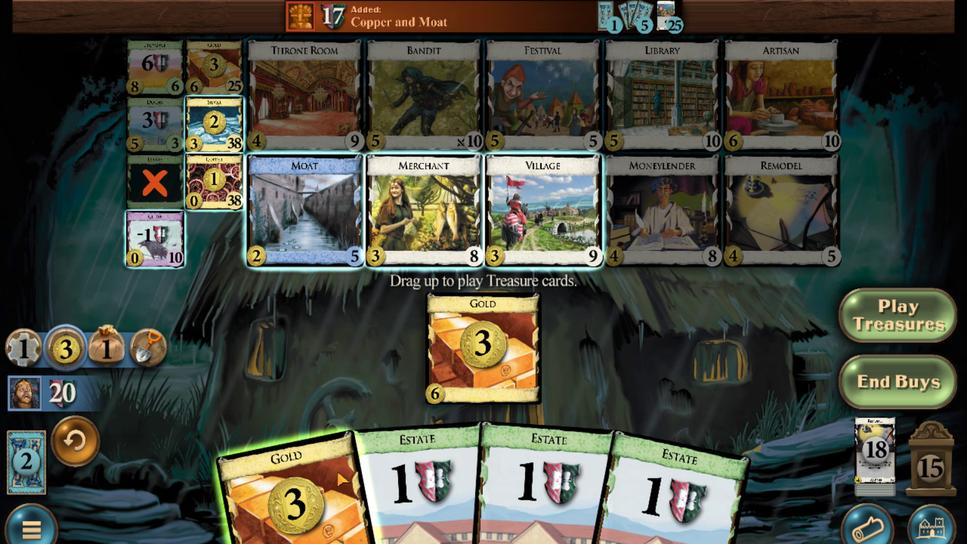 
Action: Mouse moved to (210, 147)
Screenshot: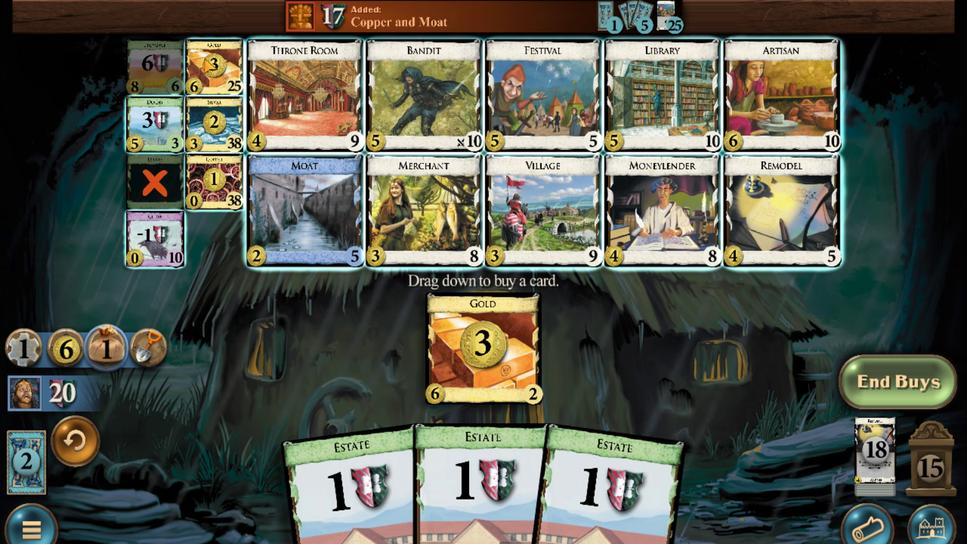 
Action: Mouse scrolled (210, 147) with delta (0, 0)
